 Task: Add a dentist appointment for a check-up on the 19th at 5:00 PM to 6:00 PM.
Action: Mouse moved to (617, 161)
Screenshot: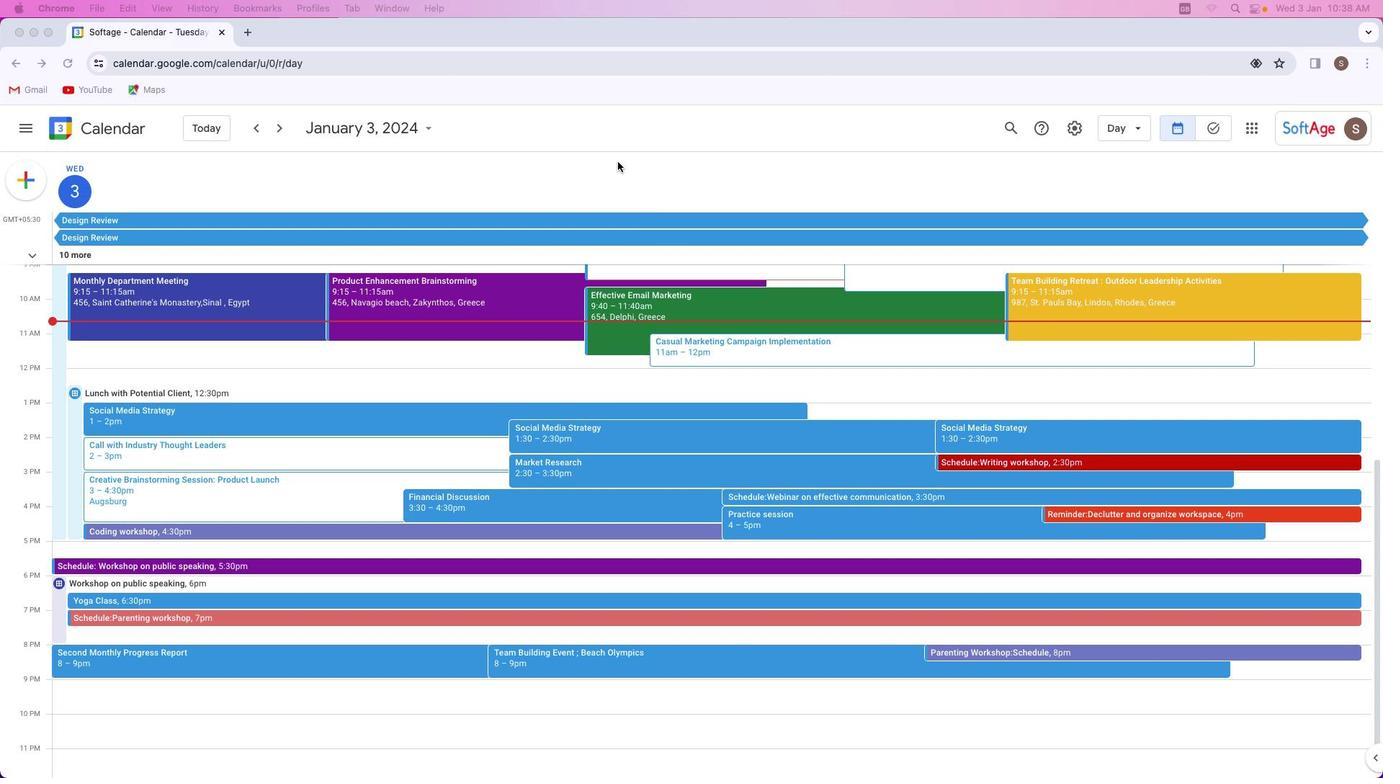 
Action: Mouse pressed left at (617, 161)
Screenshot: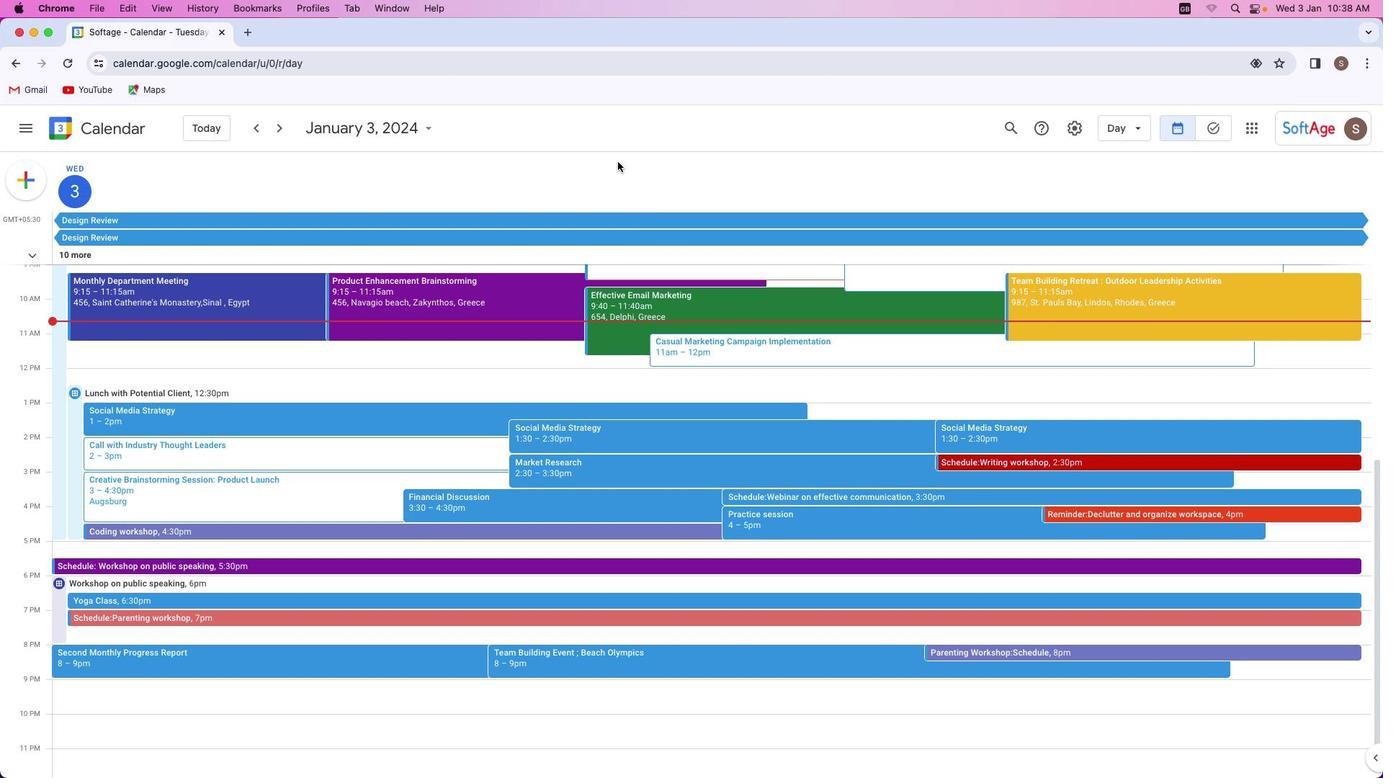
Action: Mouse moved to (32, 182)
Screenshot: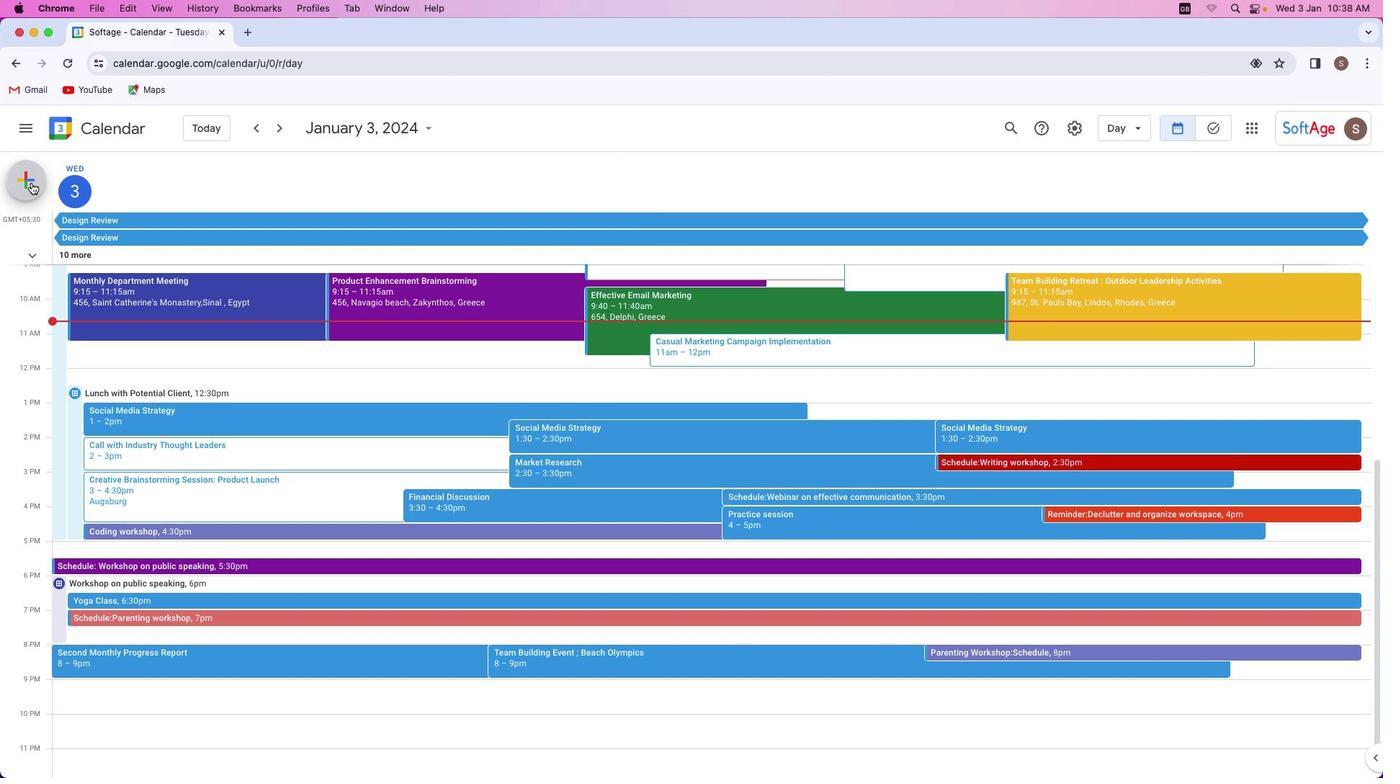 
Action: Mouse pressed left at (32, 182)
Screenshot: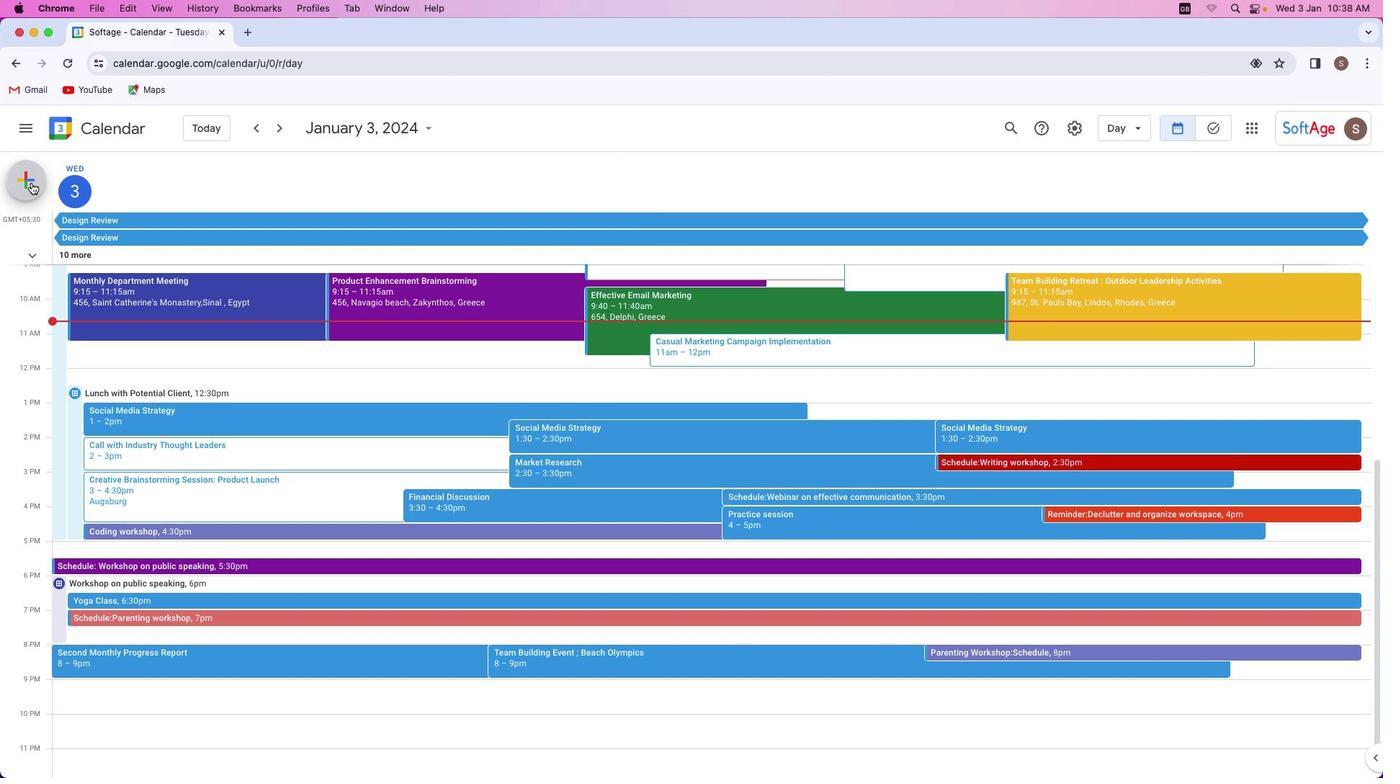 
Action: Mouse moved to (73, 332)
Screenshot: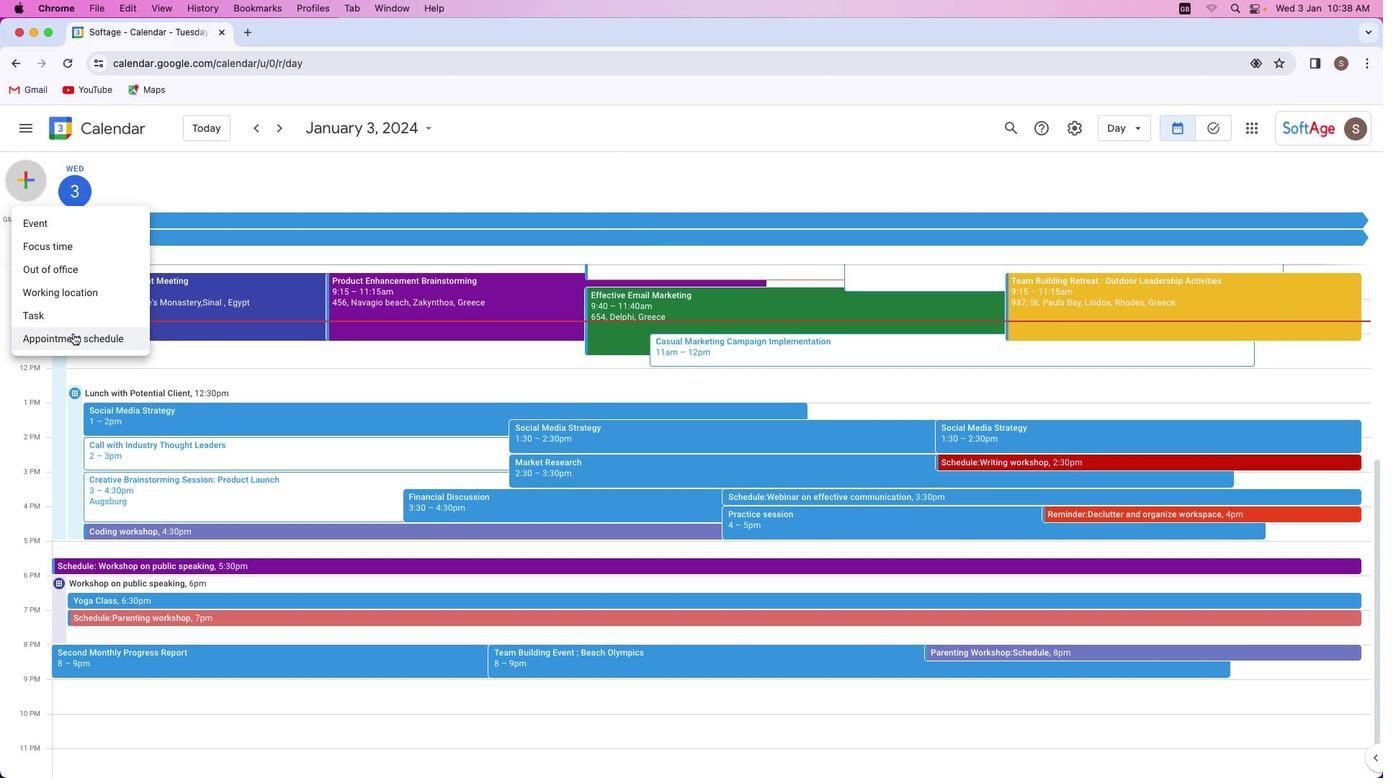 
Action: Mouse pressed left at (73, 332)
Screenshot: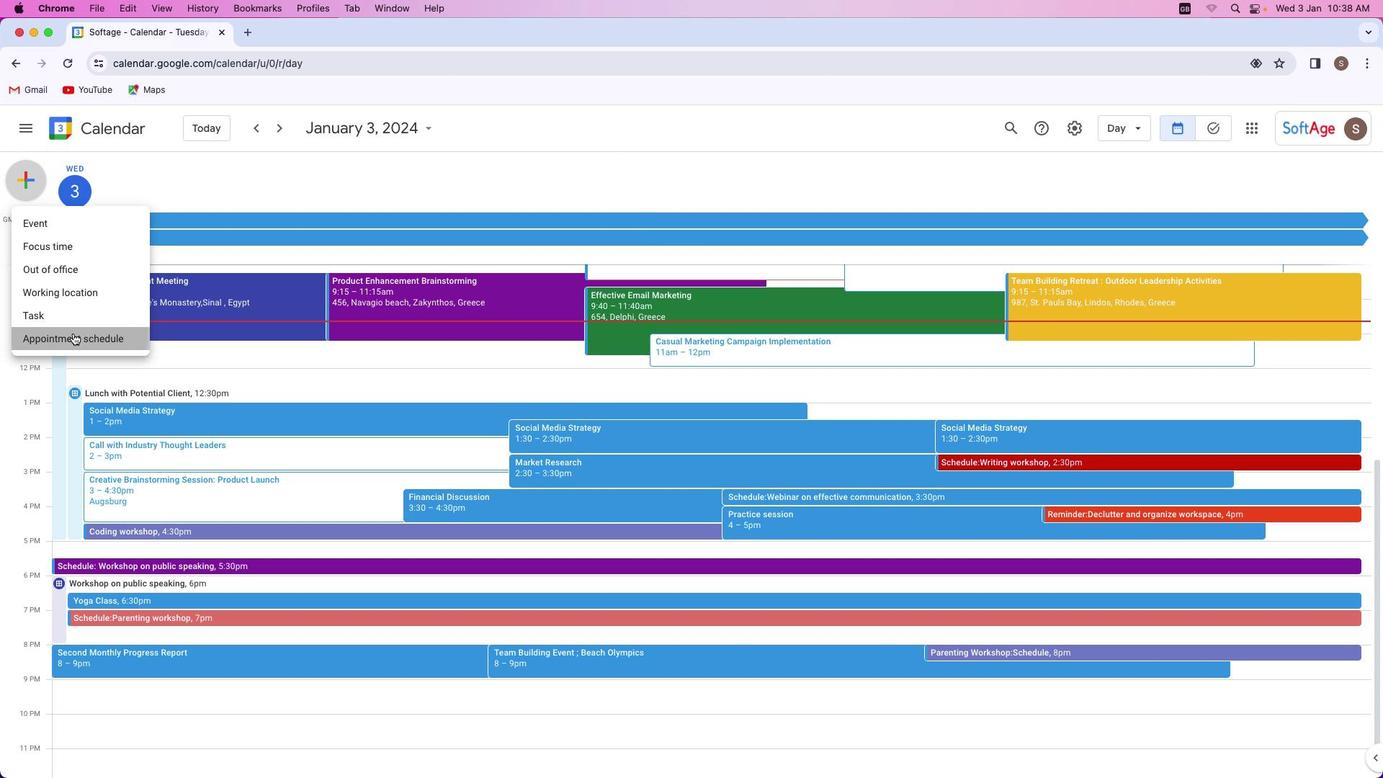 
Action: Mouse moved to (151, 179)
Screenshot: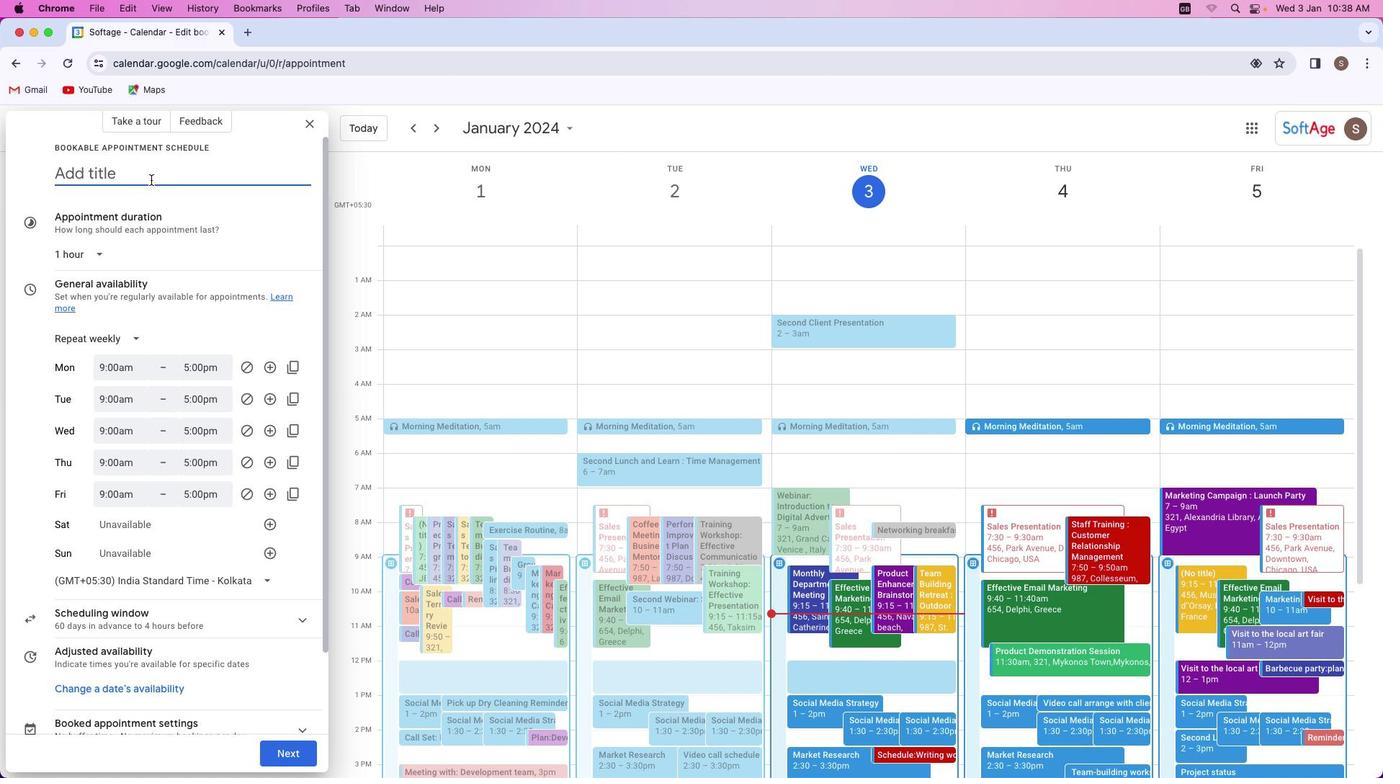 
Action: Key pressed Key.shift'D''e''n''t''i''s''t'Key.space'f''o''r'Key.space'c''h''e''c''k''-''u''p'
Screenshot: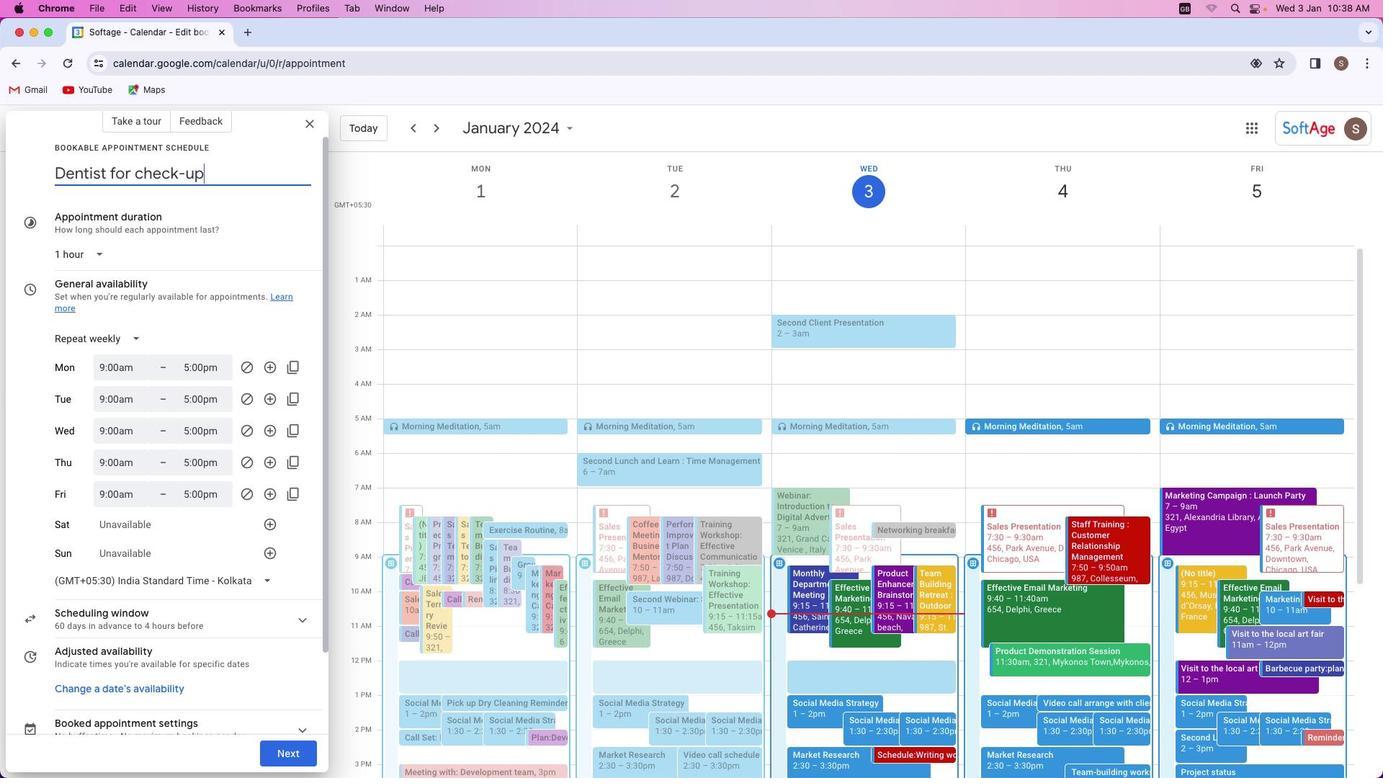 
Action: Mouse moved to (121, 342)
Screenshot: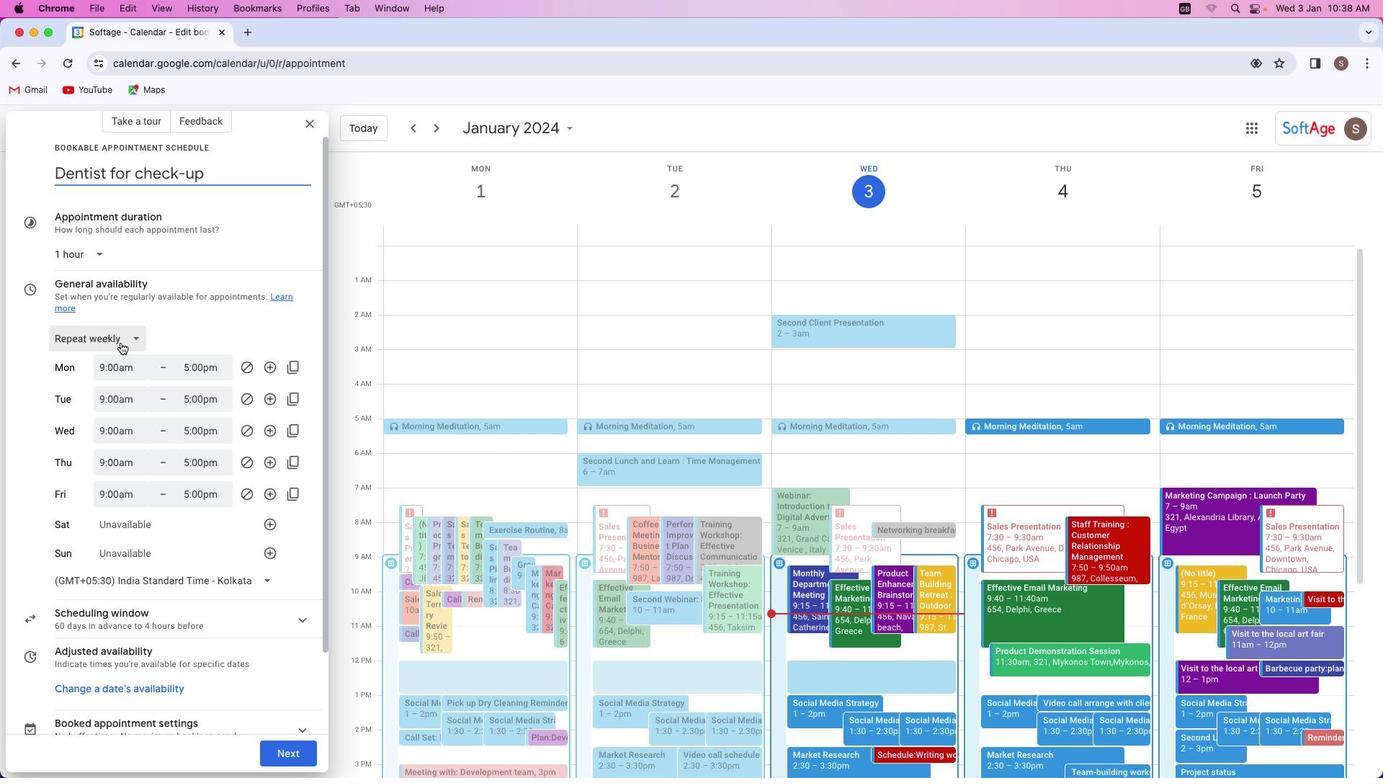 
Action: Mouse pressed left at (121, 342)
Screenshot: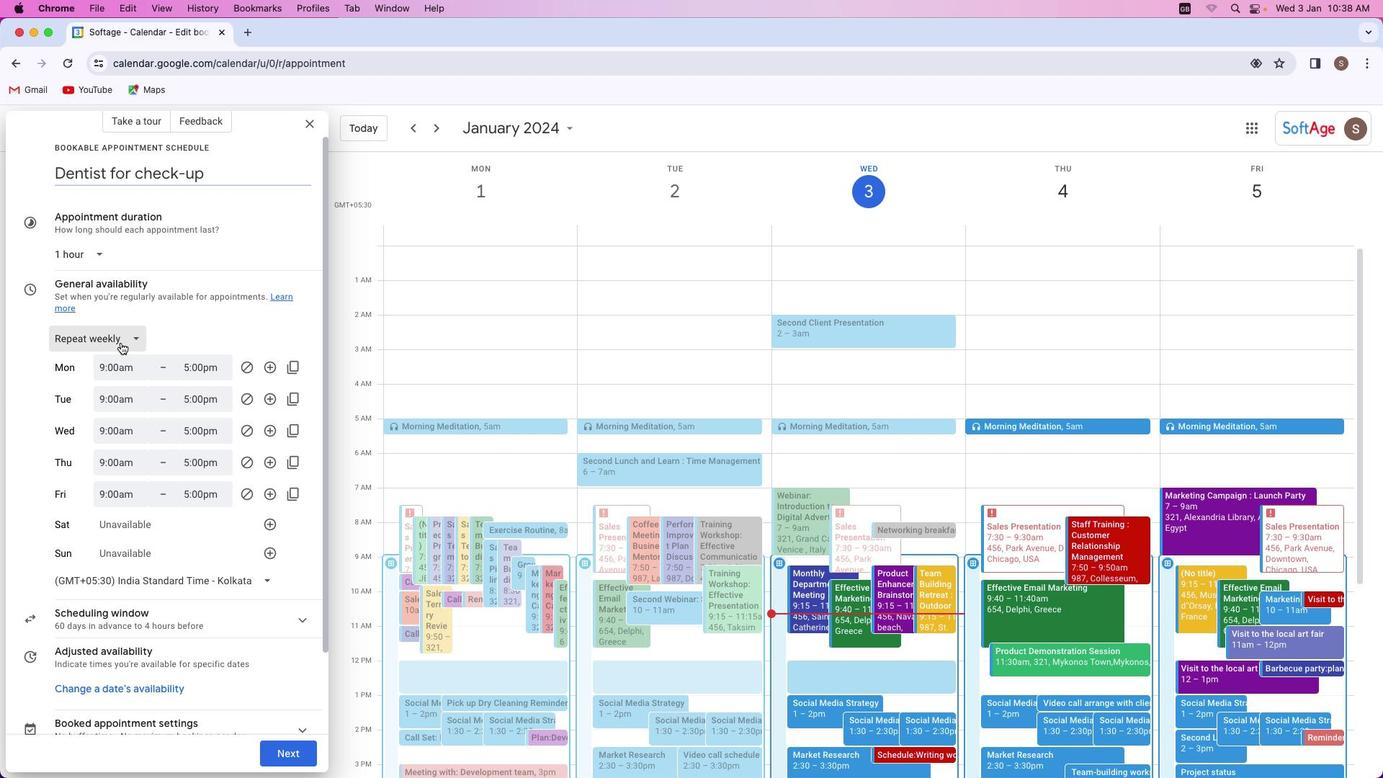 
Action: Mouse moved to (111, 364)
Screenshot: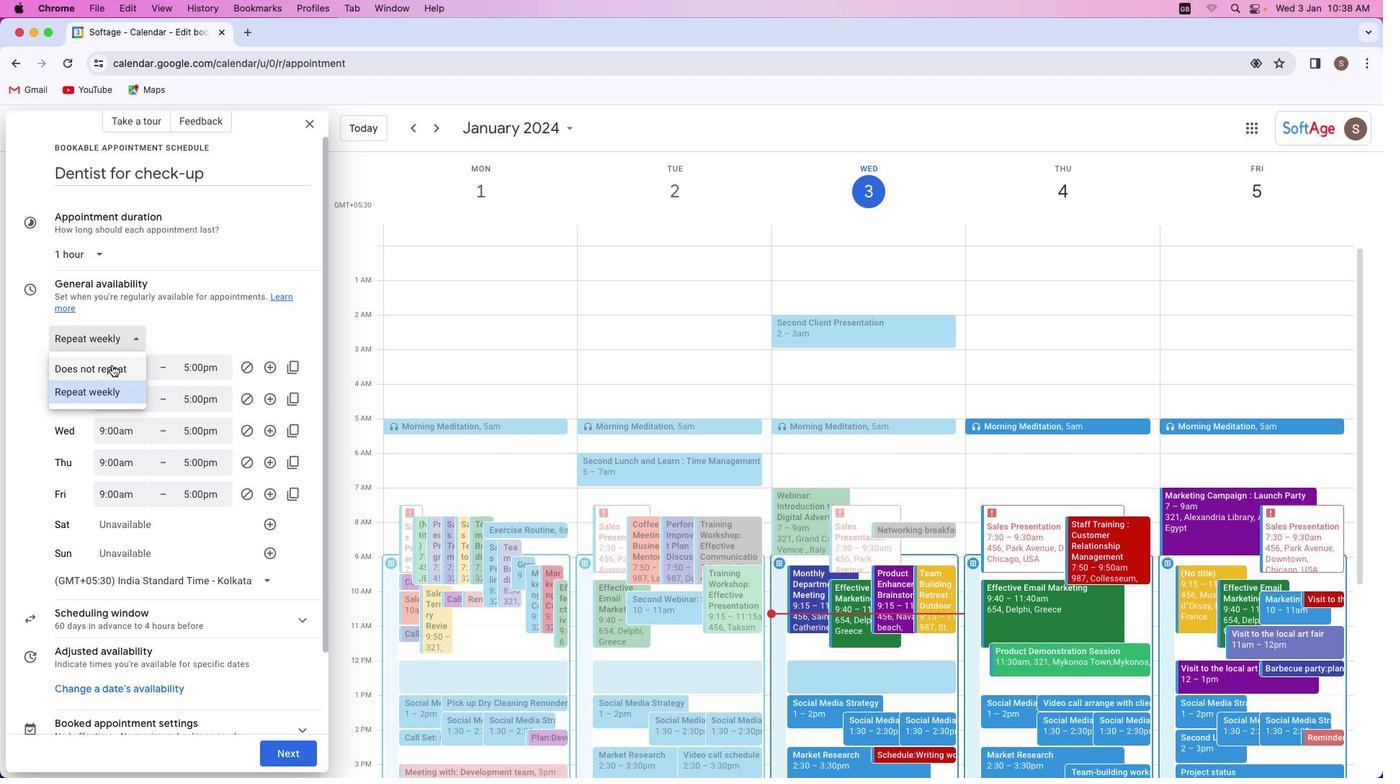 
Action: Mouse pressed left at (111, 364)
Screenshot: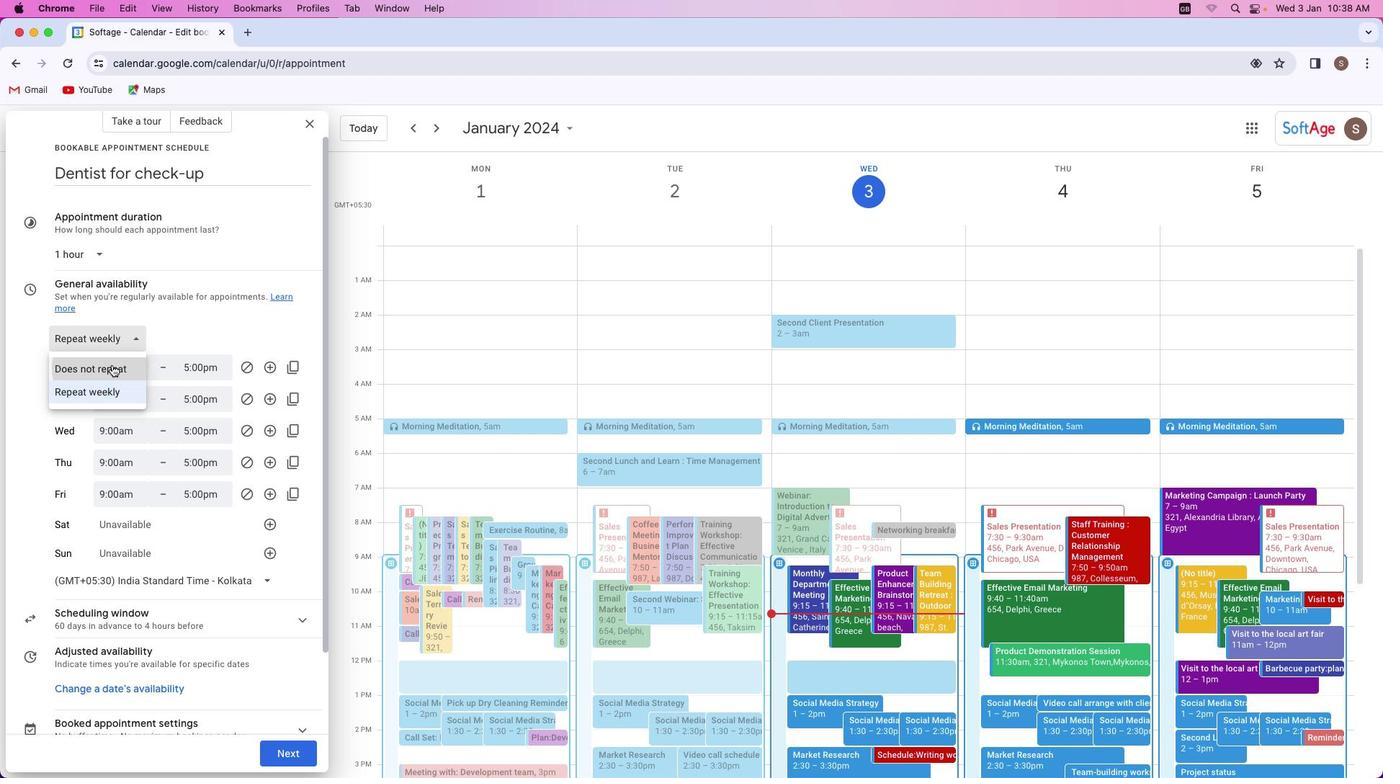 
Action: Mouse moved to (97, 352)
Screenshot: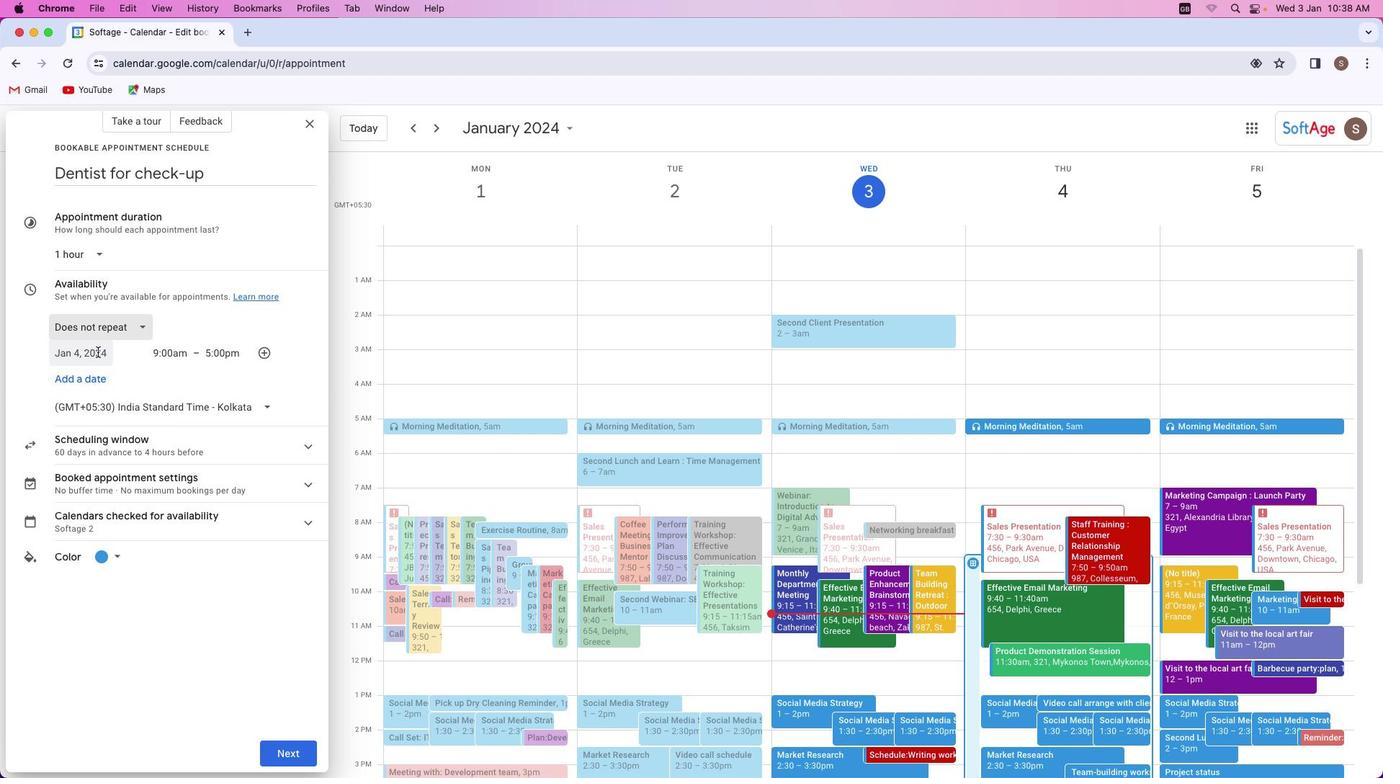 
Action: Mouse pressed left at (97, 352)
Screenshot: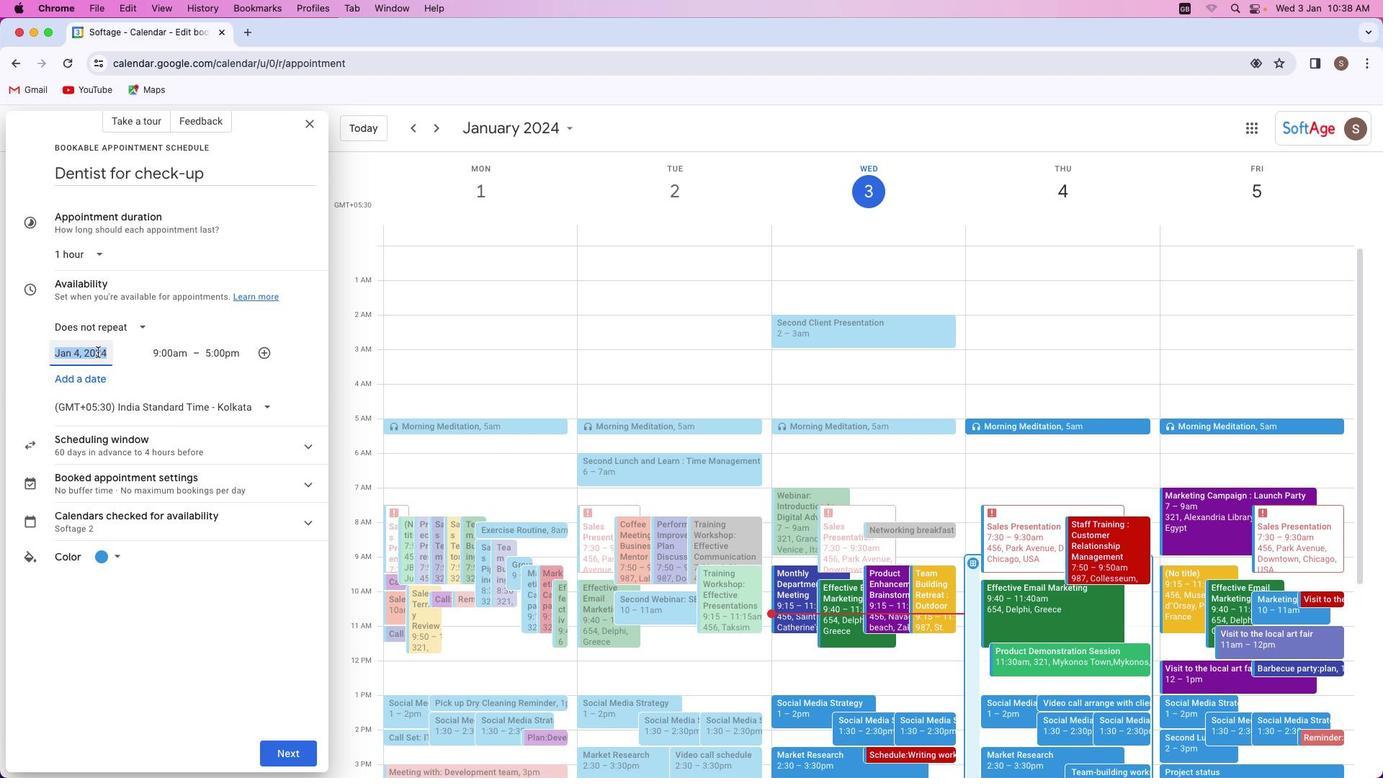 
Action: Mouse moved to (175, 466)
Screenshot: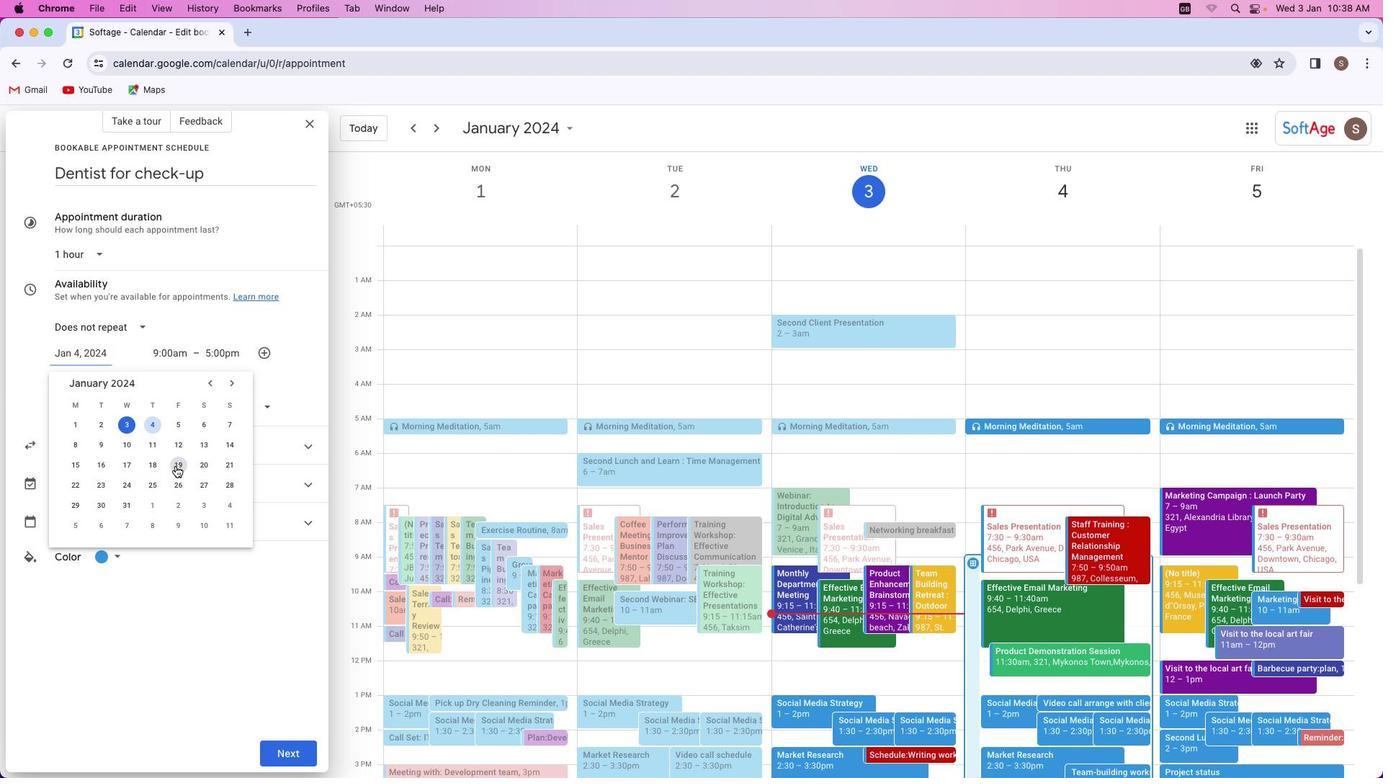 
Action: Mouse pressed left at (175, 466)
Screenshot: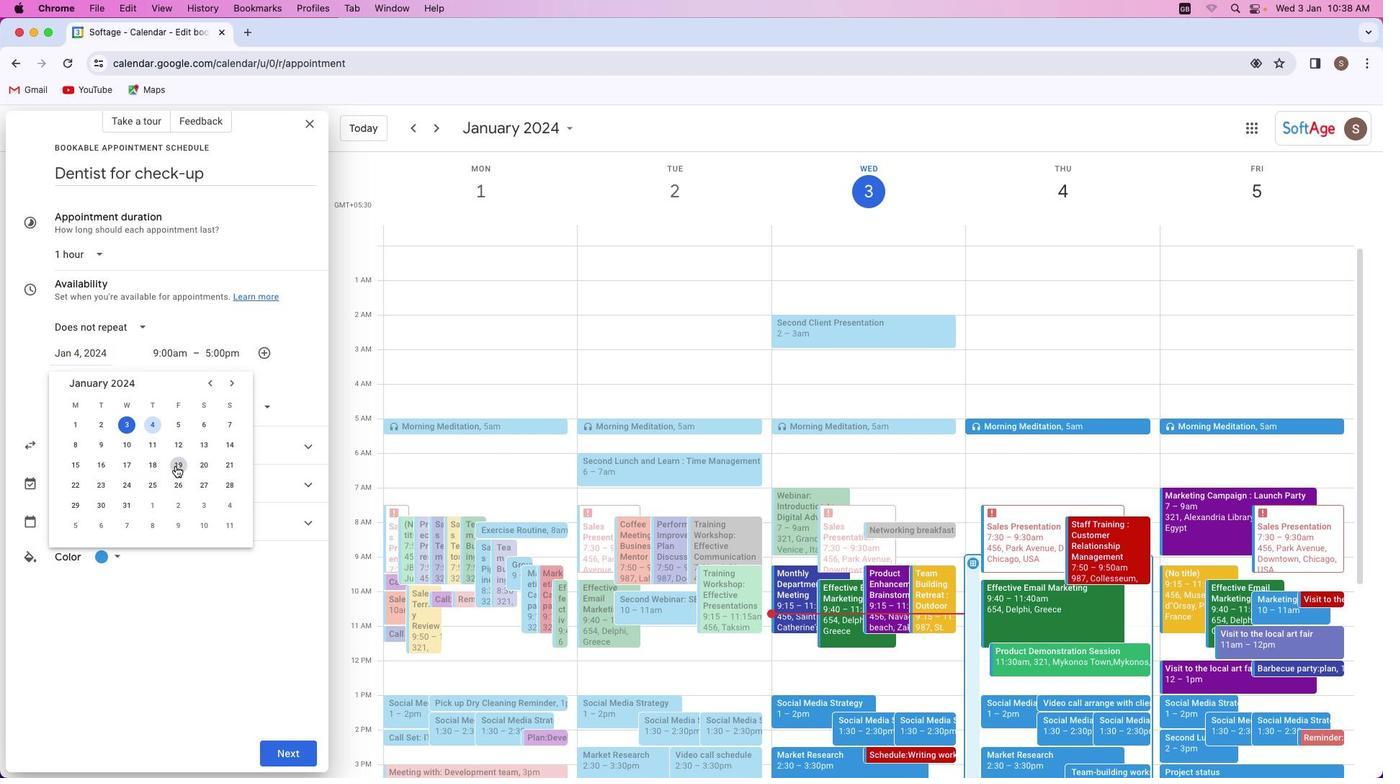 
Action: Mouse moved to (170, 356)
Screenshot: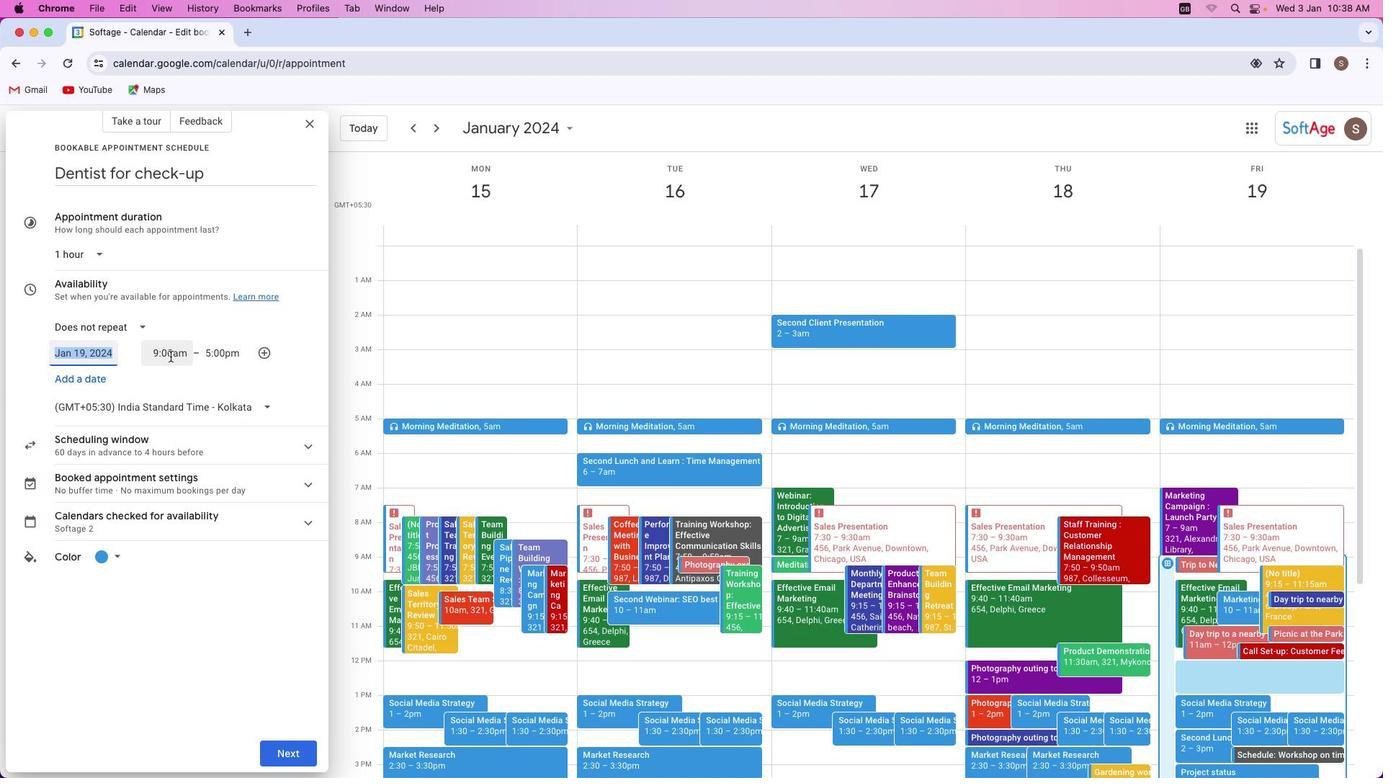 
Action: Mouse pressed left at (170, 356)
Screenshot: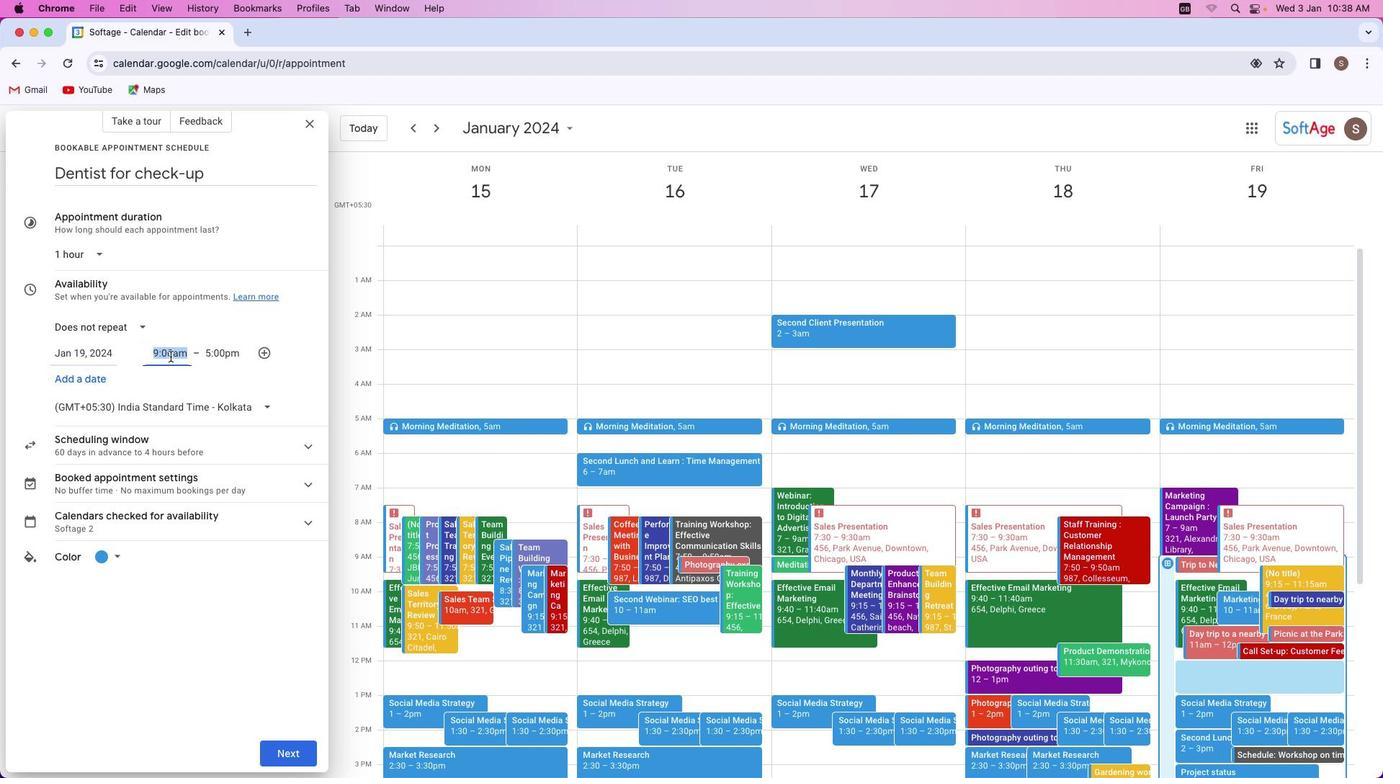 
Action: Mouse moved to (172, 419)
Screenshot: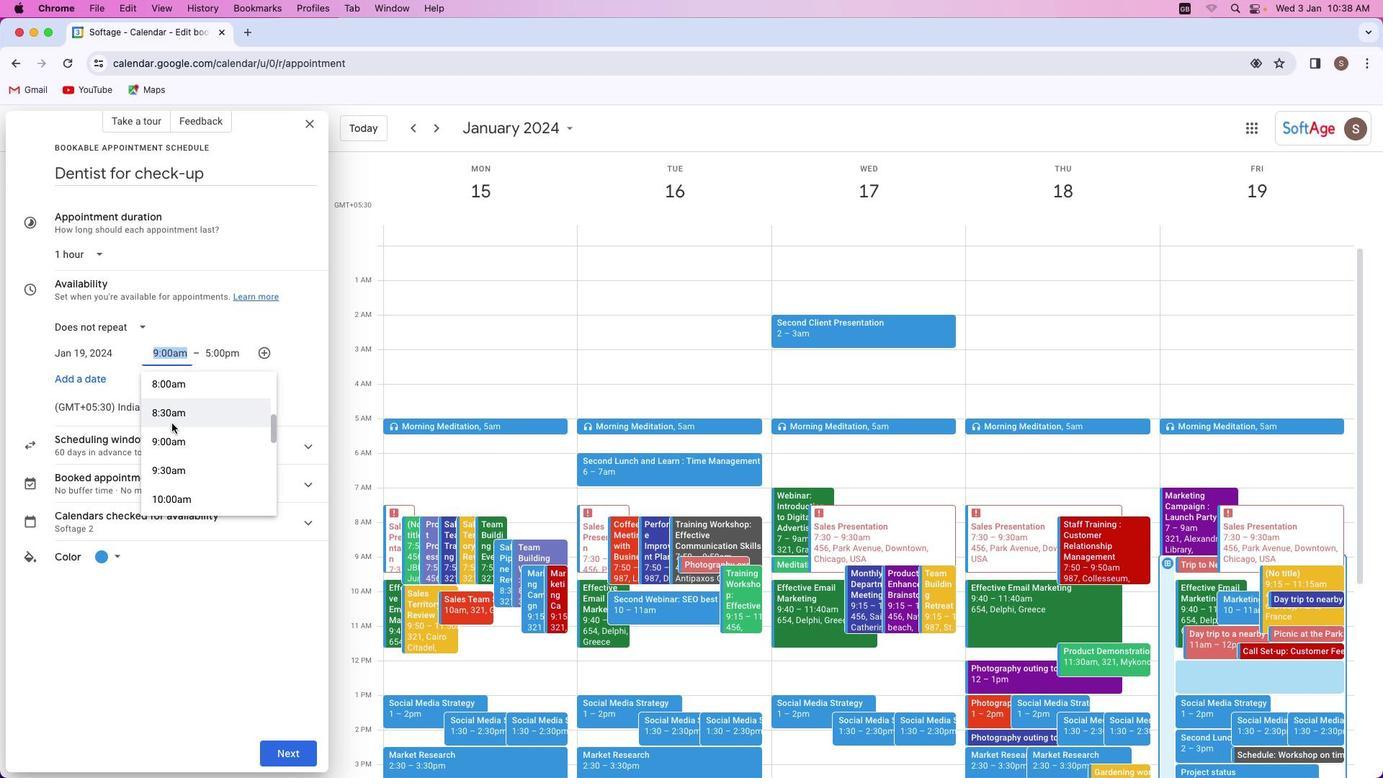 
Action: Mouse scrolled (172, 419) with delta (0, 0)
Screenshot: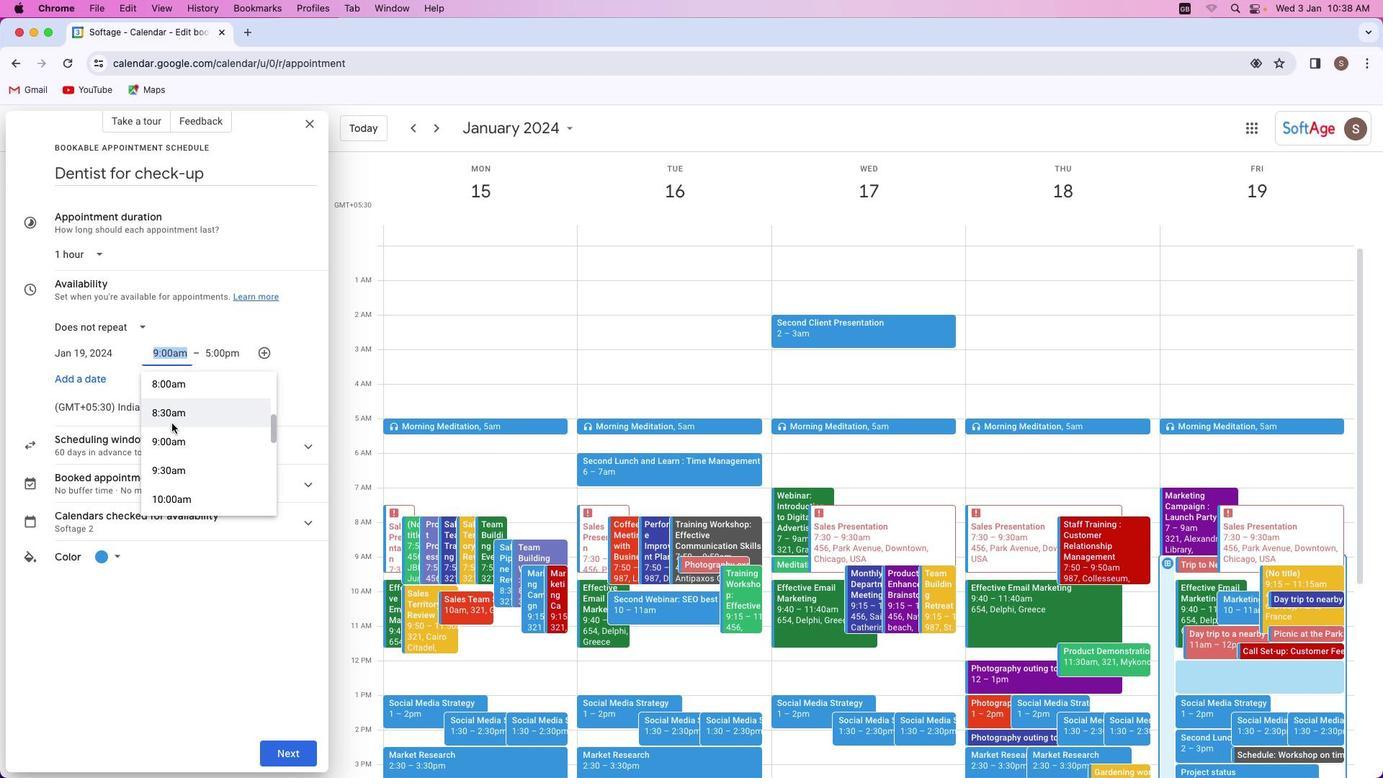 
Action: Mouse moved to (172, 423)
Screenshot: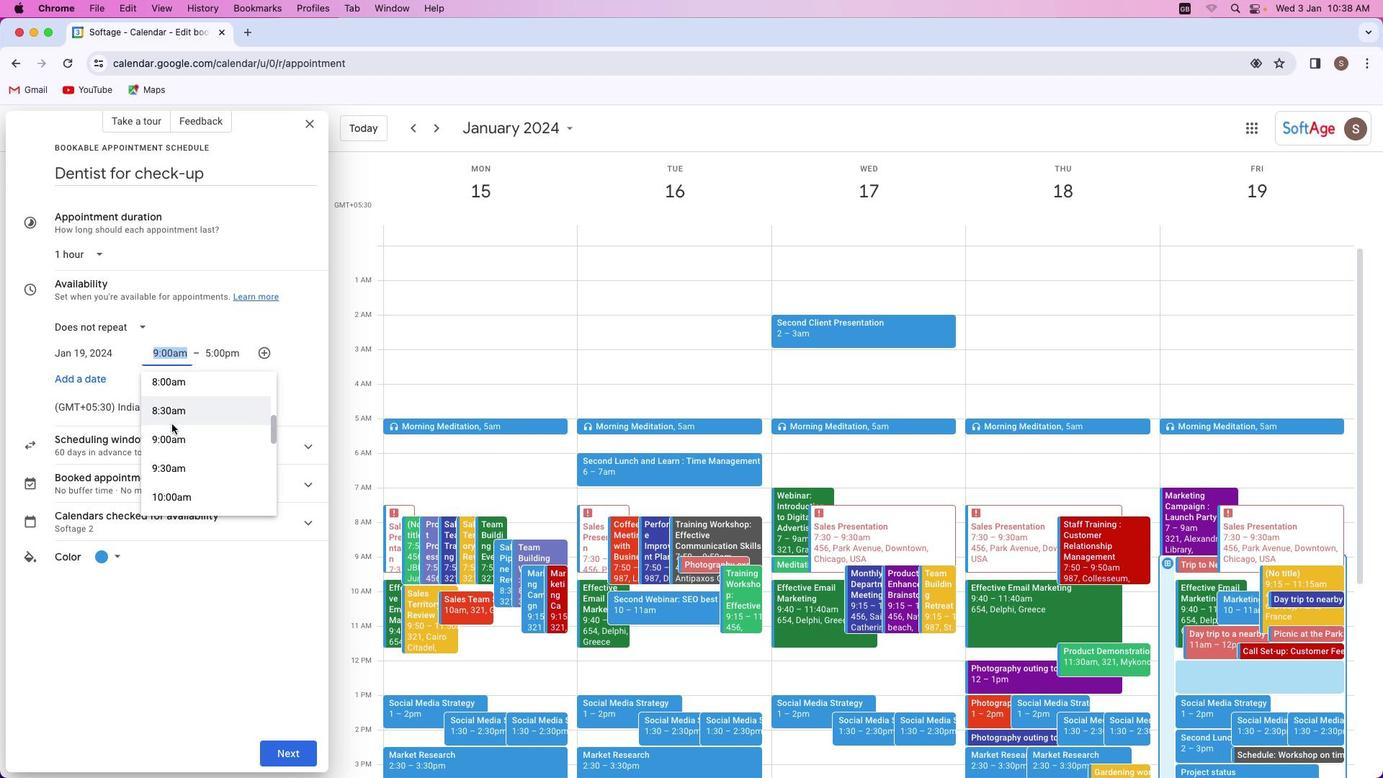 
Action: Mouse scrolled (172, 423) with delta (0, 0)
Screenshot: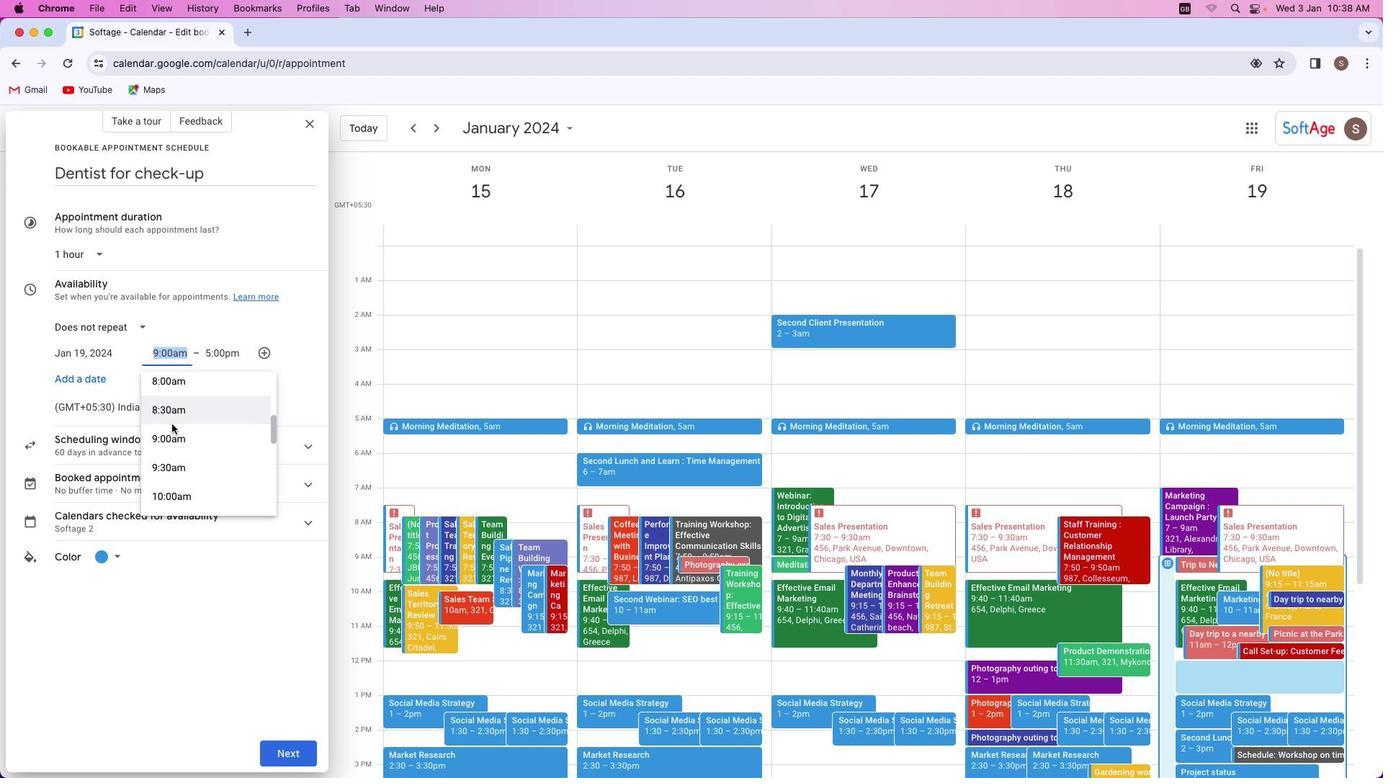 
Action: Mouse scrolled (172, 423) with delta (0, 0)
Screenshot: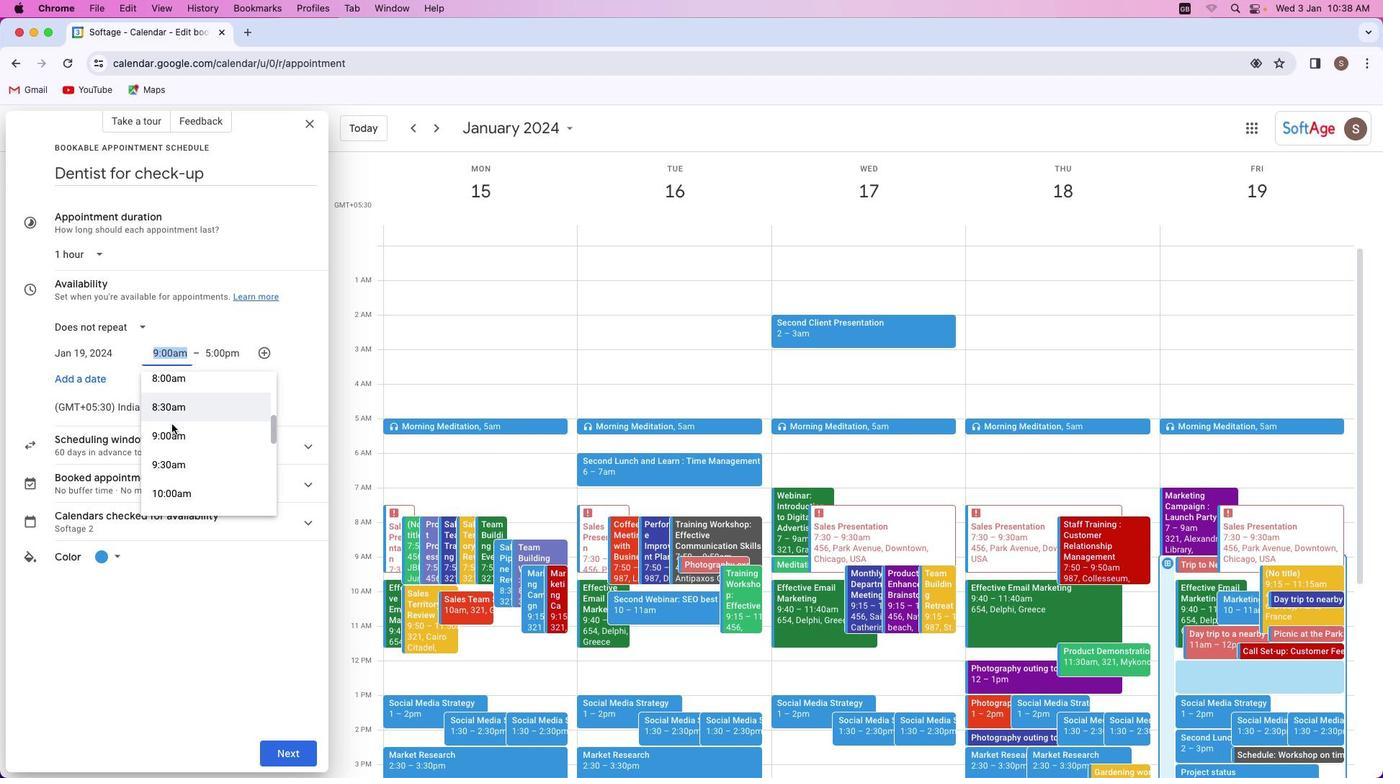 
Action: Mouse moved to (163, 408)
Screenshot: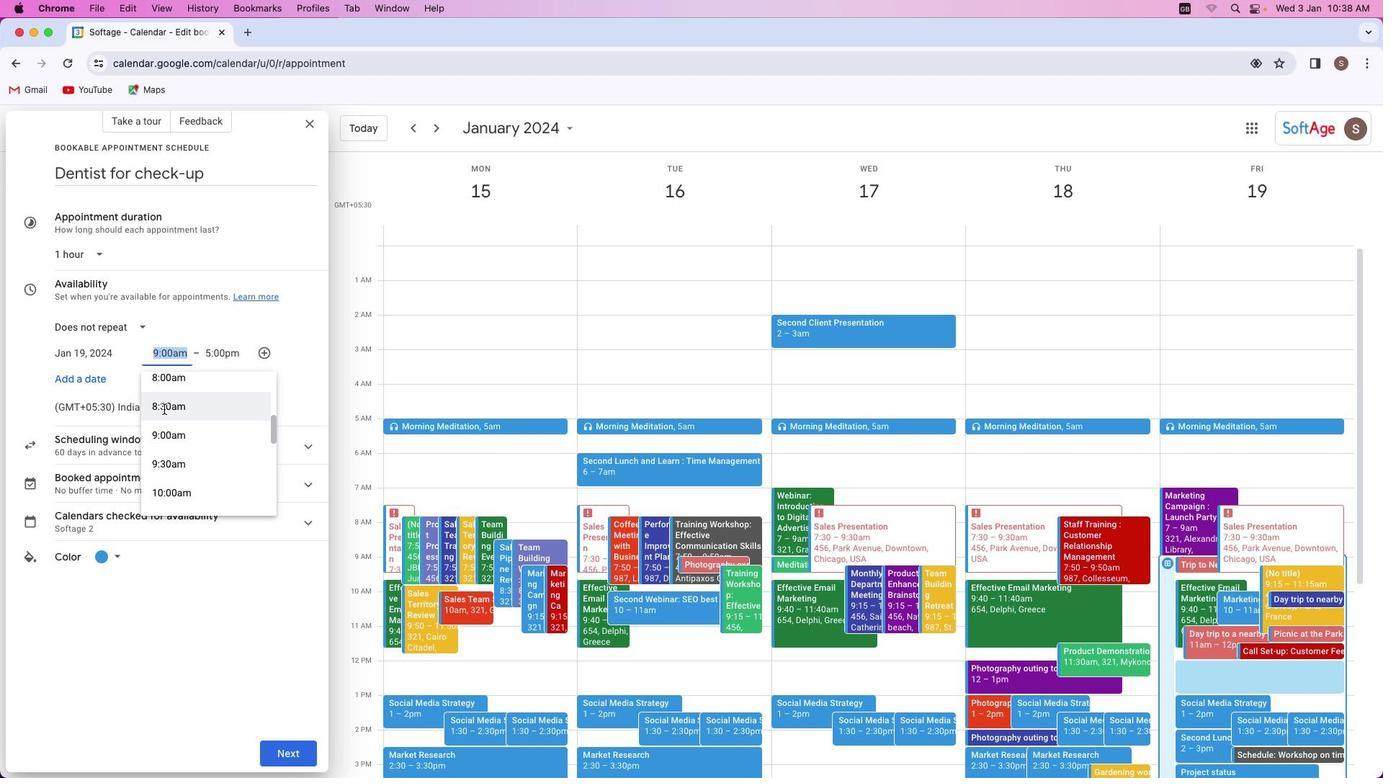 
Action: Mouse scrolled (163, 408) with delta (0, 0)
Screenshot: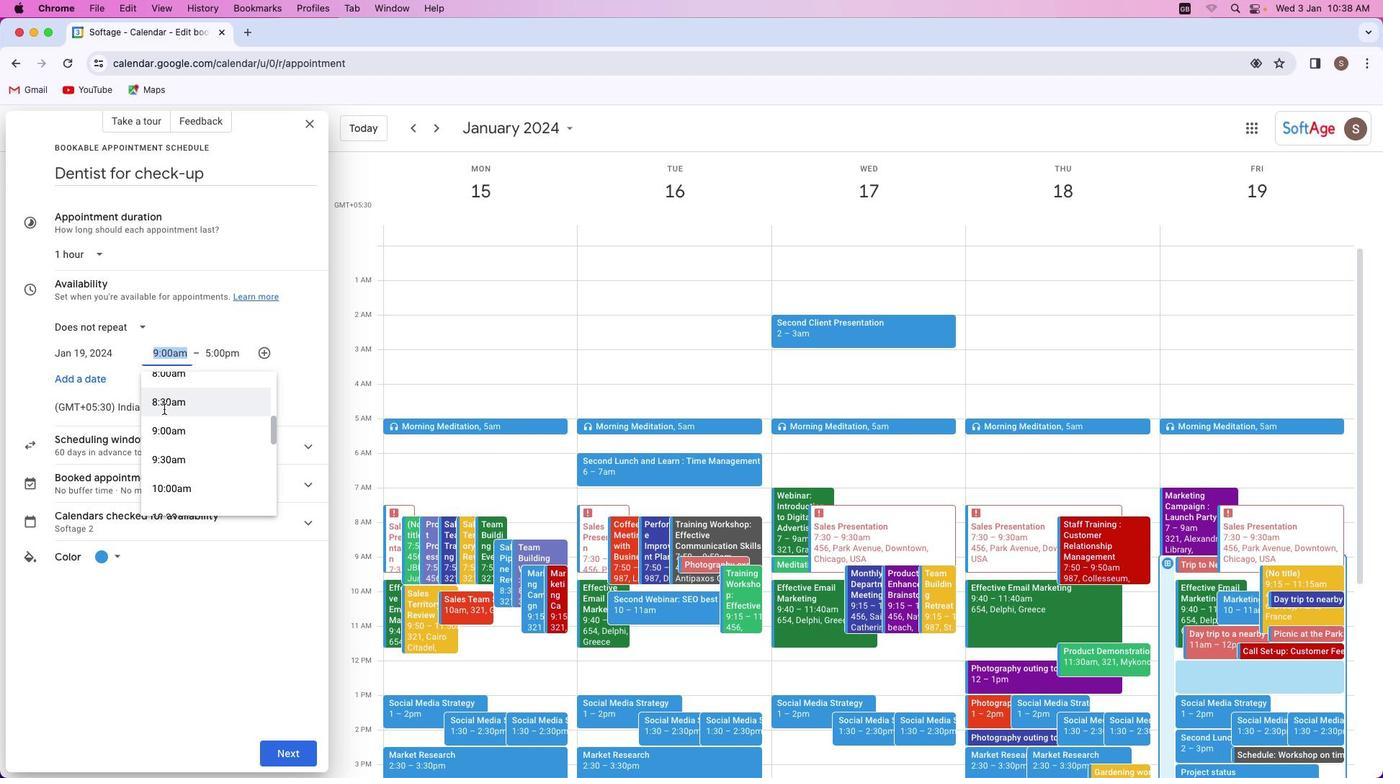 
Action: Mouse moved to (163, 408)
Screenshot: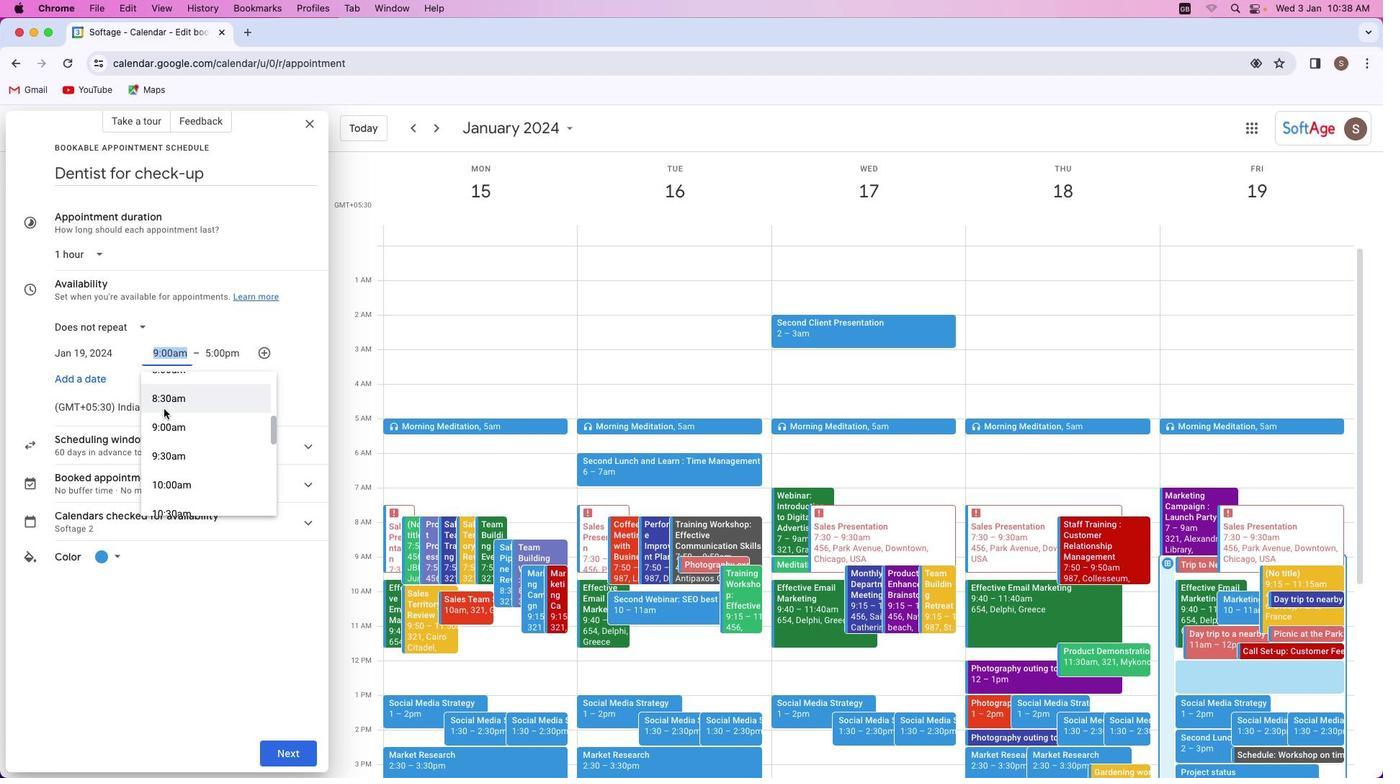 
Action: Mouse scrolled (163, 408) with delta (0, 0)
Screenshot: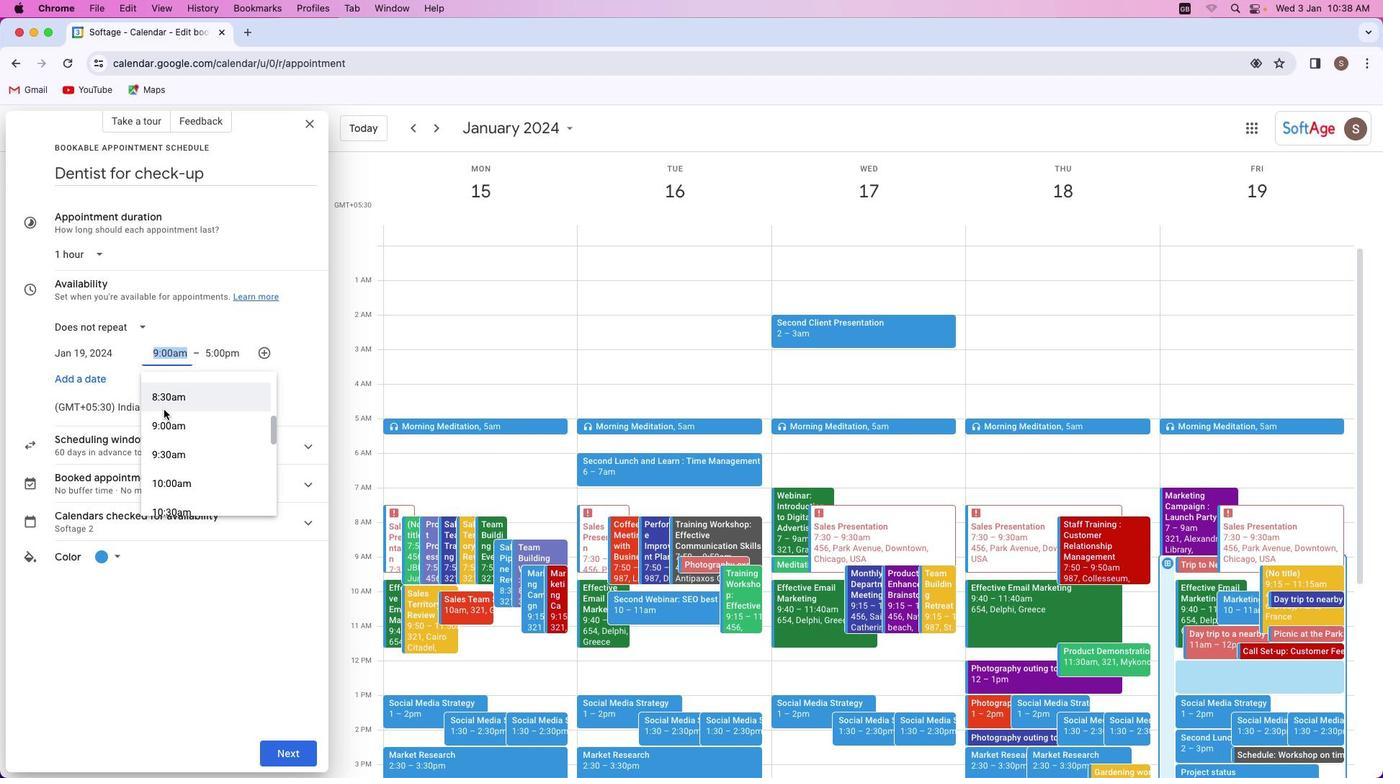 
Action: Mouse moved to (164, 408)
Screenshot: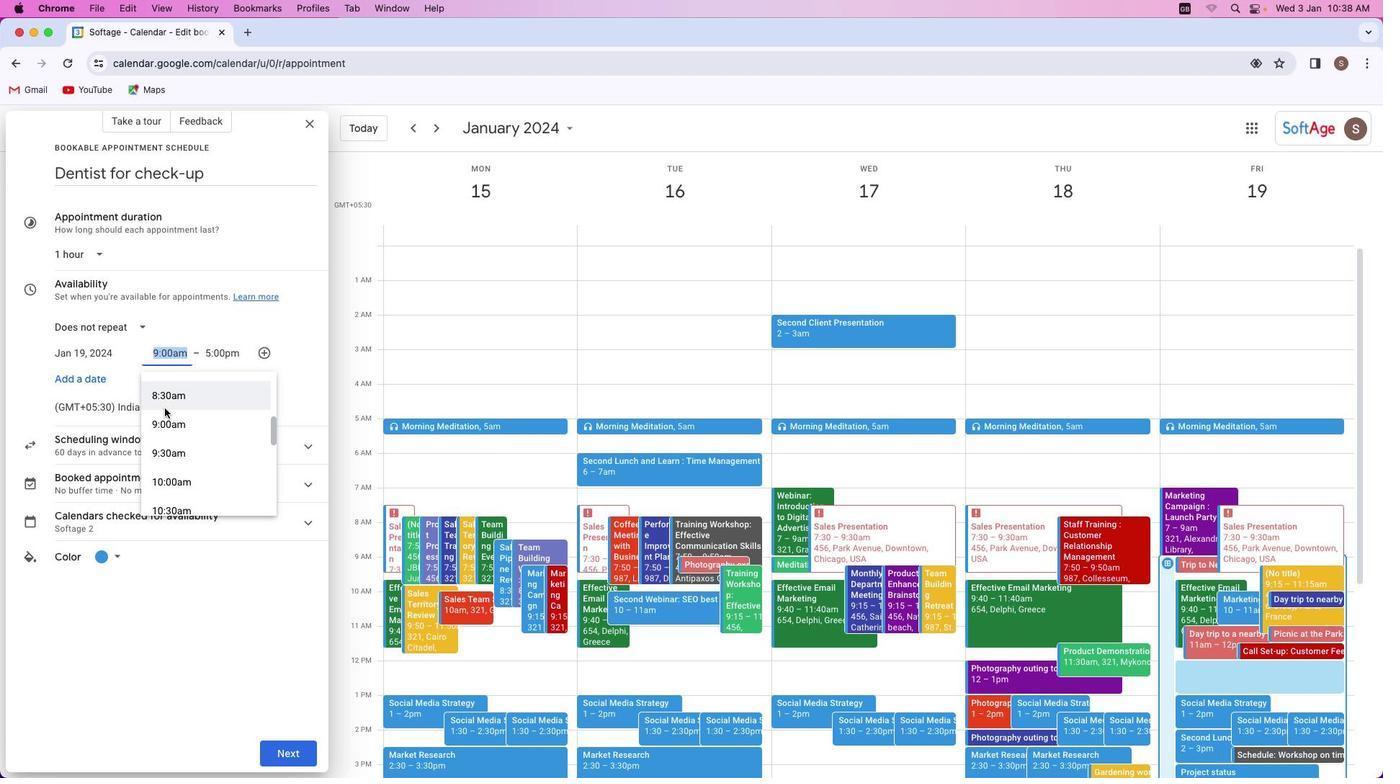 
Action: Mouse scrolled (164, 408) with delta (0, 0)
Screenshot: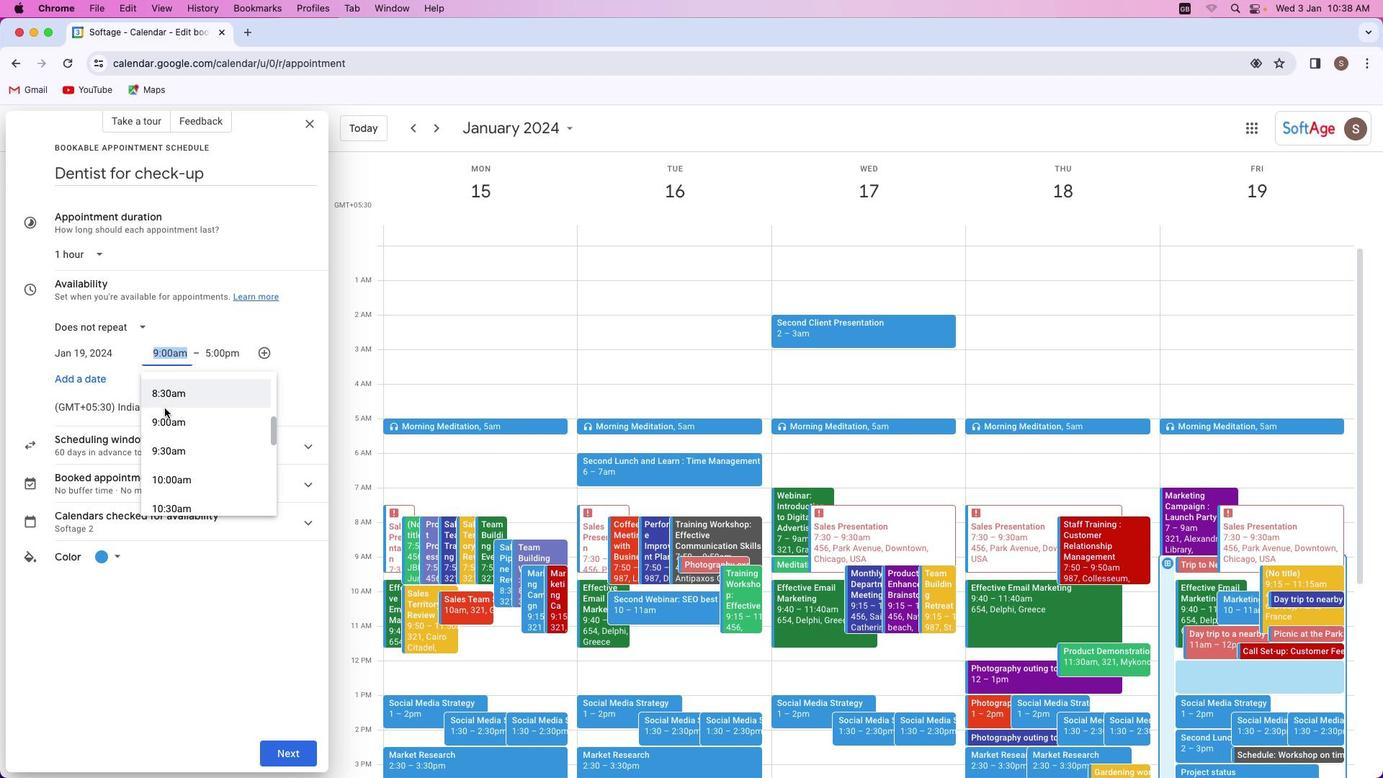 
Action: Mouse scrolled (164, 408) with delta (0, 0)
Screenshot: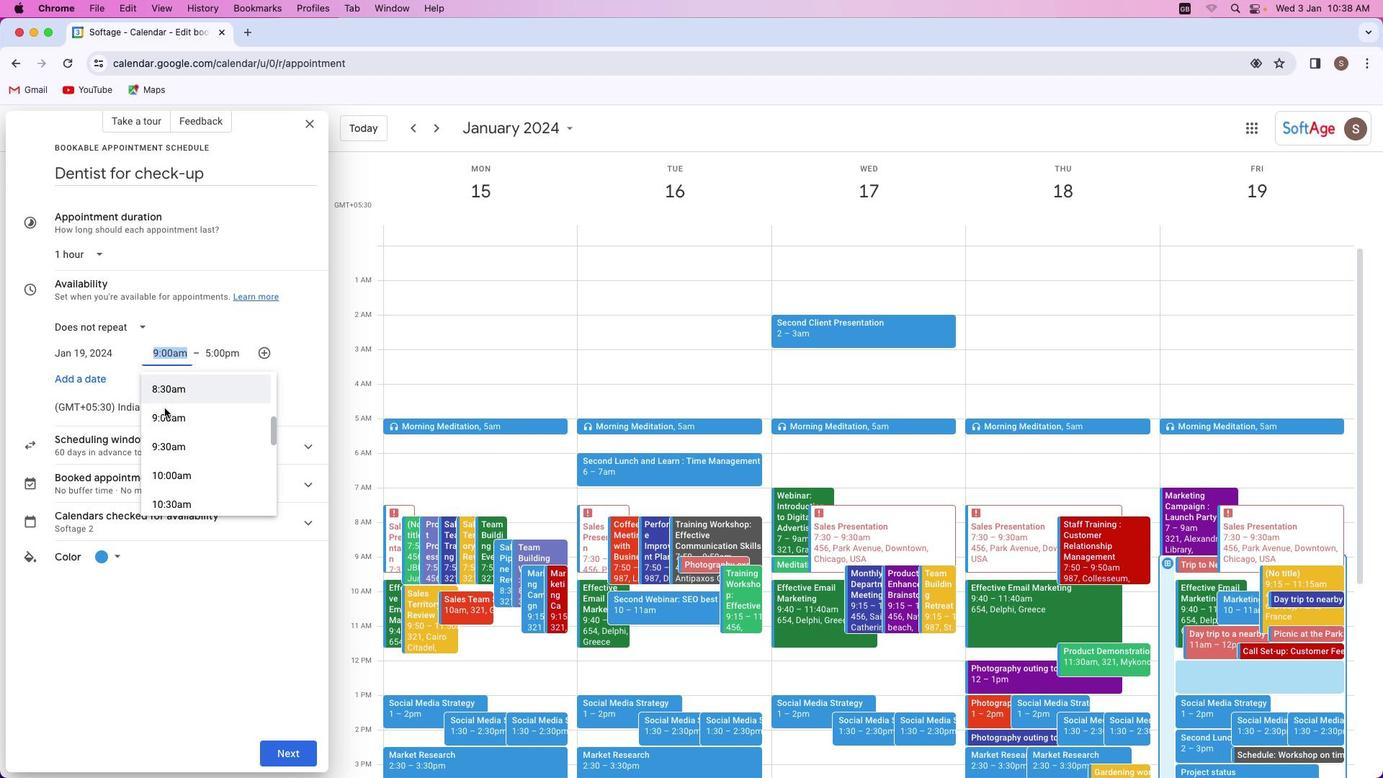 
Action: Mouse scrolled (164, 408) with delta (0, 0)
Screenshot: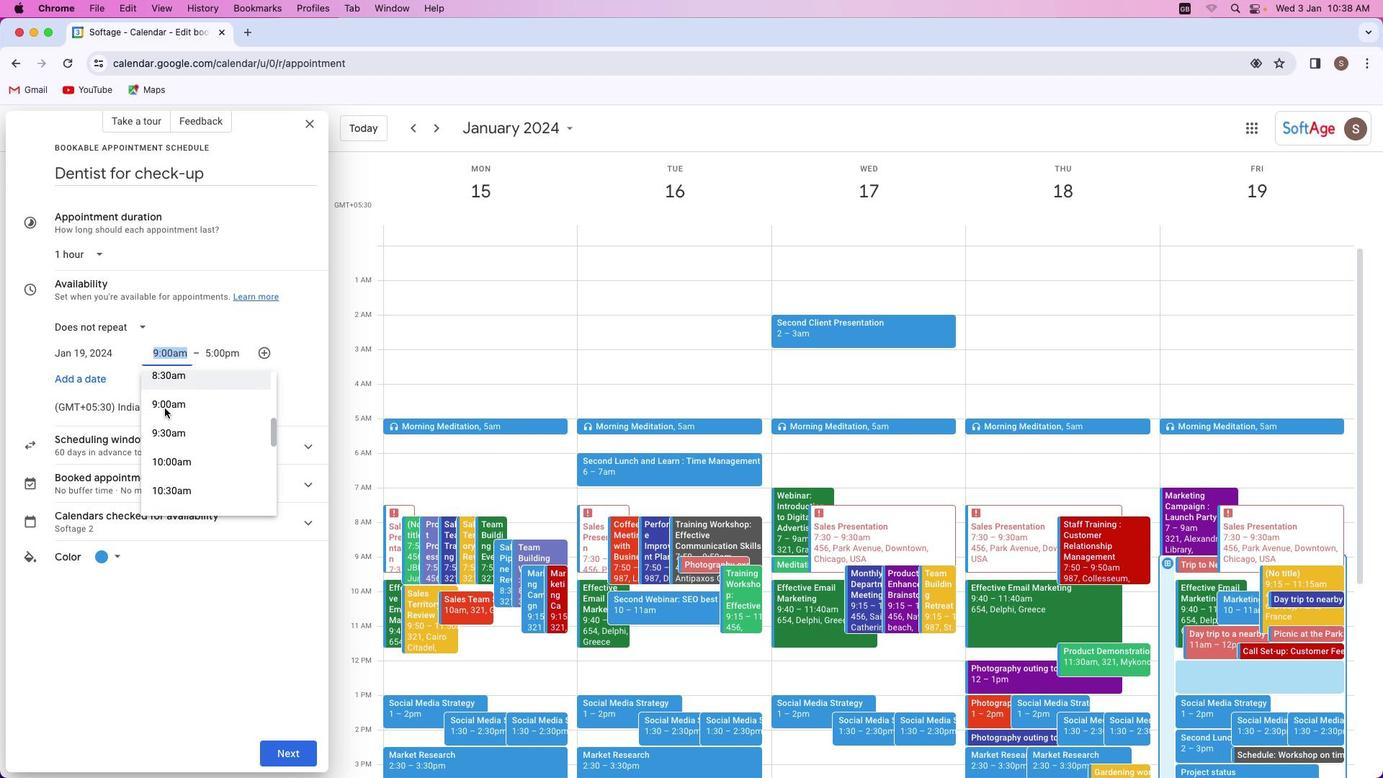 
Action: Mouse scrolled (164, 408) with delta (0, 0)
Screenshot: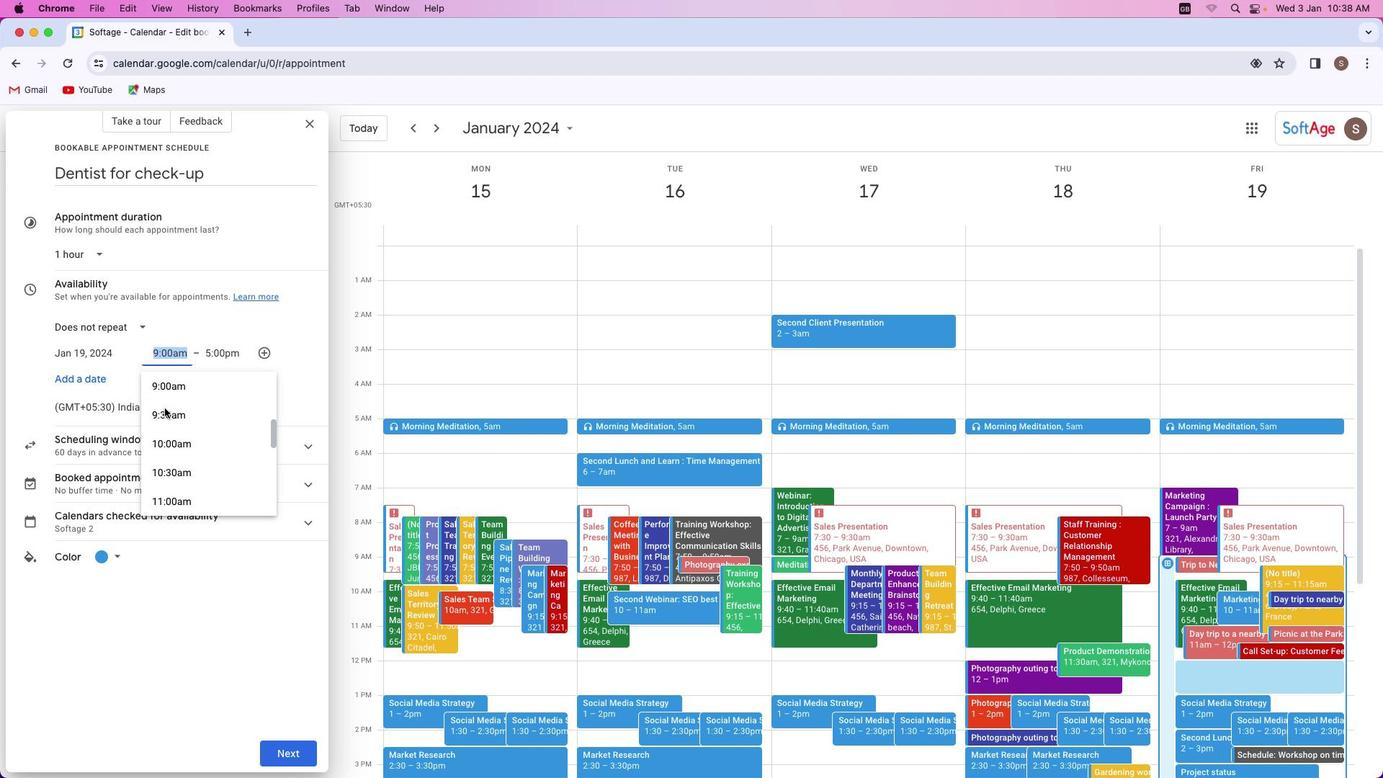
Action: Mouse moved to (165, 407)
Screenshot: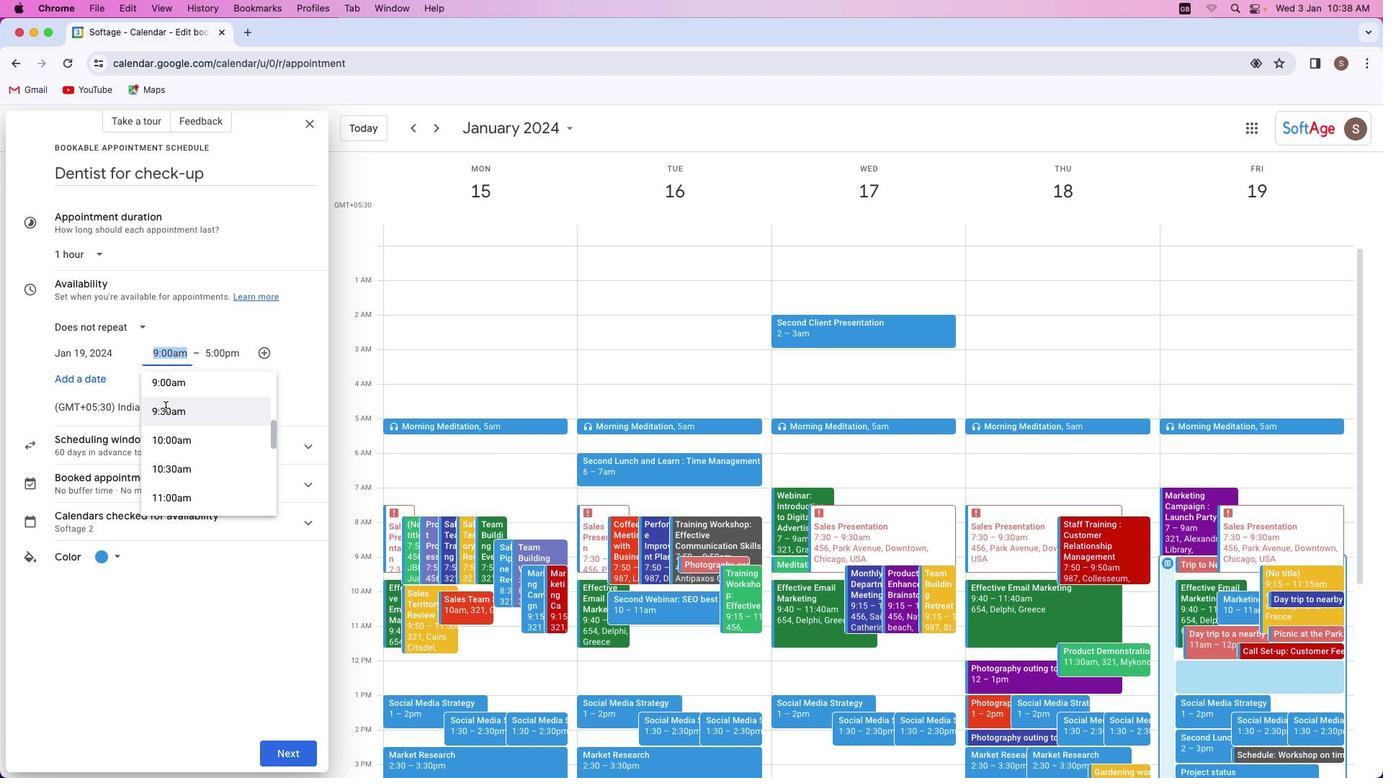 
Action: Mouse scrolled (165, 407) with delta (0, 0)
Screenshot: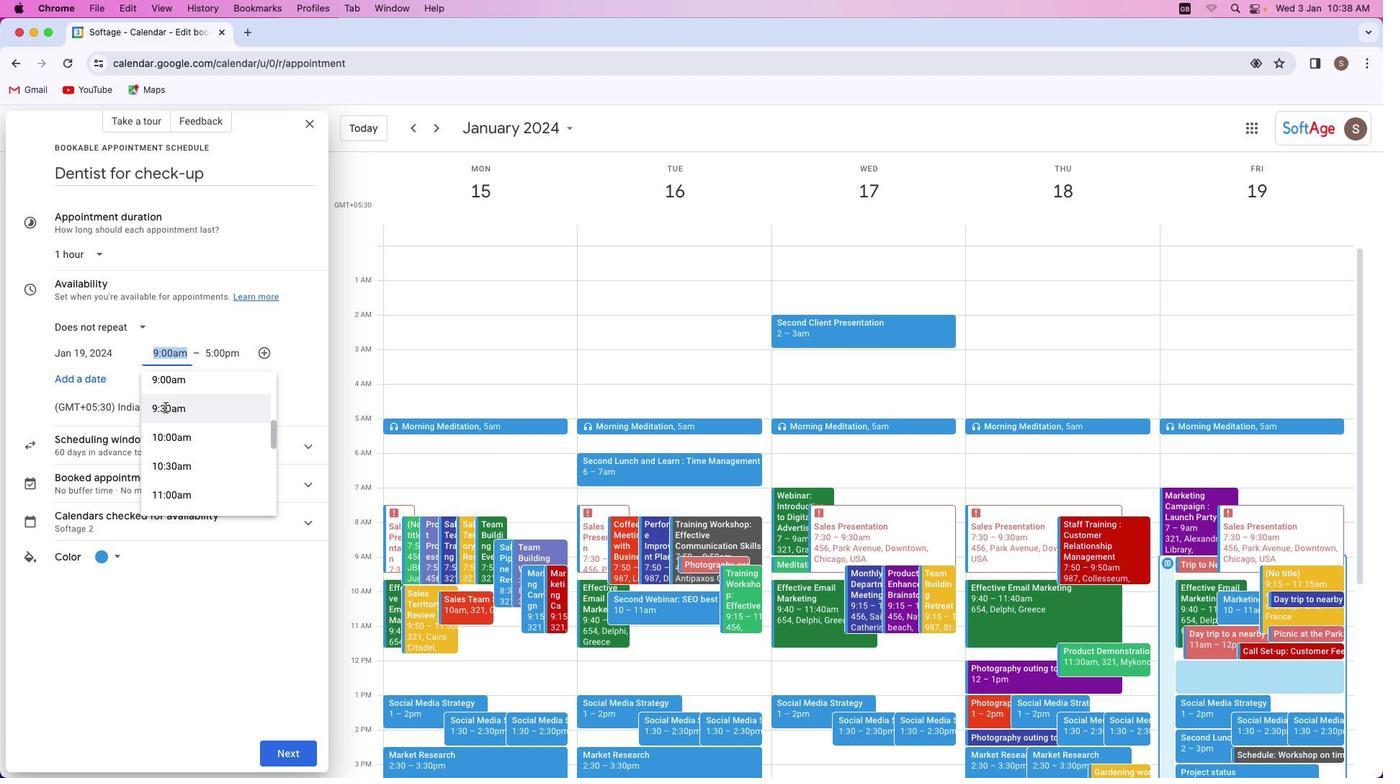 
Action: Mouse moved to (165, 407)
Screenshot: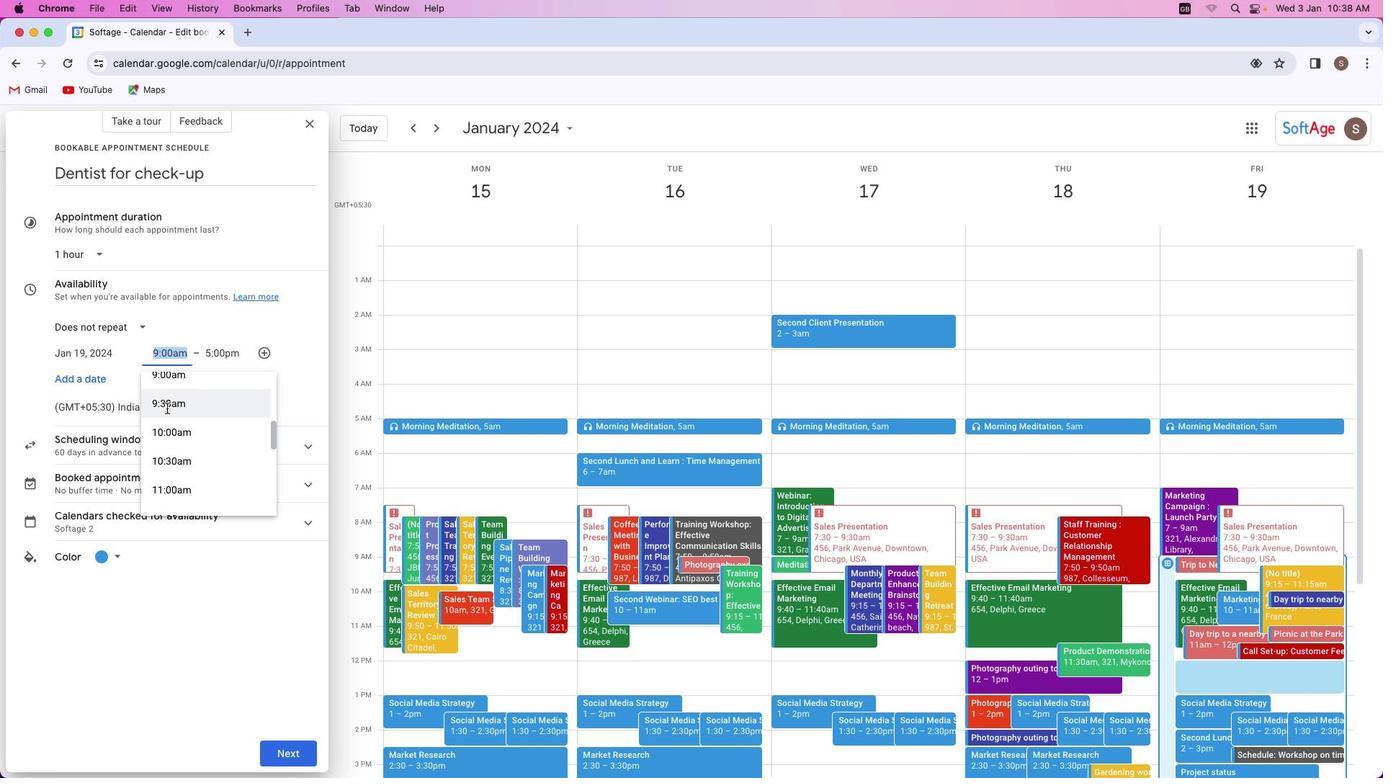 
Action: Mouse scrolled (165, 407) with delta (0, 0)
Screenshot: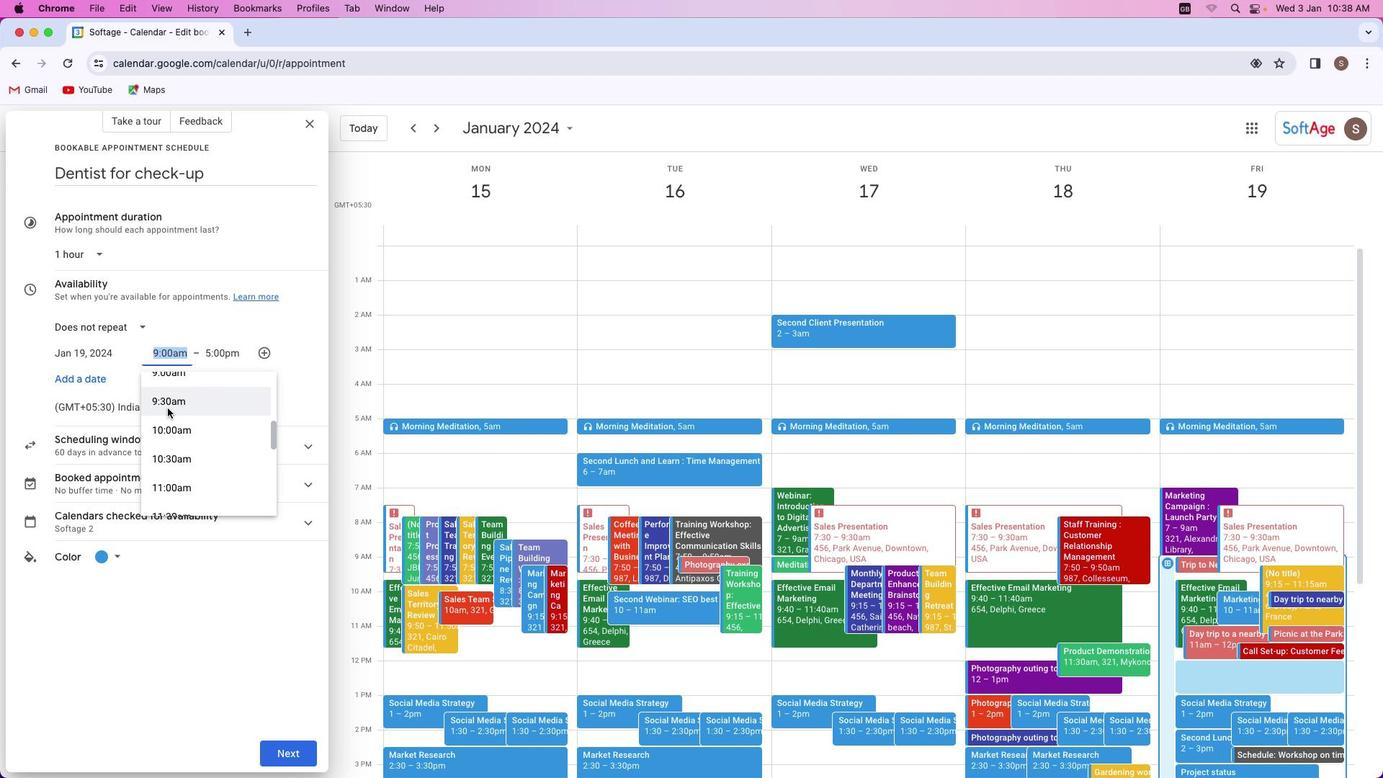 
Action: Mouse moved to (167, 408)
Screenshot: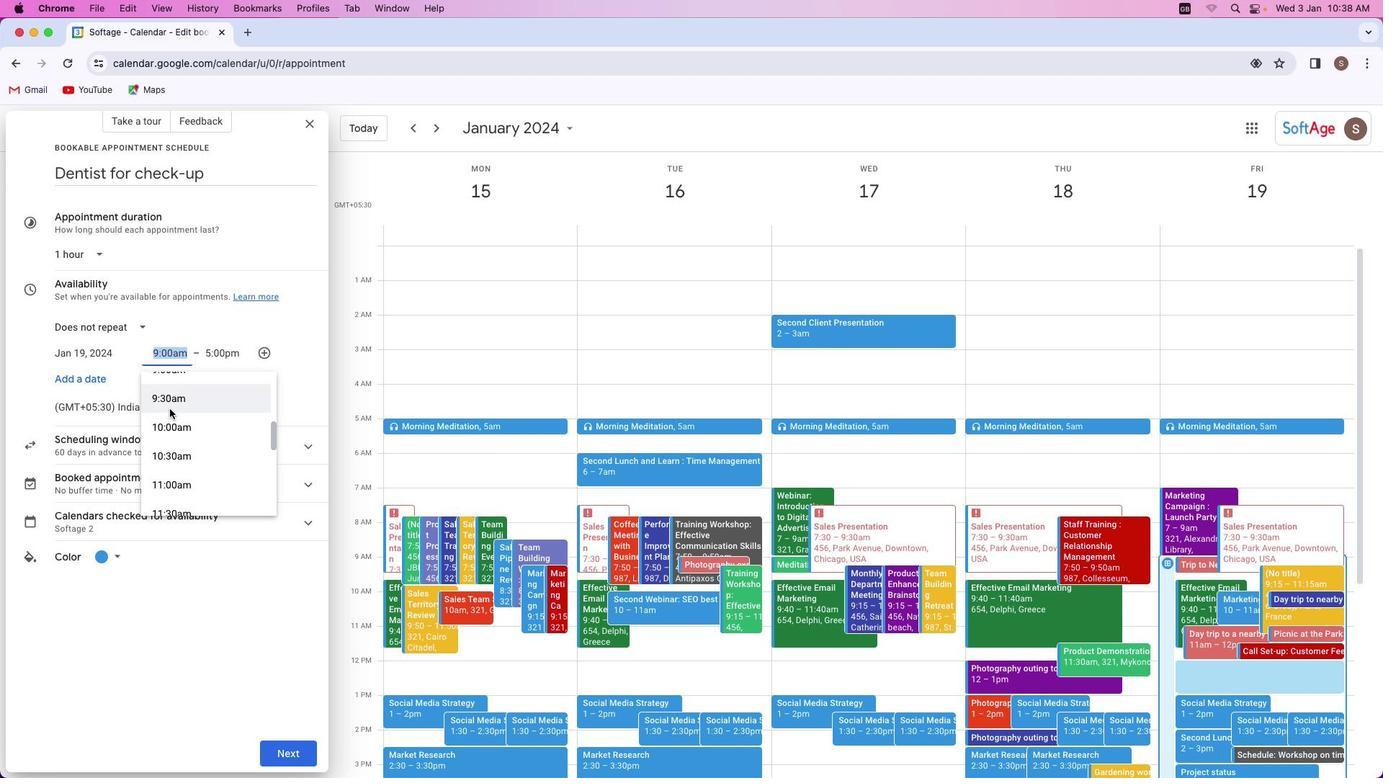 
Action: Mouse scrolled (167, 408) with delta (0, 0)
Screenshot: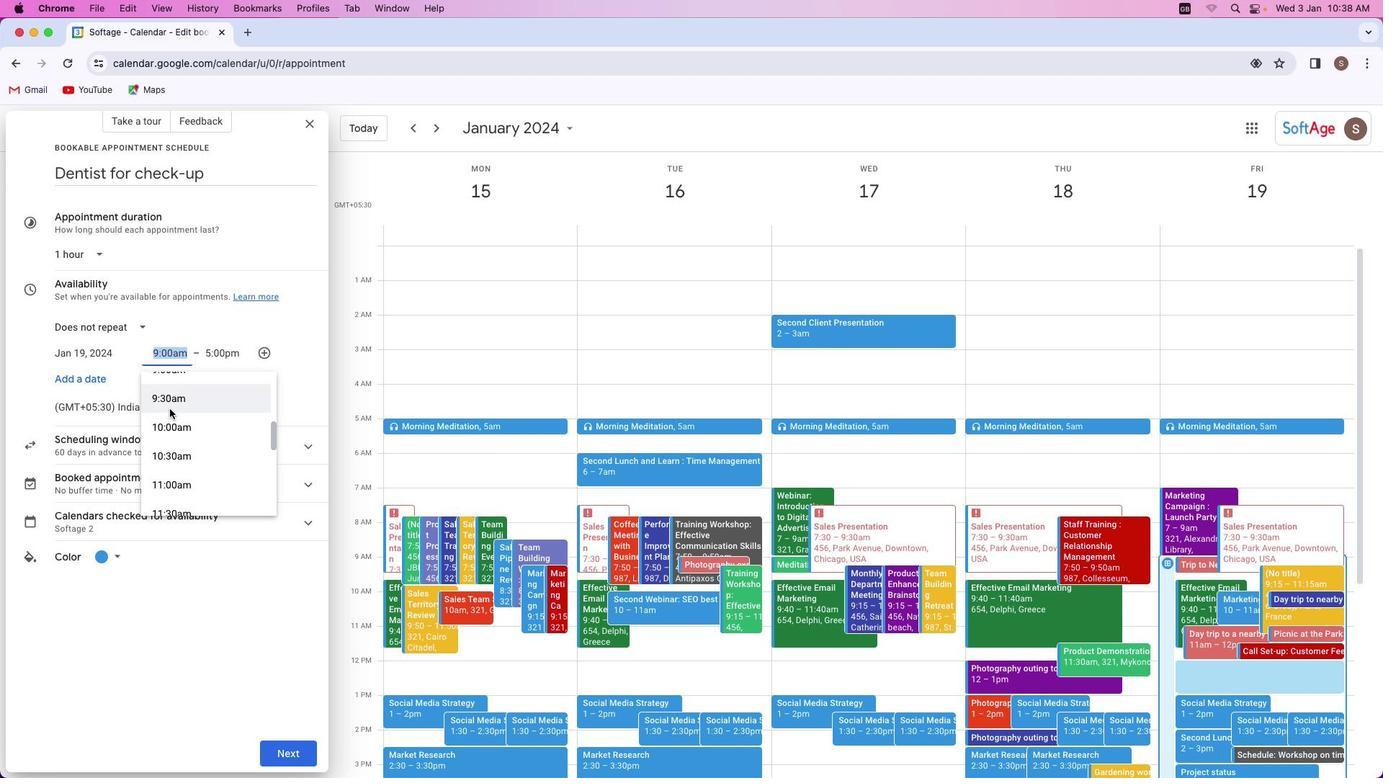 
Action: Mouse moved to (171, 407)
Screenshot: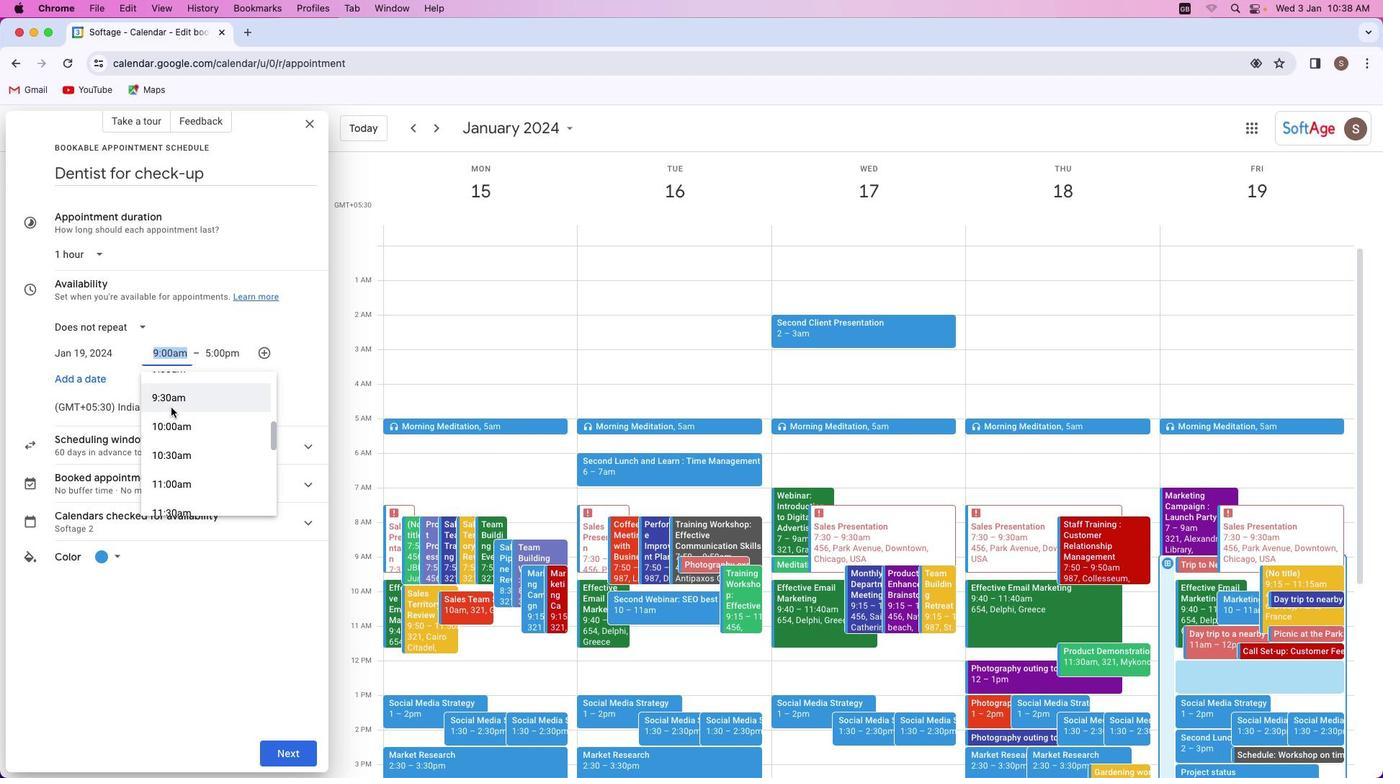
Action: Mouse scrolled (171, 407) with delta (0, 0)
Screenshot: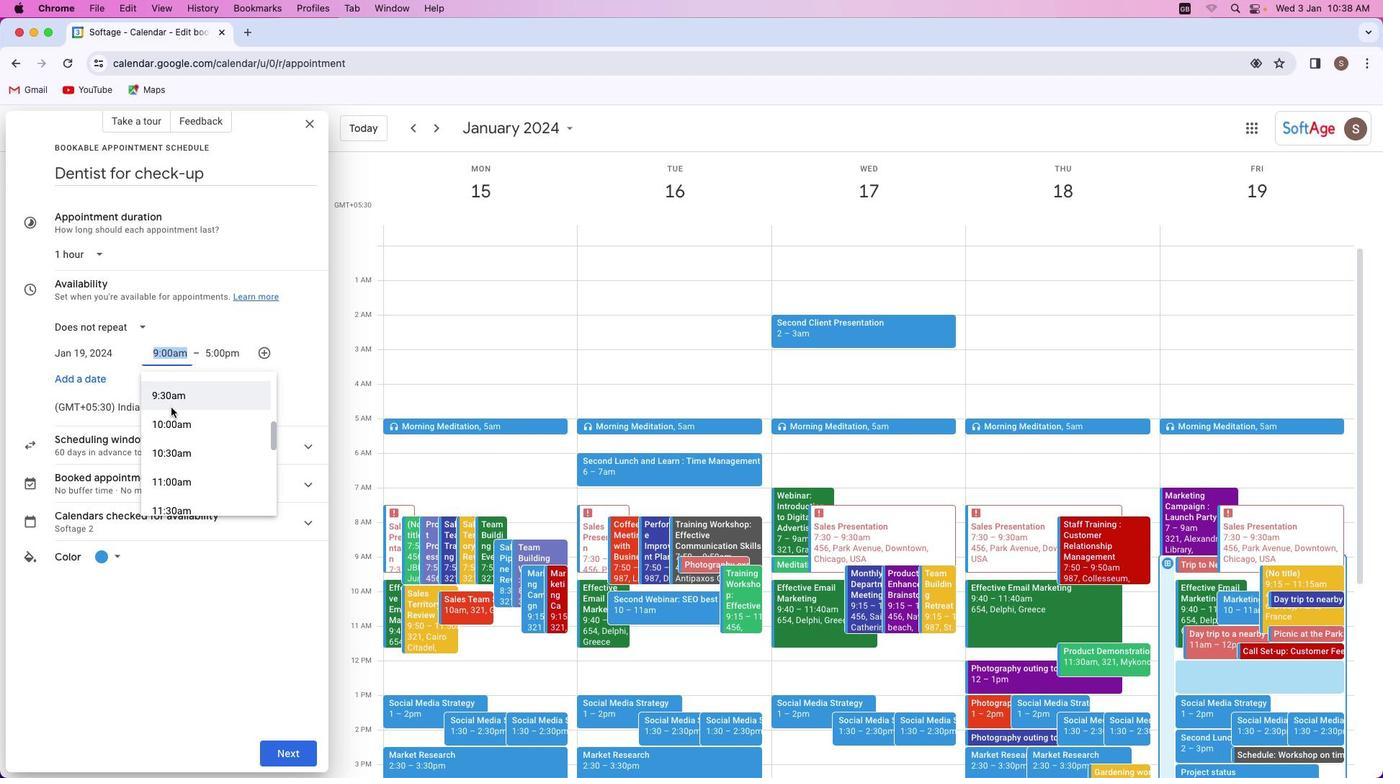 
Action: Mouse moved to (171, 407)
Screenshot: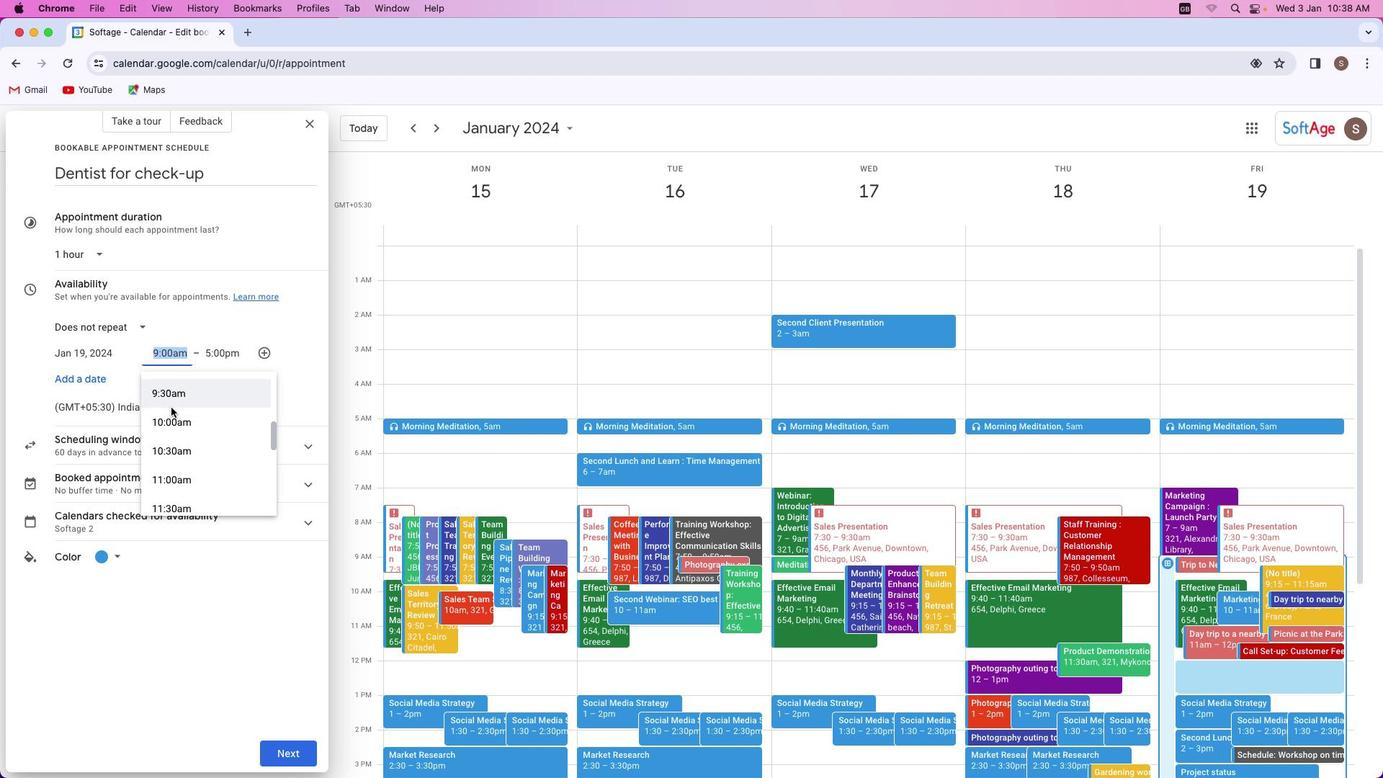 
Action: Mouse scrolled (171, 407) with delta (0, 0)
Screenshot: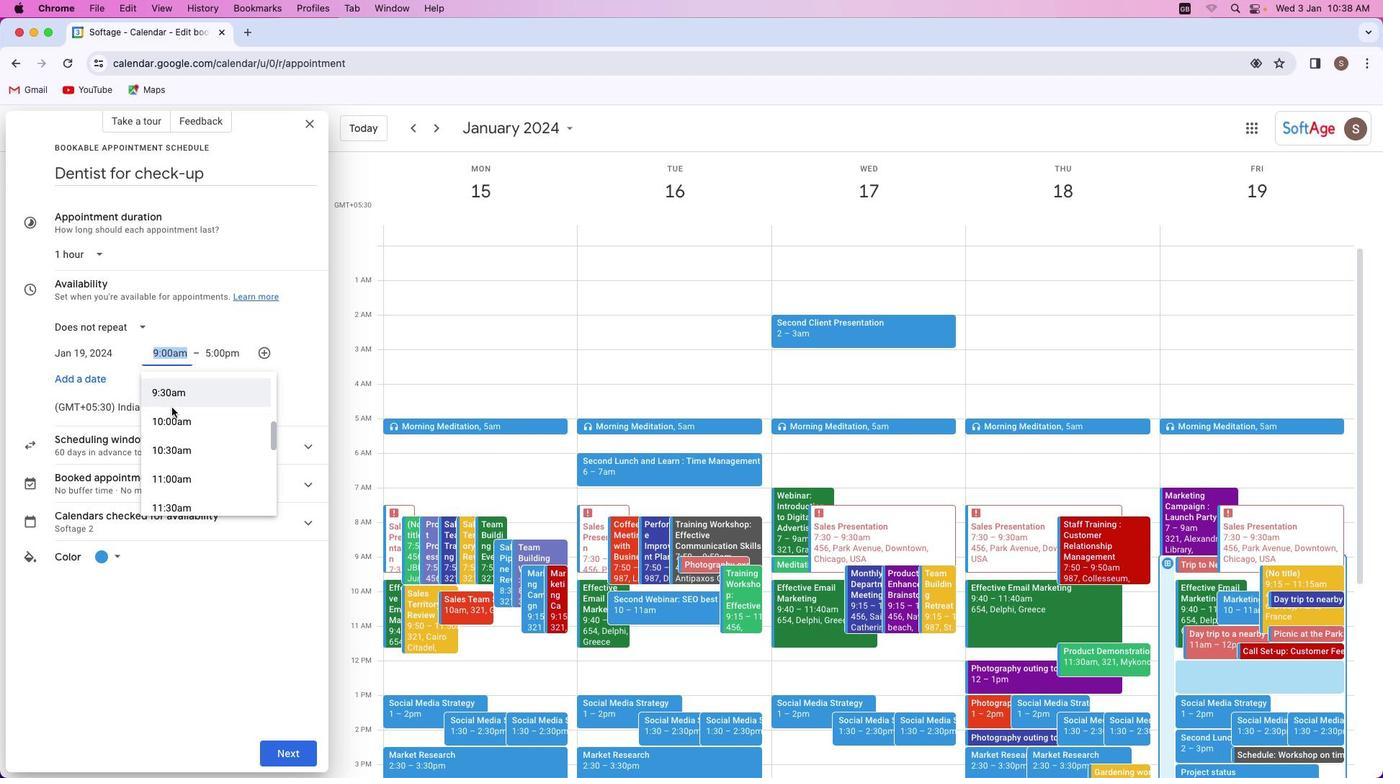 
Action: Mouse scrolled (171, 407) with delta (0, 0)
Screenshot: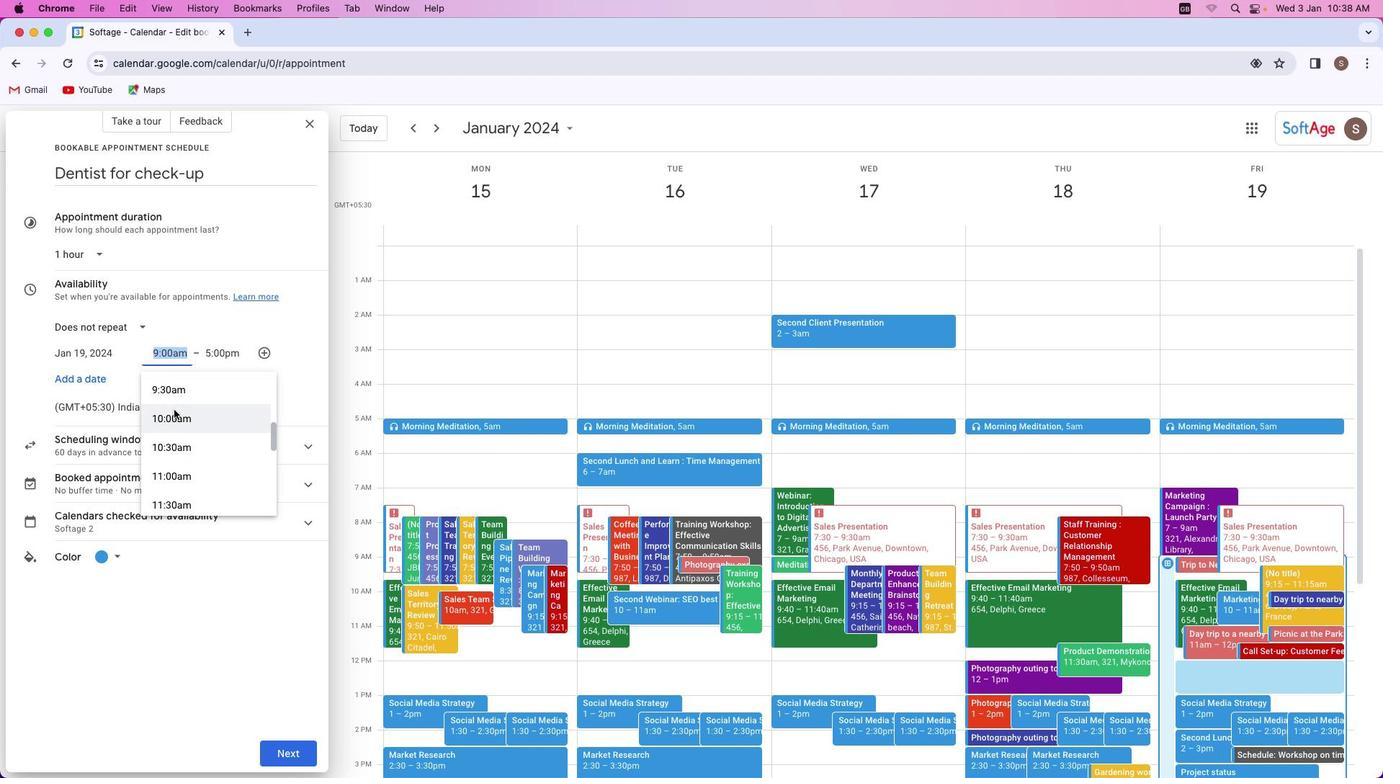 
Action: Mouse moved to (169, 405)
Screenshot: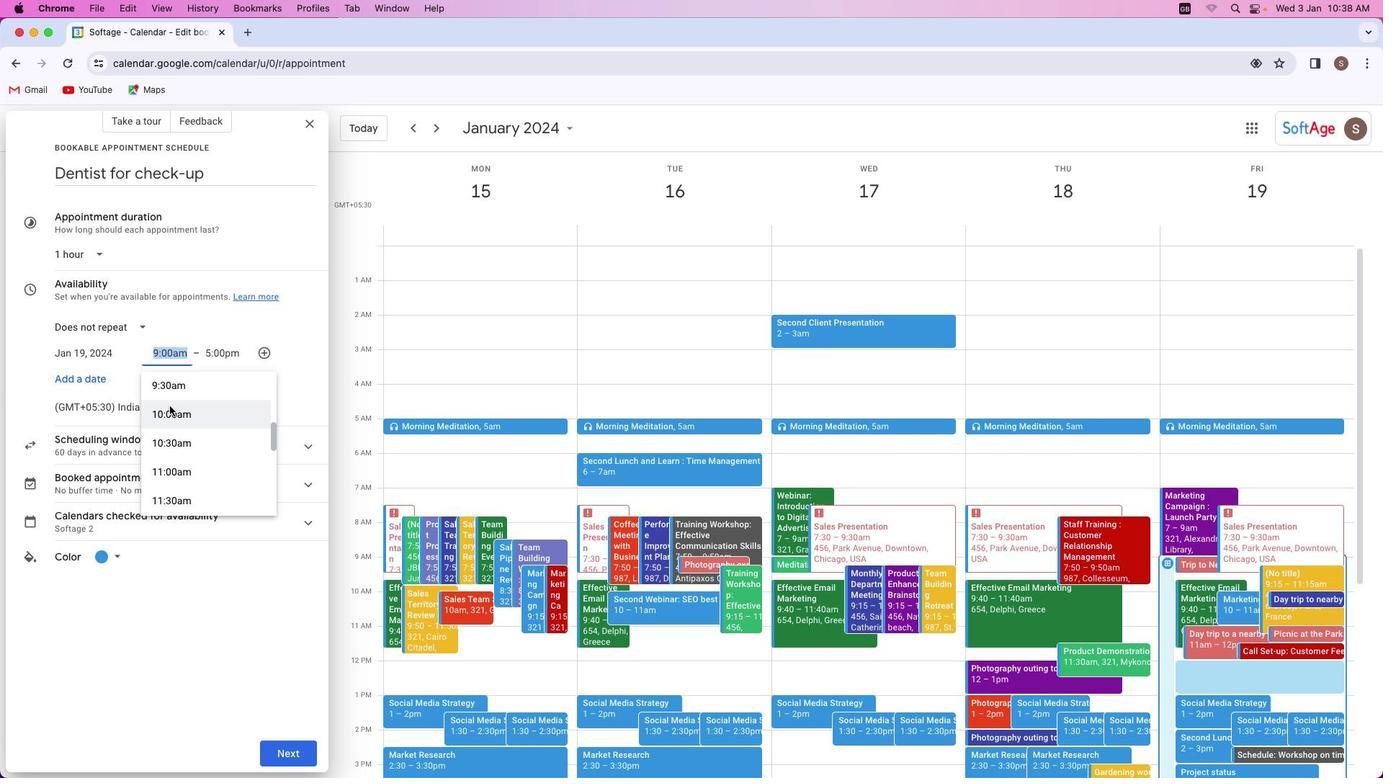 
Action: Mouse scrolled (169, 405) with delta (0, 0)
Screenshot: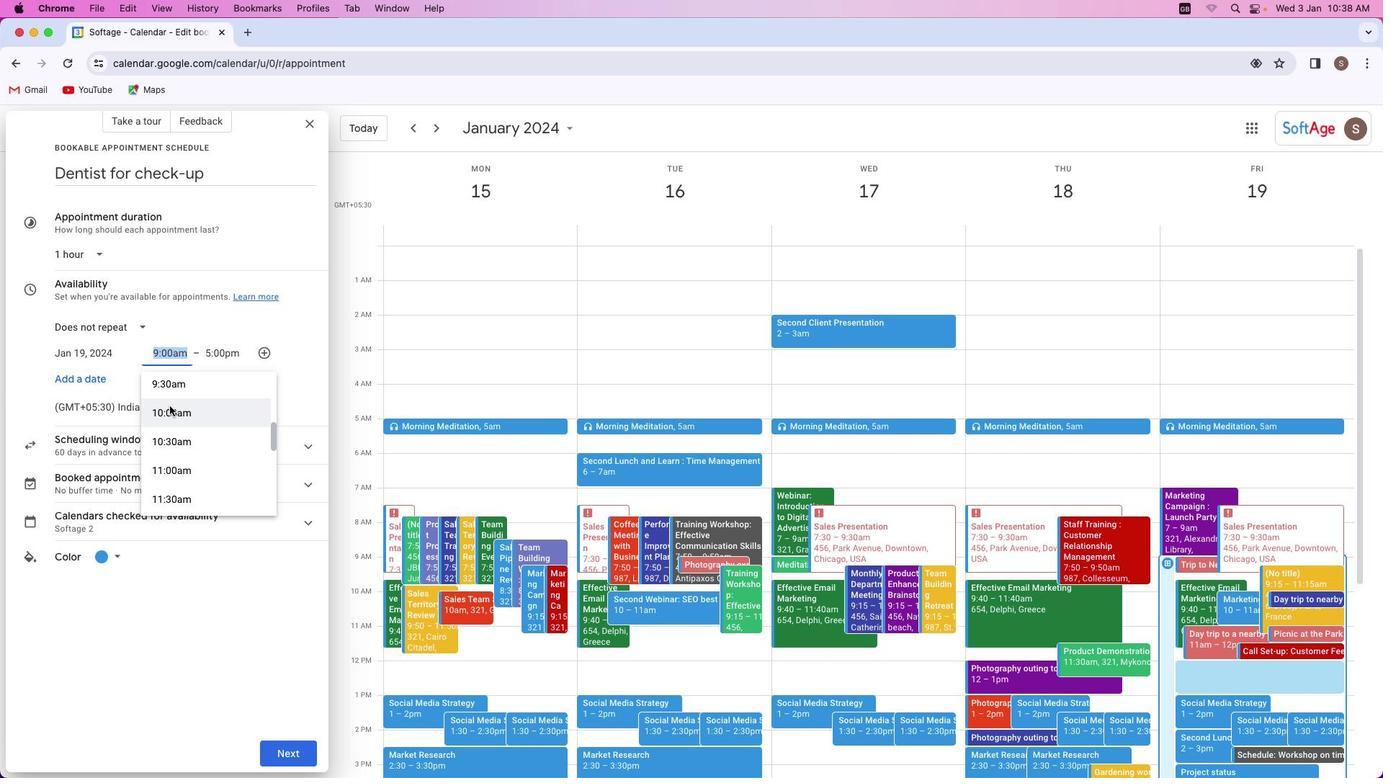 
Action: Mouse moved to (170, 405)
Screenshot: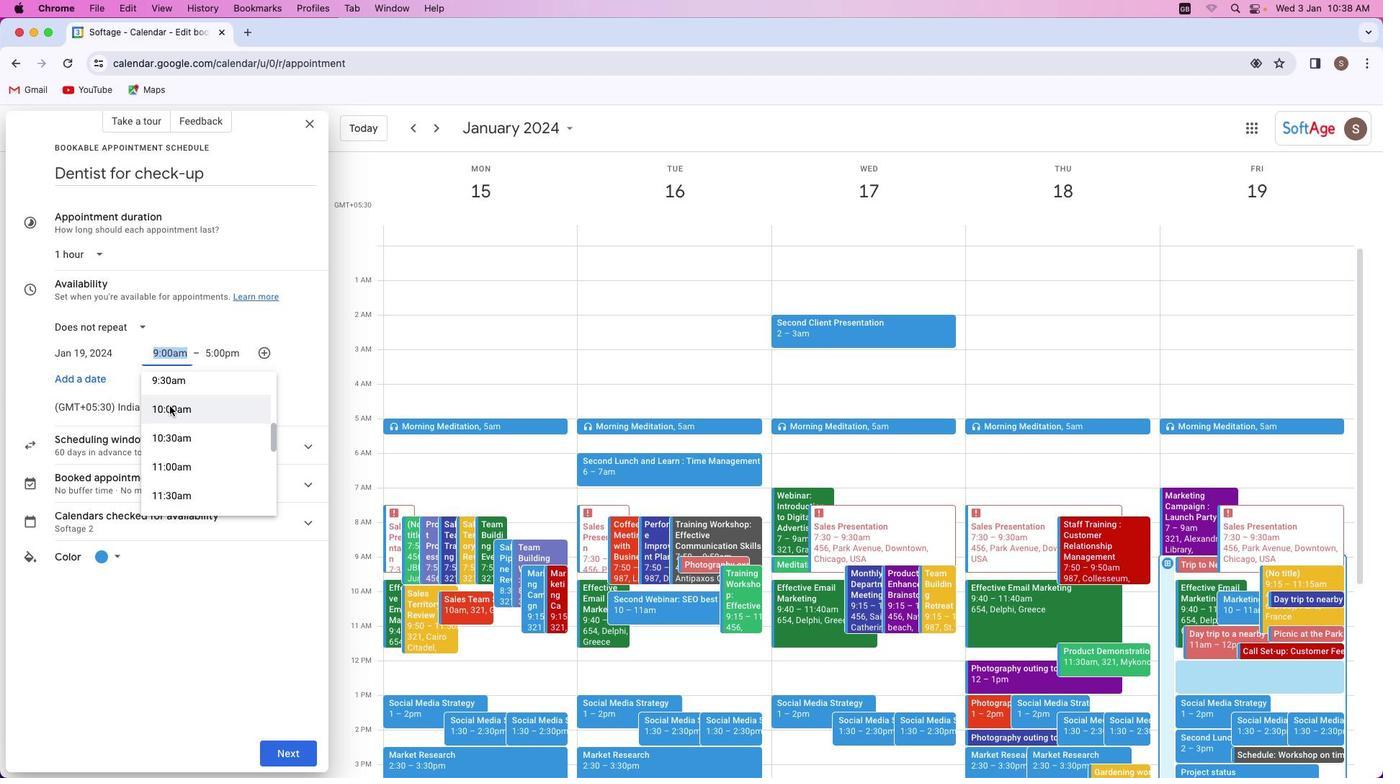 
Action: Mouse scrolled (170, 405) with delta (0, 0)
Screenshot: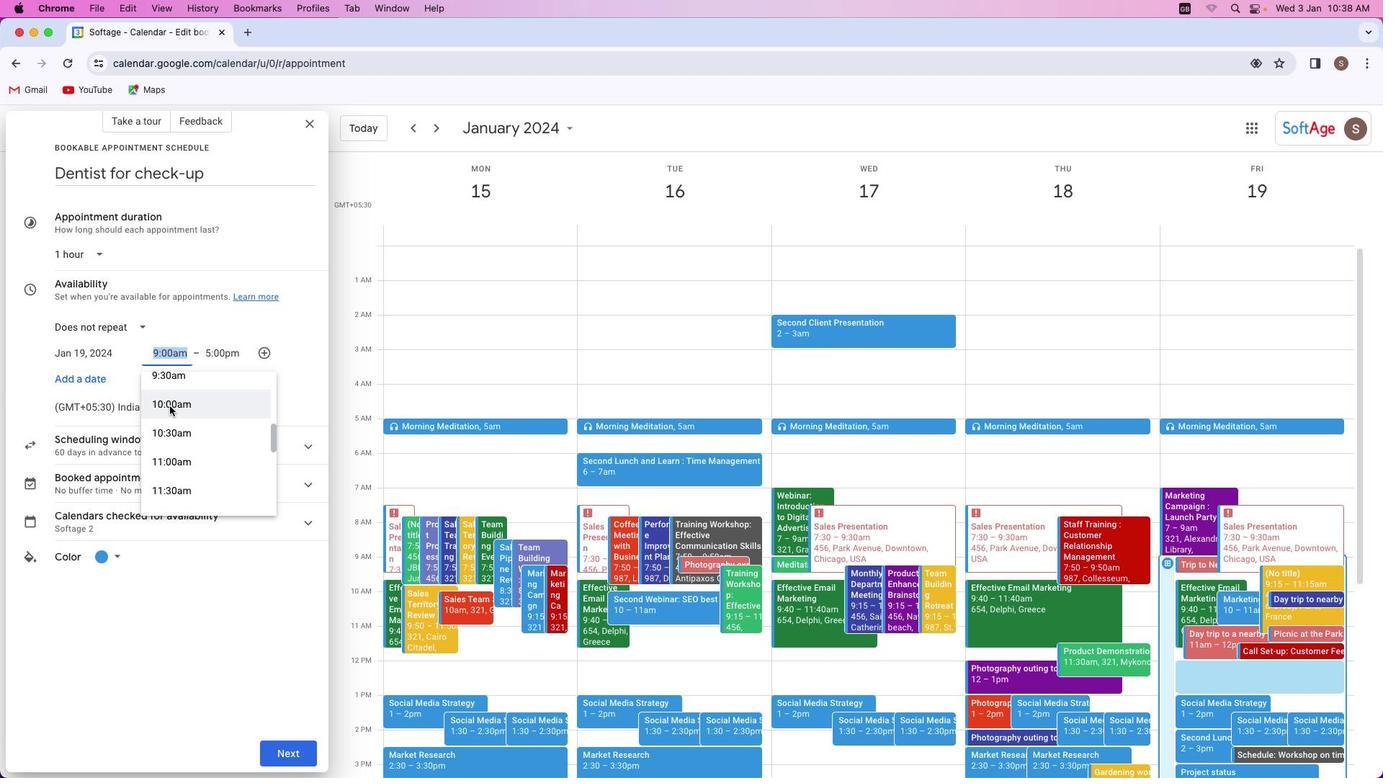 
Action: Mouse scrolled (170, 405) with delta (0, 0)
Screenshot: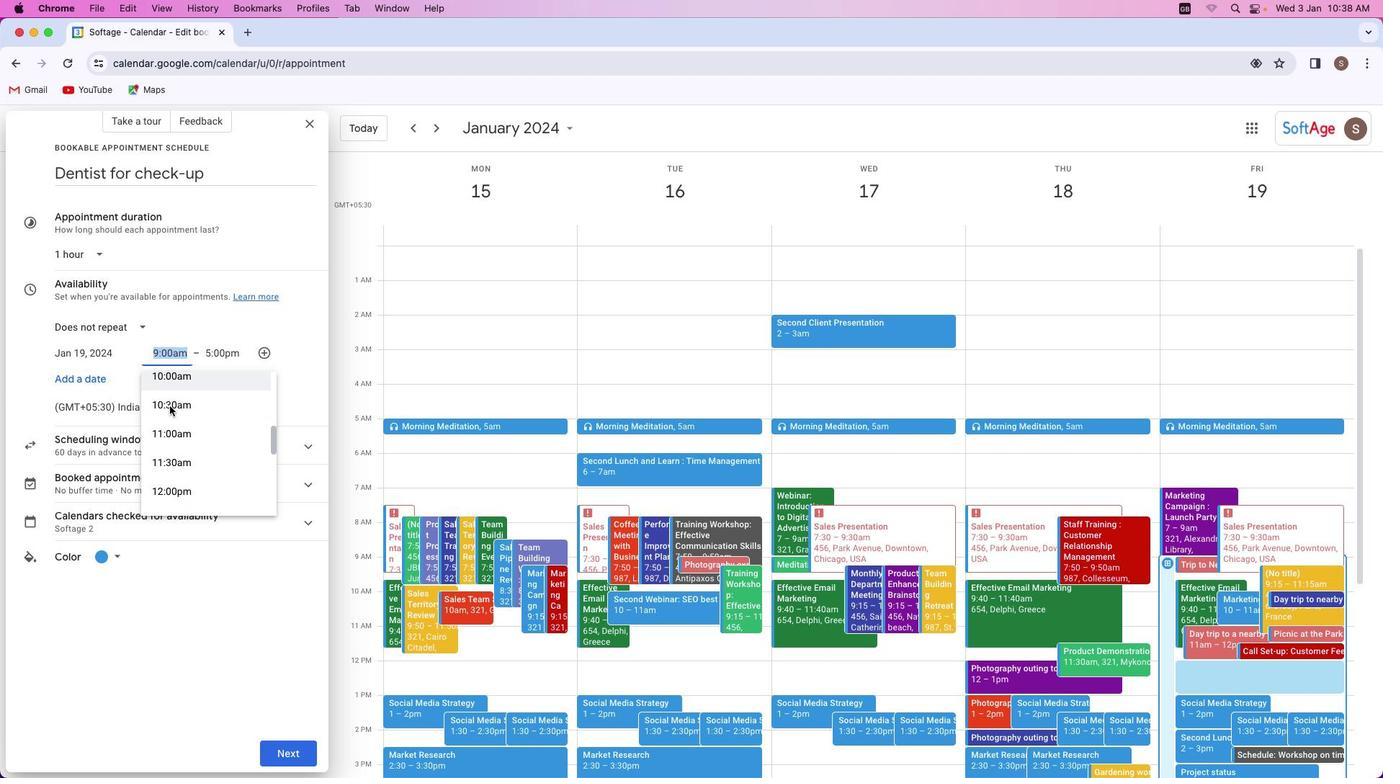 
Action: Mouse scrolled (170, 405) with delta (0, 0)
Screenshot: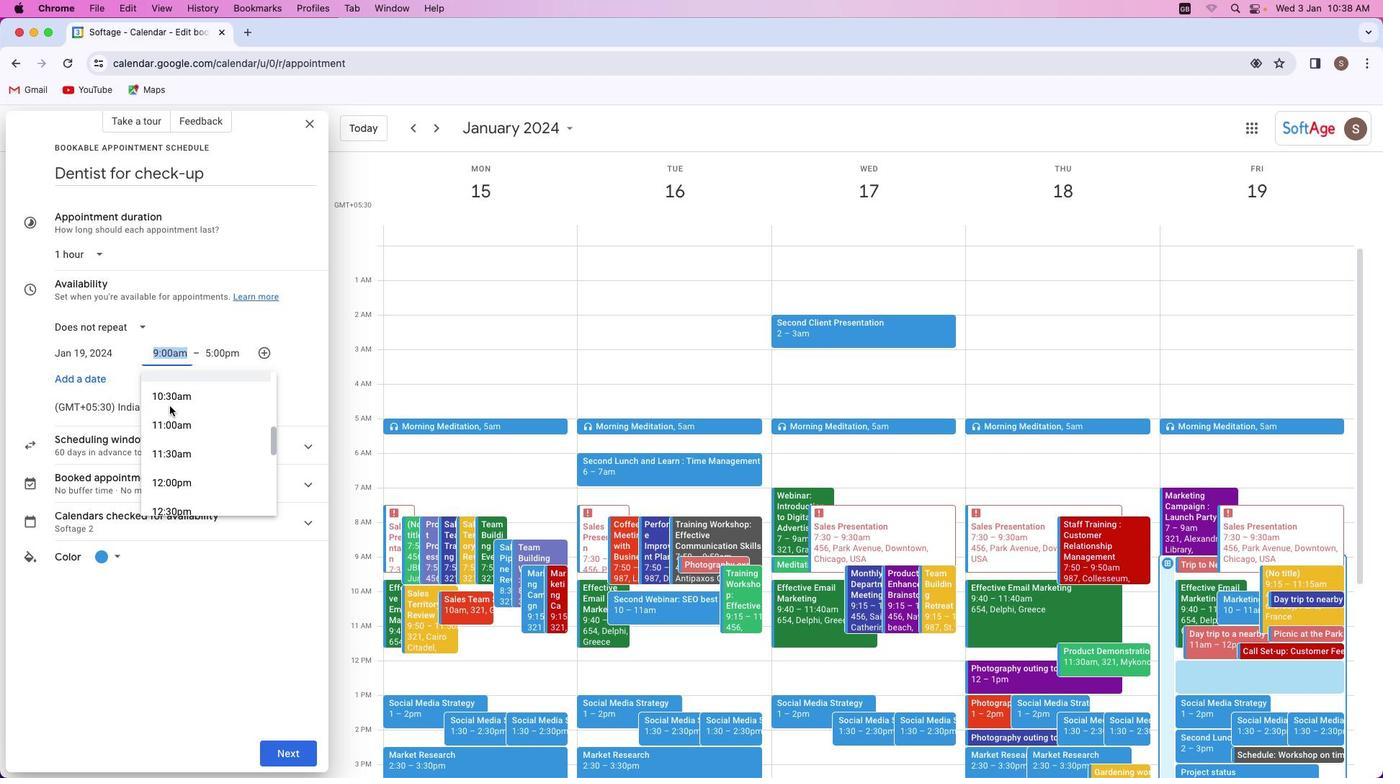 
Action: Mouse moved to (170, 405)
Screenshot: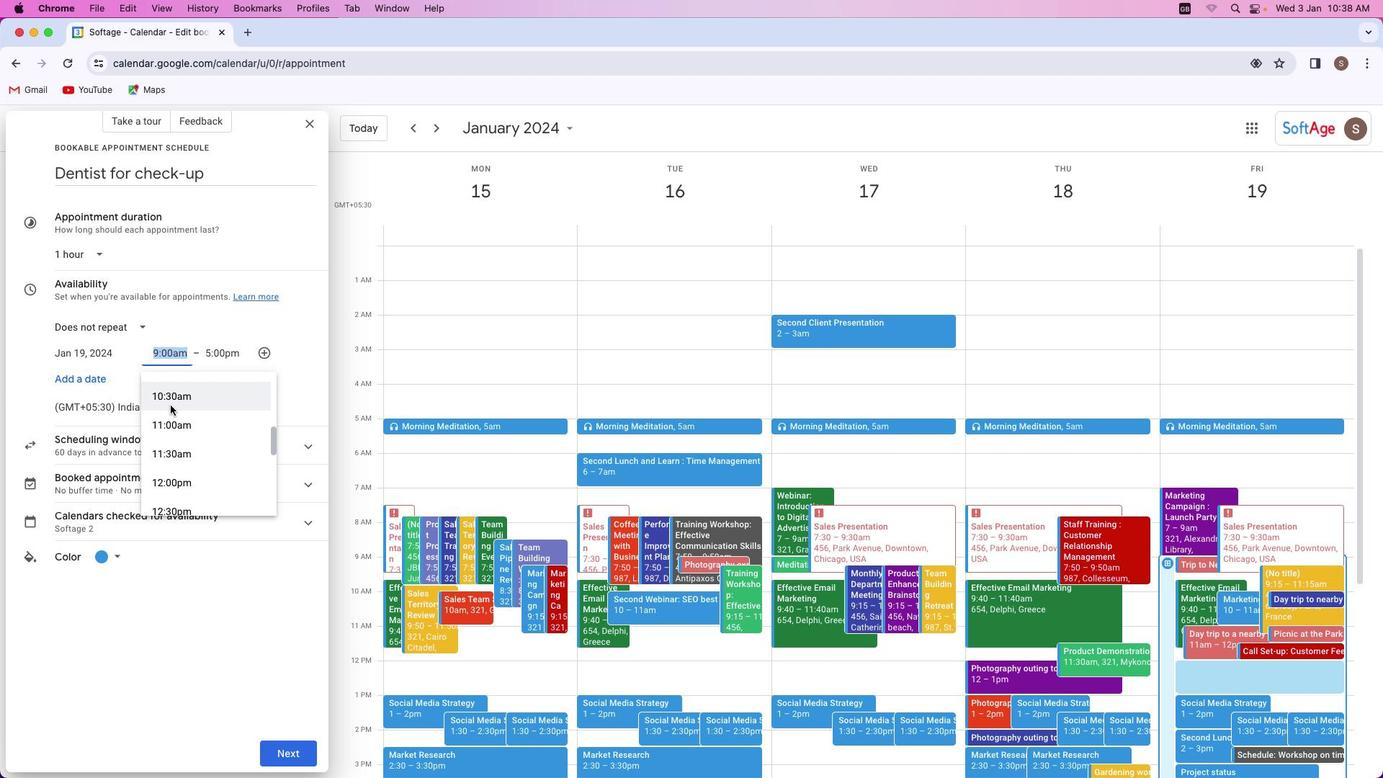 
Action: Mouse scrolled (170, 405) with delta (0, 0)
Screenshot: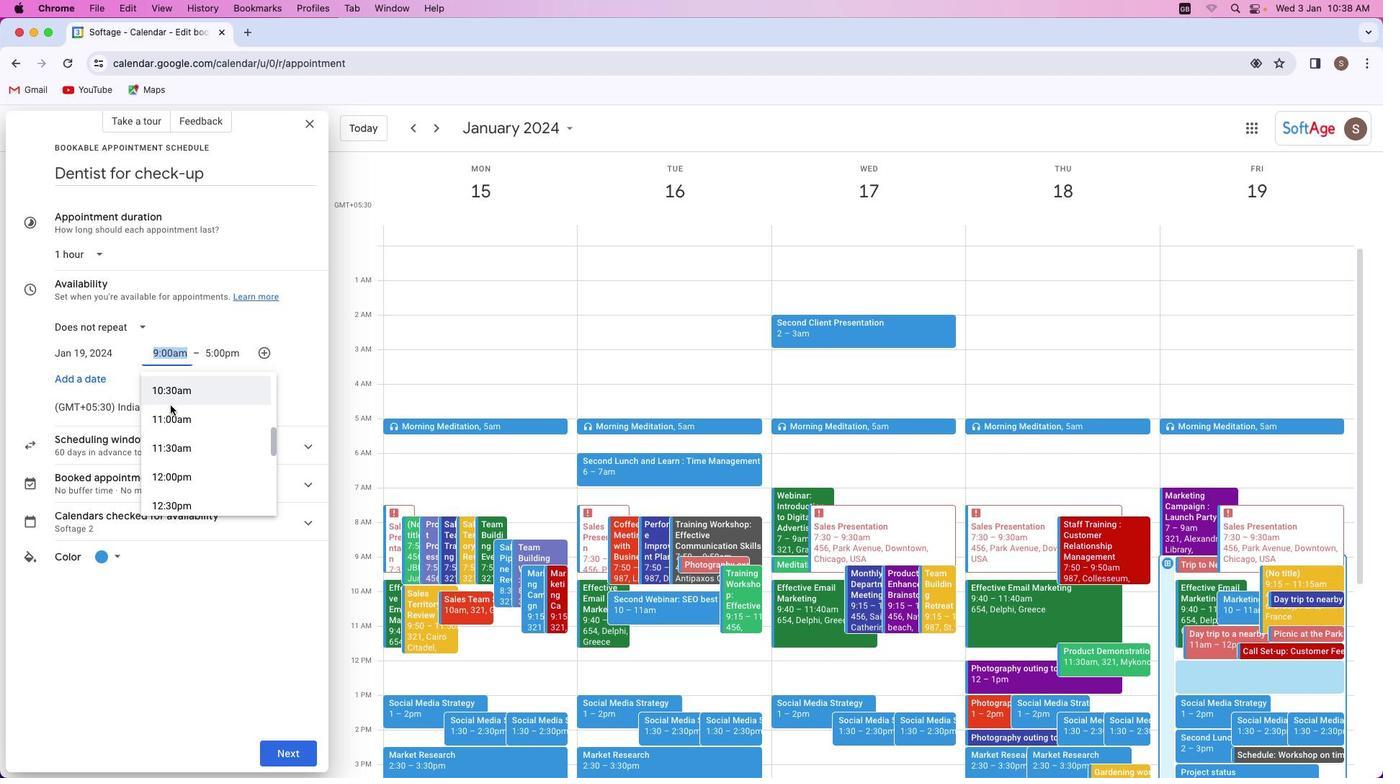 
Action: Mouse scrolled (170, 405) with delta (0, 0)
Screenshot: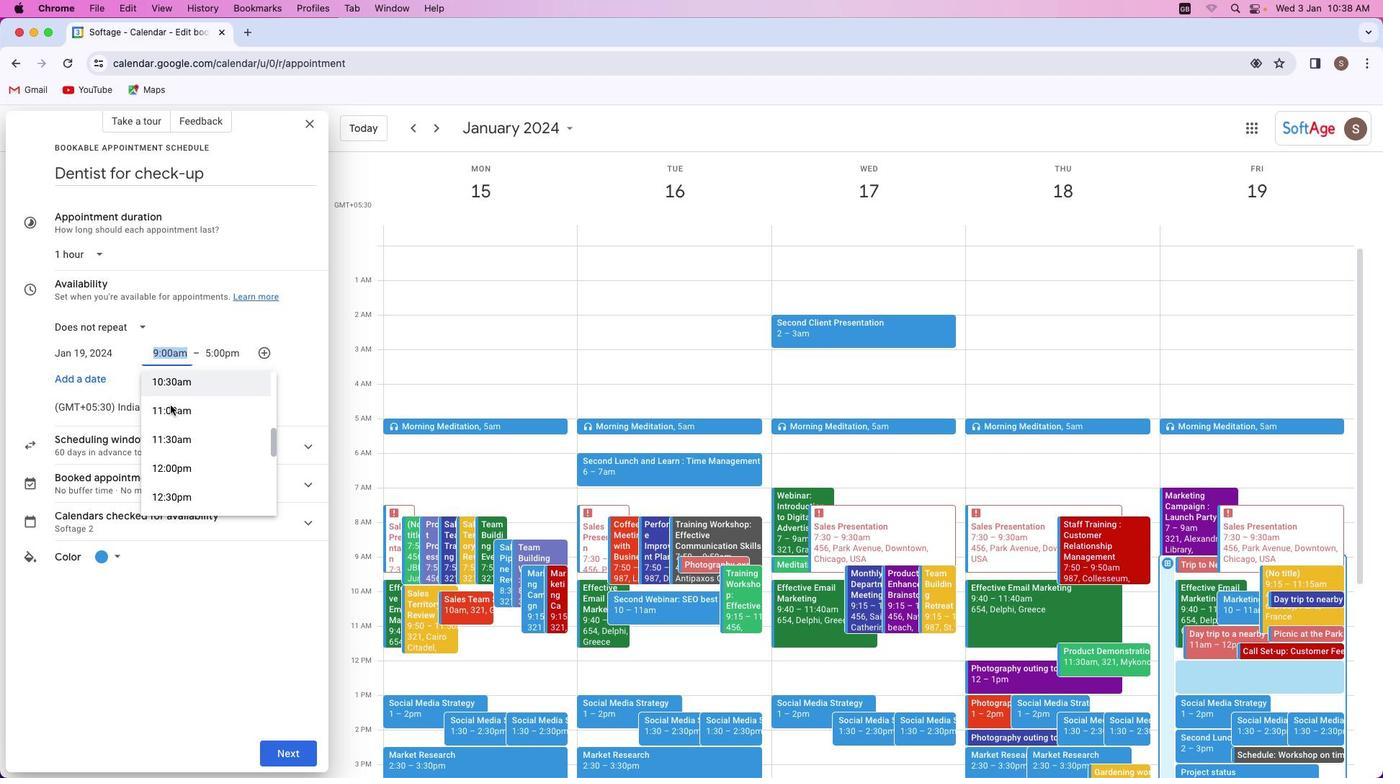 
Action: Mouse scrolled (170, 405) with delta (0, 0)
Screenshot: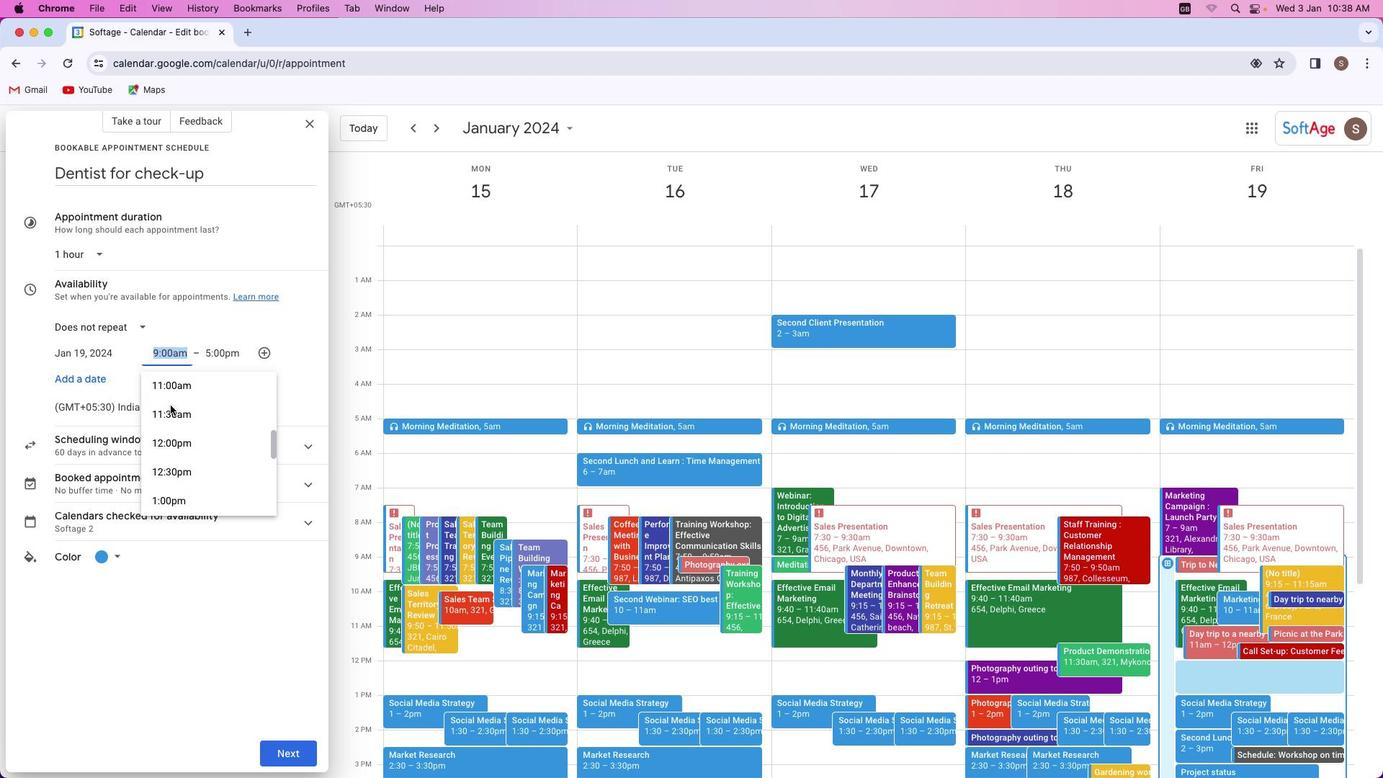 
Action: Mouse moved to (170, 401)
Screenshot: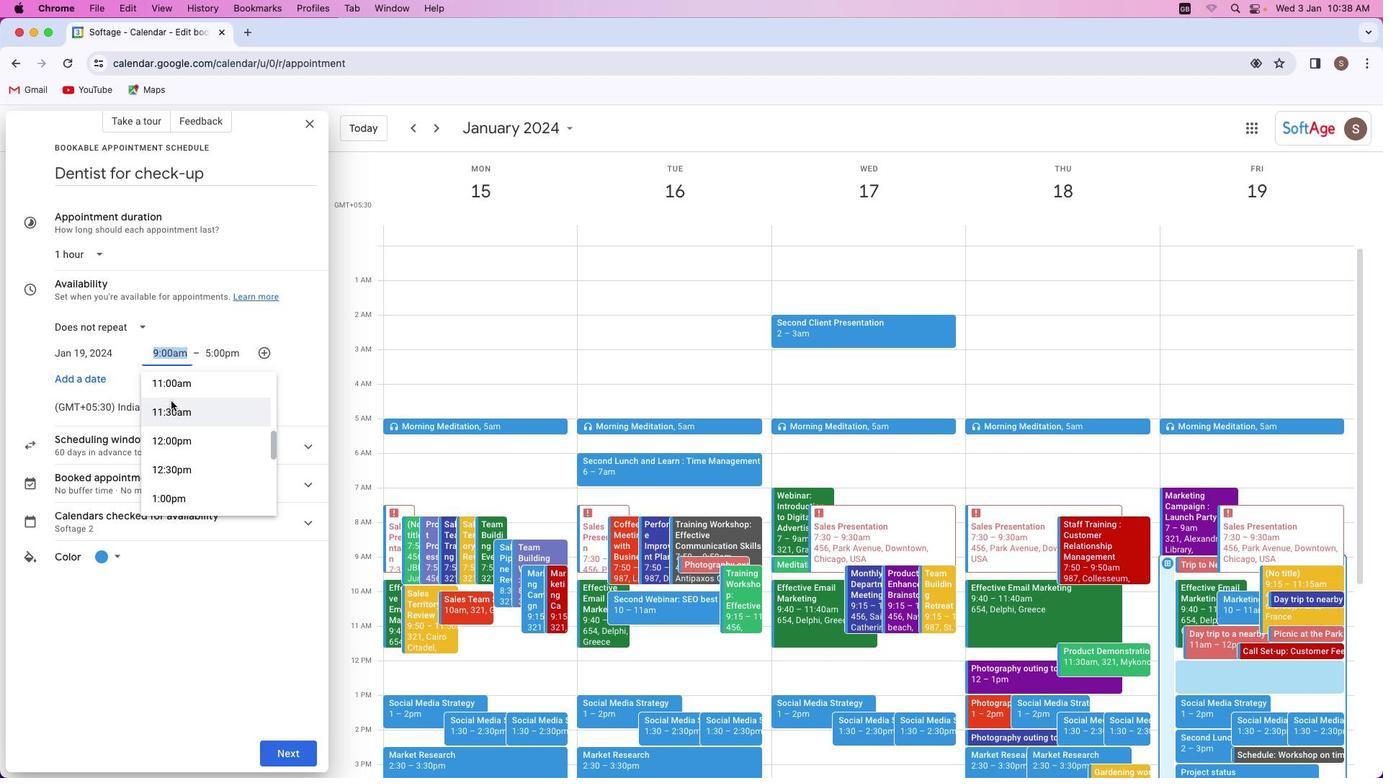 
Action: Mouse scrolled (170, 401) with delta (0, 0)
Screenshot: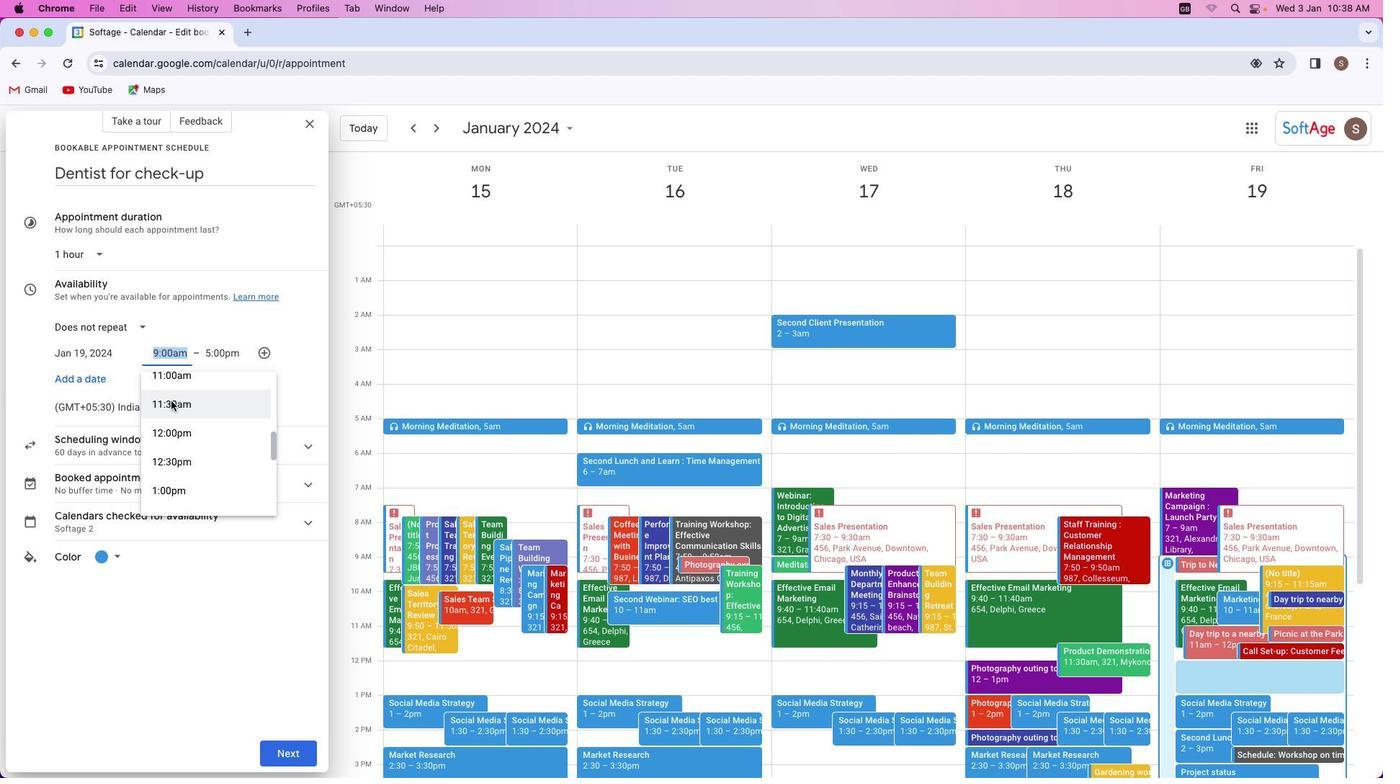 
Action: Mouse scrolled (170, 401) with delta (0, 0)
Screenshot: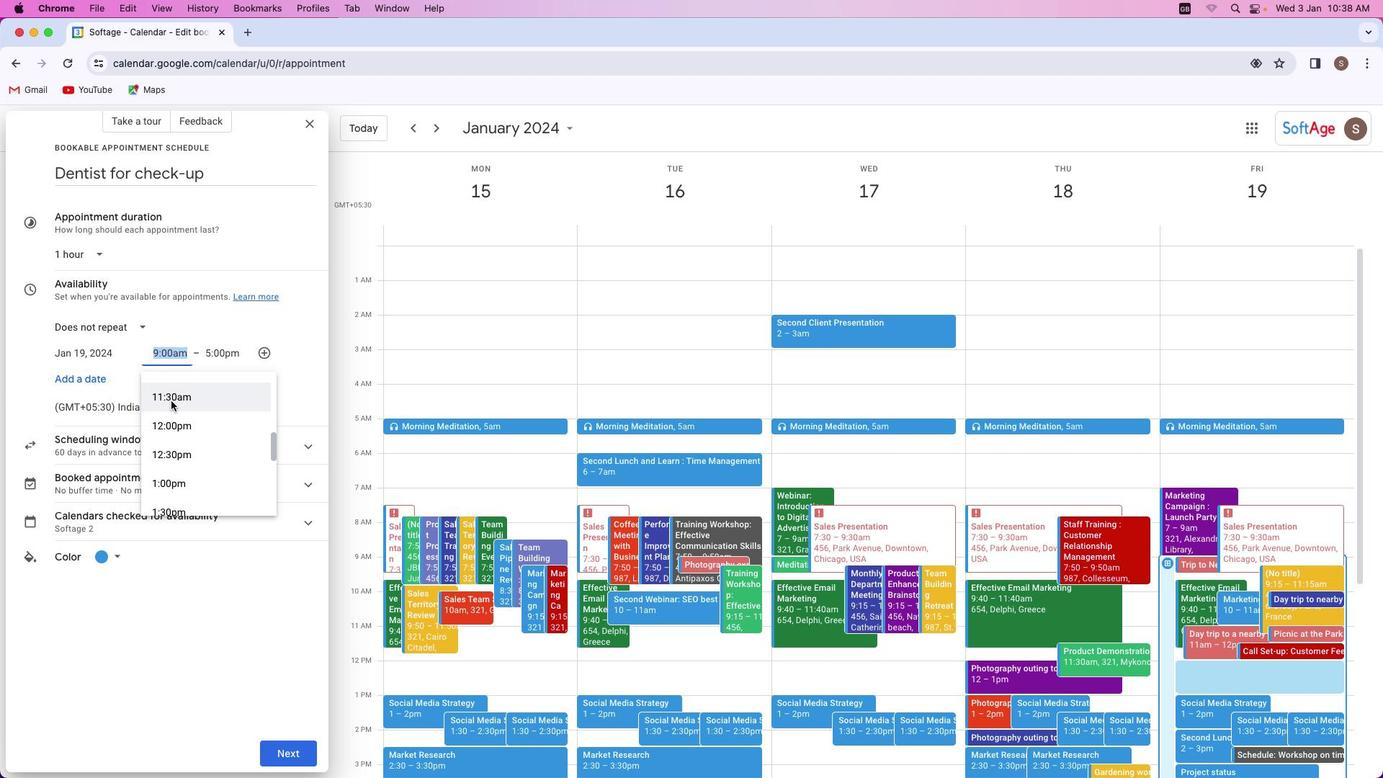 
Action: Mouse scrolled (170, 401) with delta (0, 0)
Screenshot: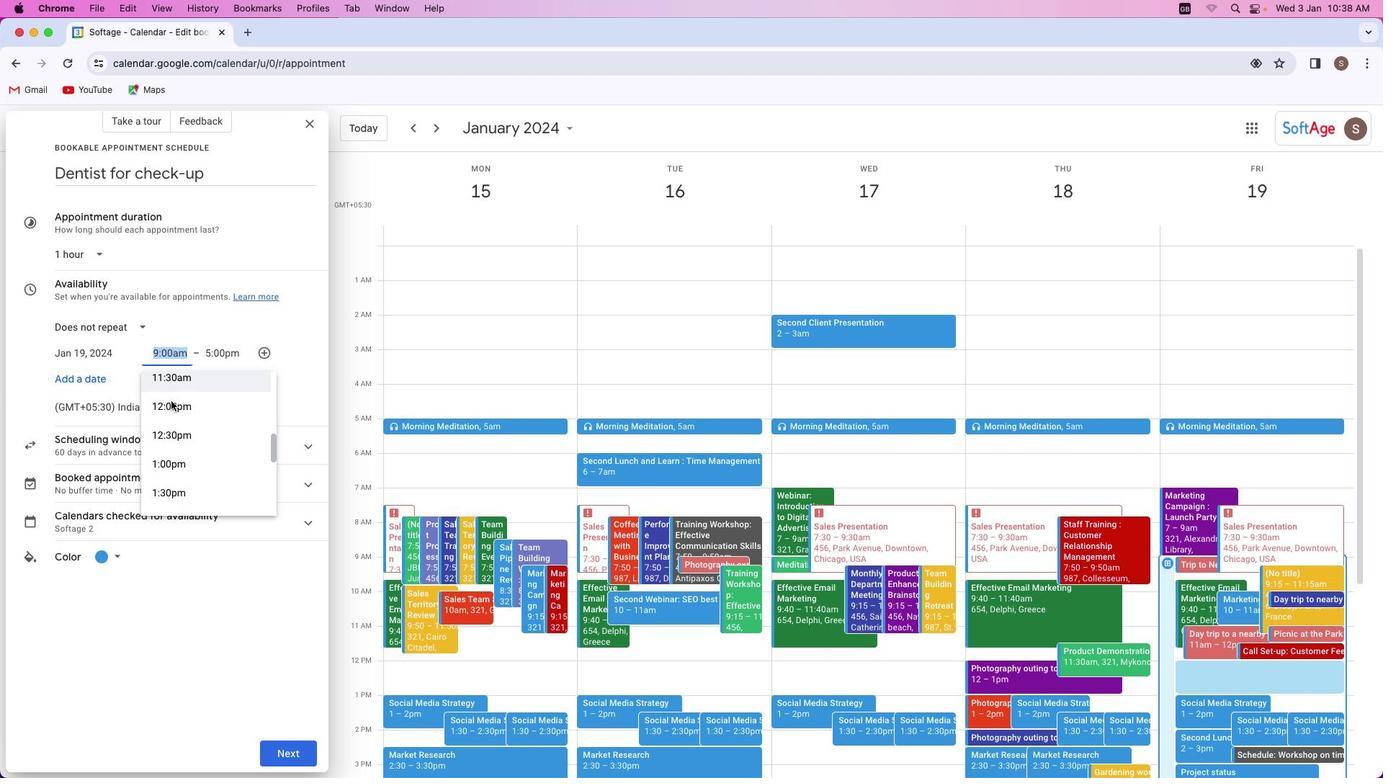 
Action: Mouse scrolled (170, 401) with delta (0, 0)
Screenshot: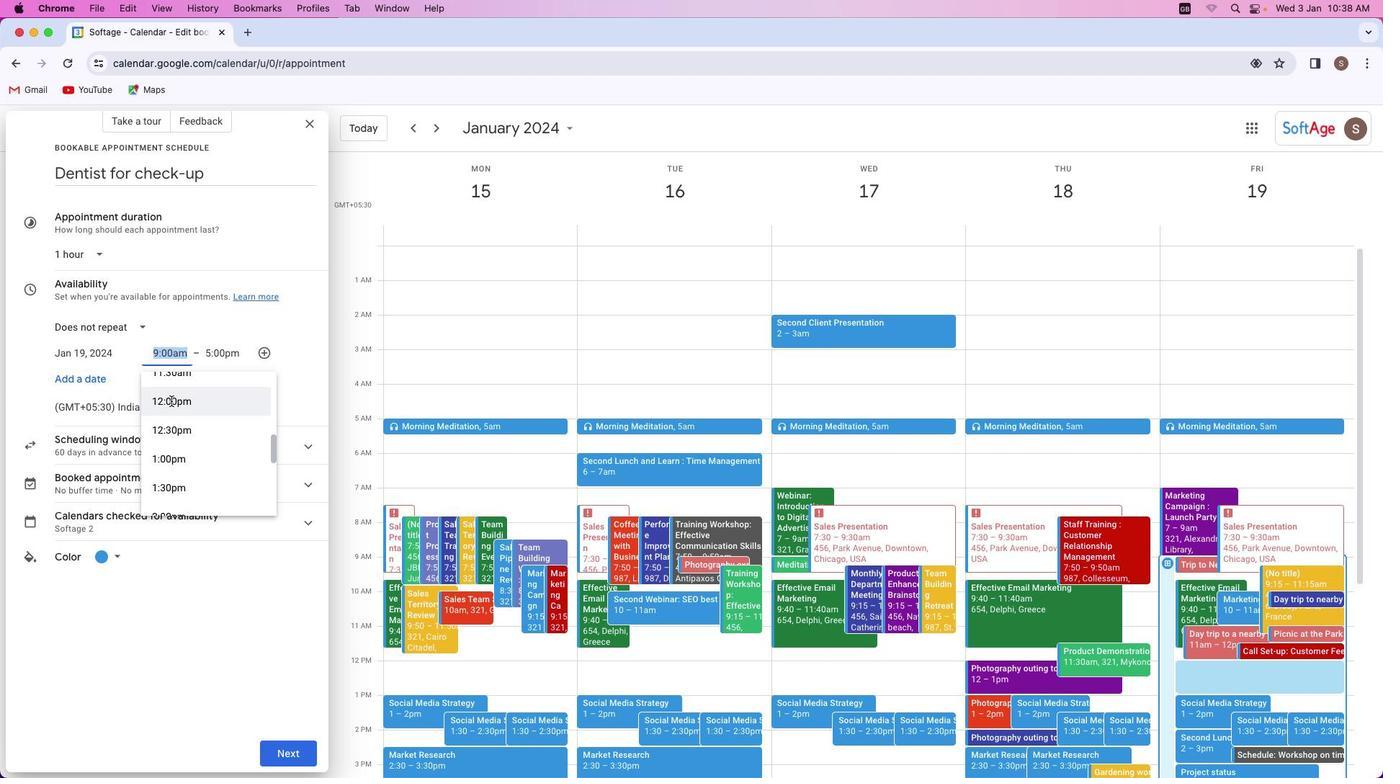 
Action: Mouse scrolled (170, 401) with delta (0, 0)
Screenshot: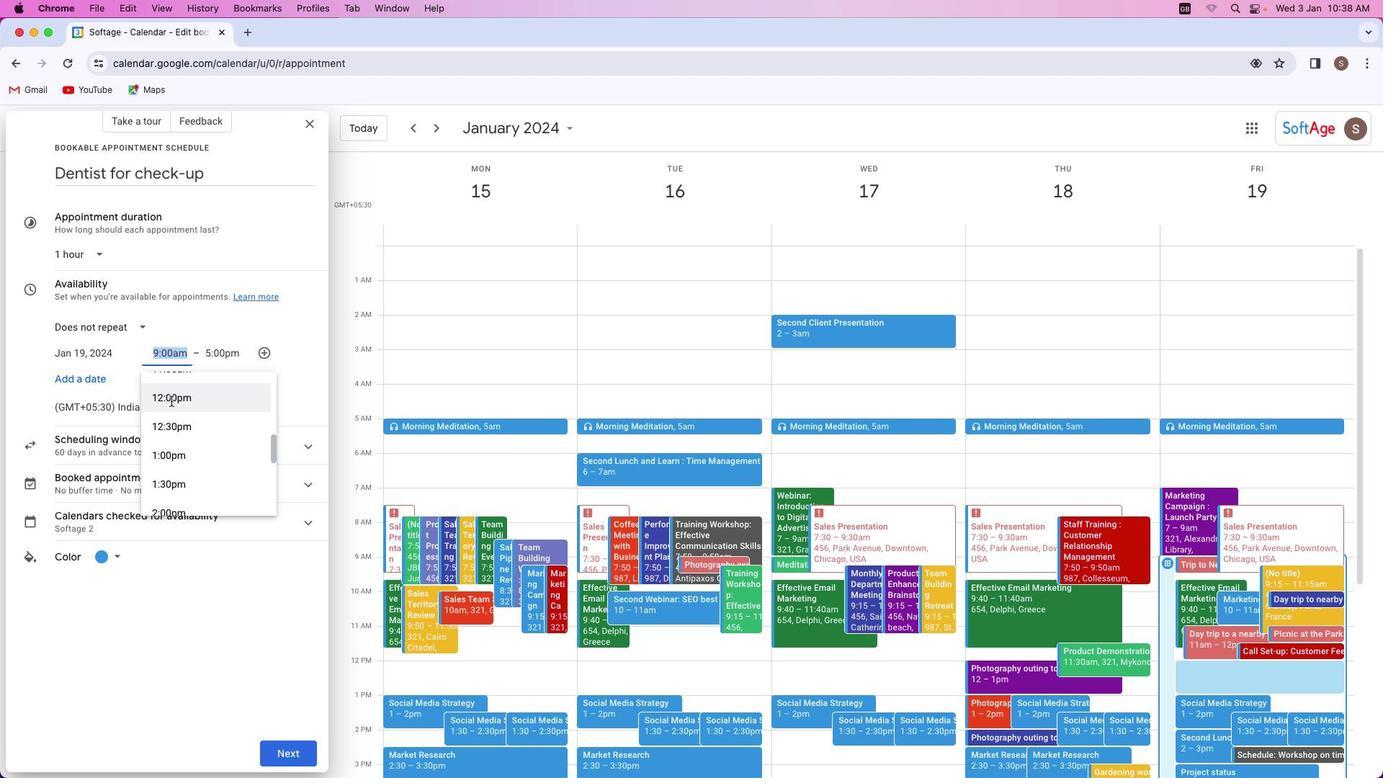 
Action: Mouse scrolled (170, 401) with delta (0, 0)
Screenshot: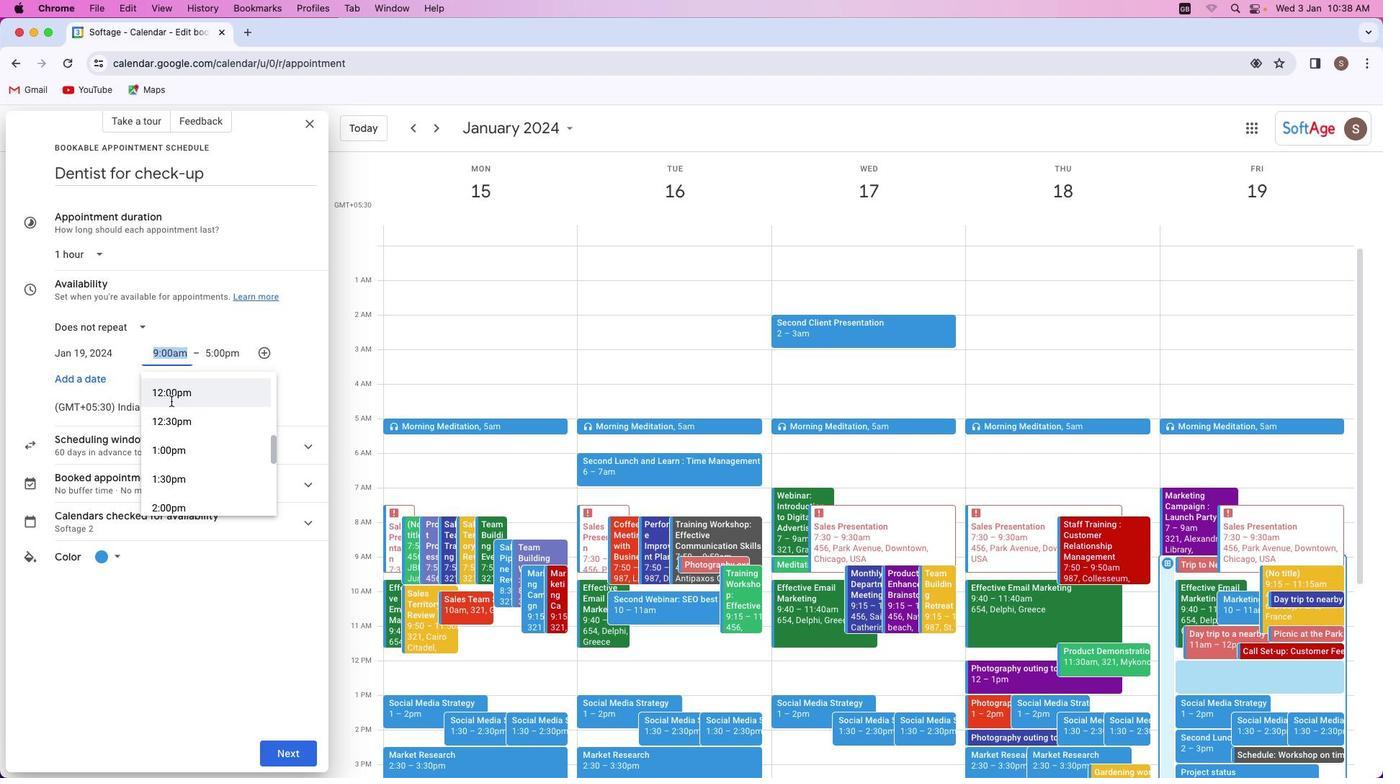 
Action: Mouse scrolled (170, 401) with delta (0, 0)
Screenshot: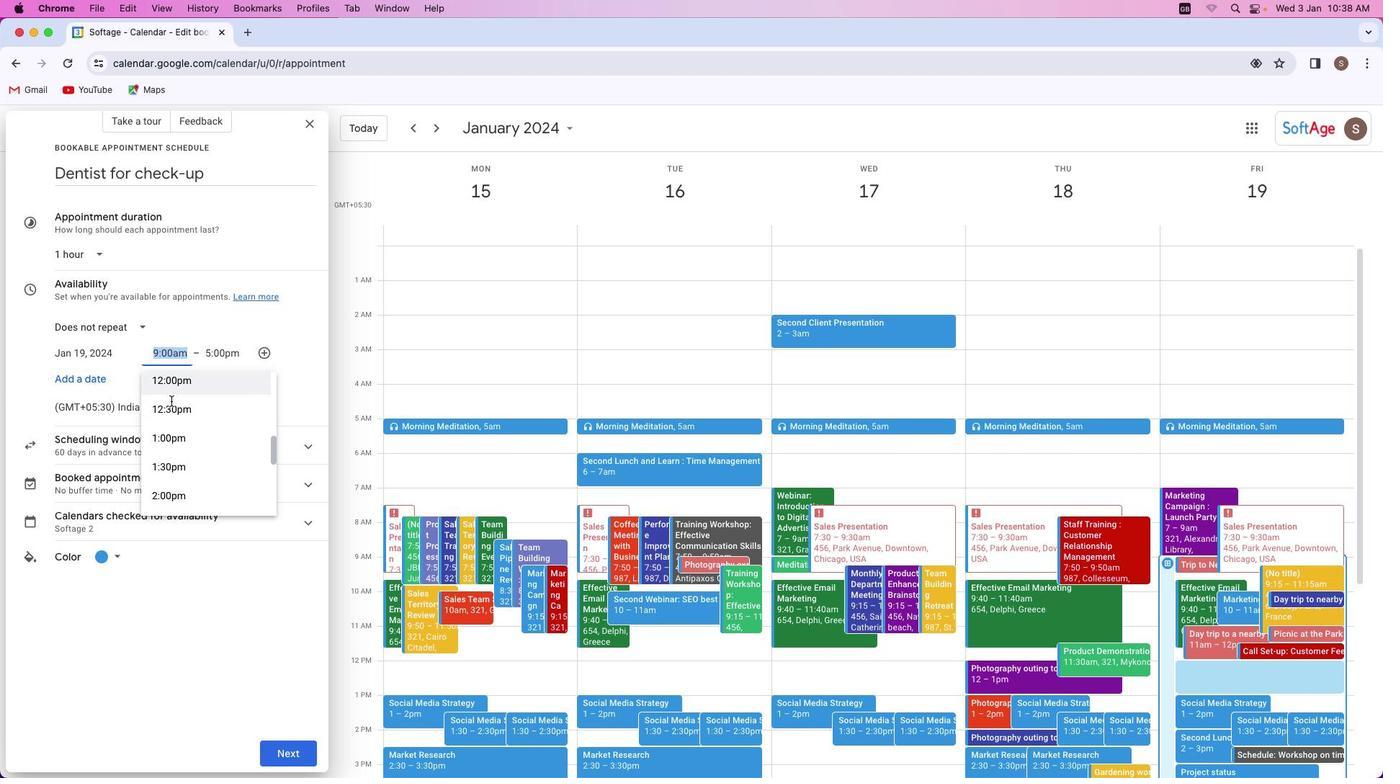 
Action: Mouse moved to (170, 399)
Screenshot: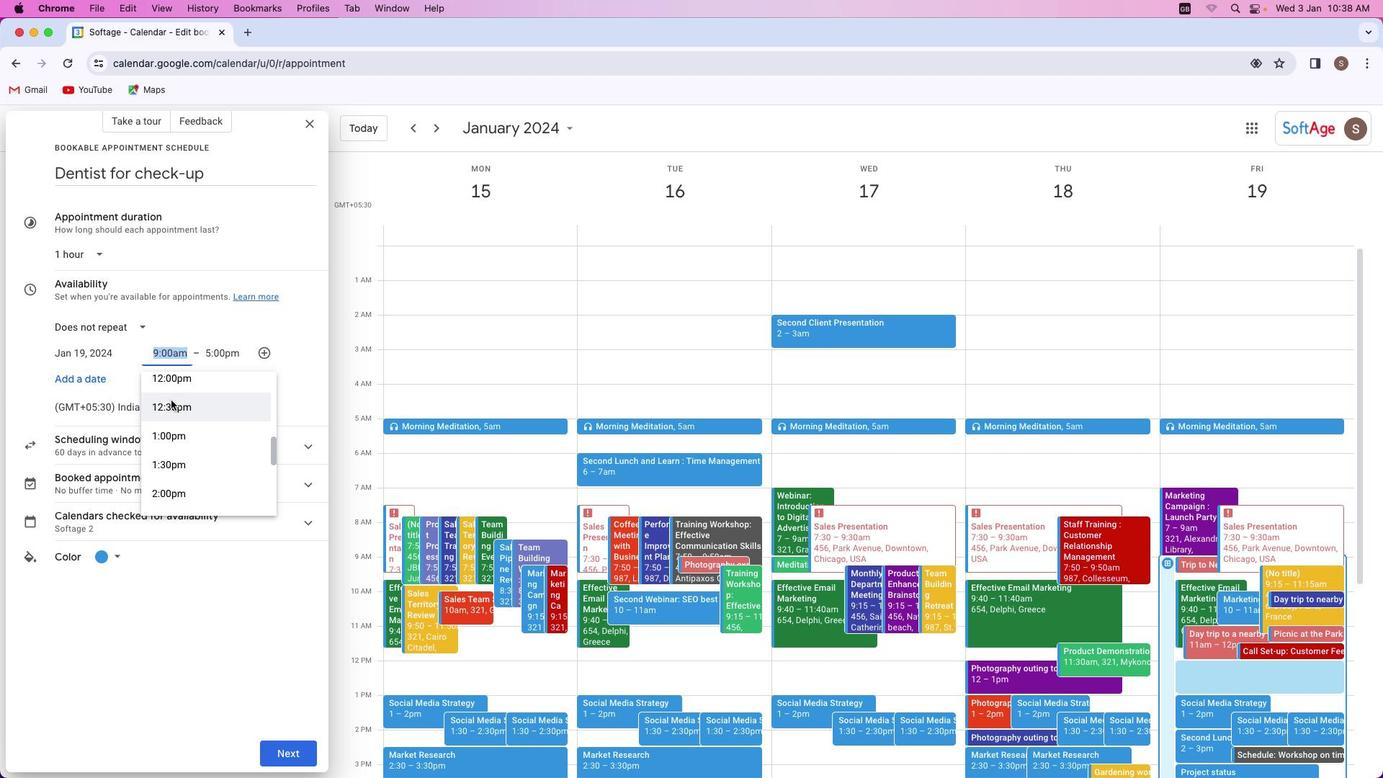 
Action: Mouse scrolled (170, 399) with delta (0, 0)
Screenshot: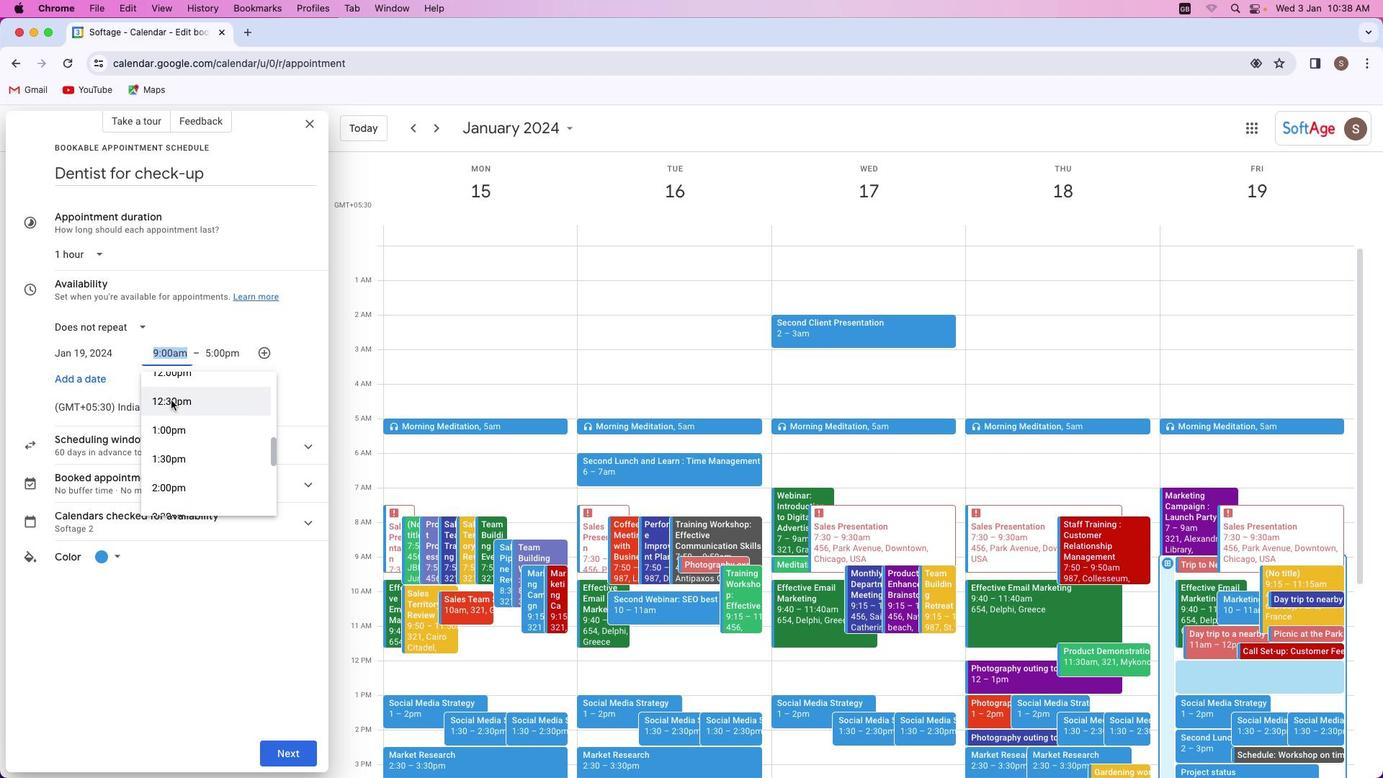 
Action: Mouse scrolled (170, 399) with delta (0, 0)
Screenshot: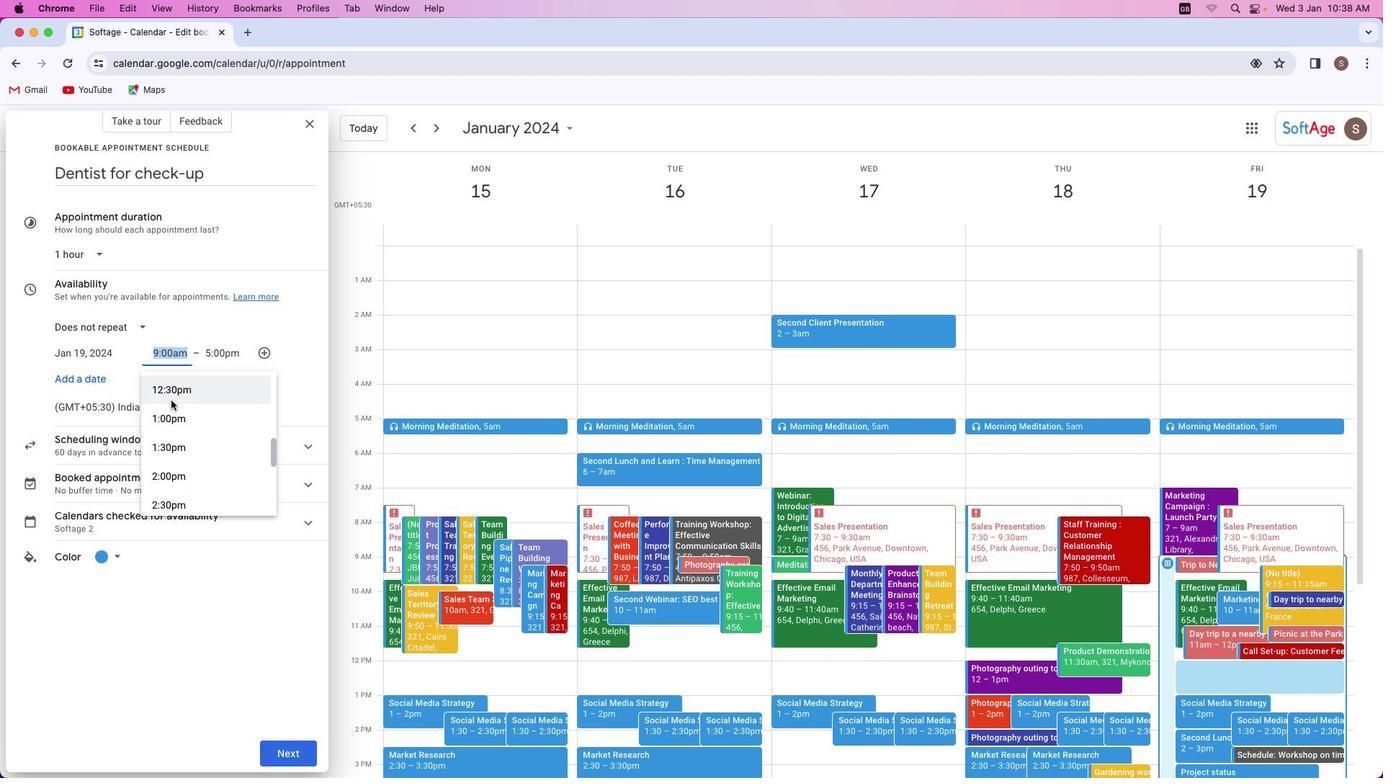 
Action: Mouse scrolled (170, 399) with delta (0, 0)
Screenshot: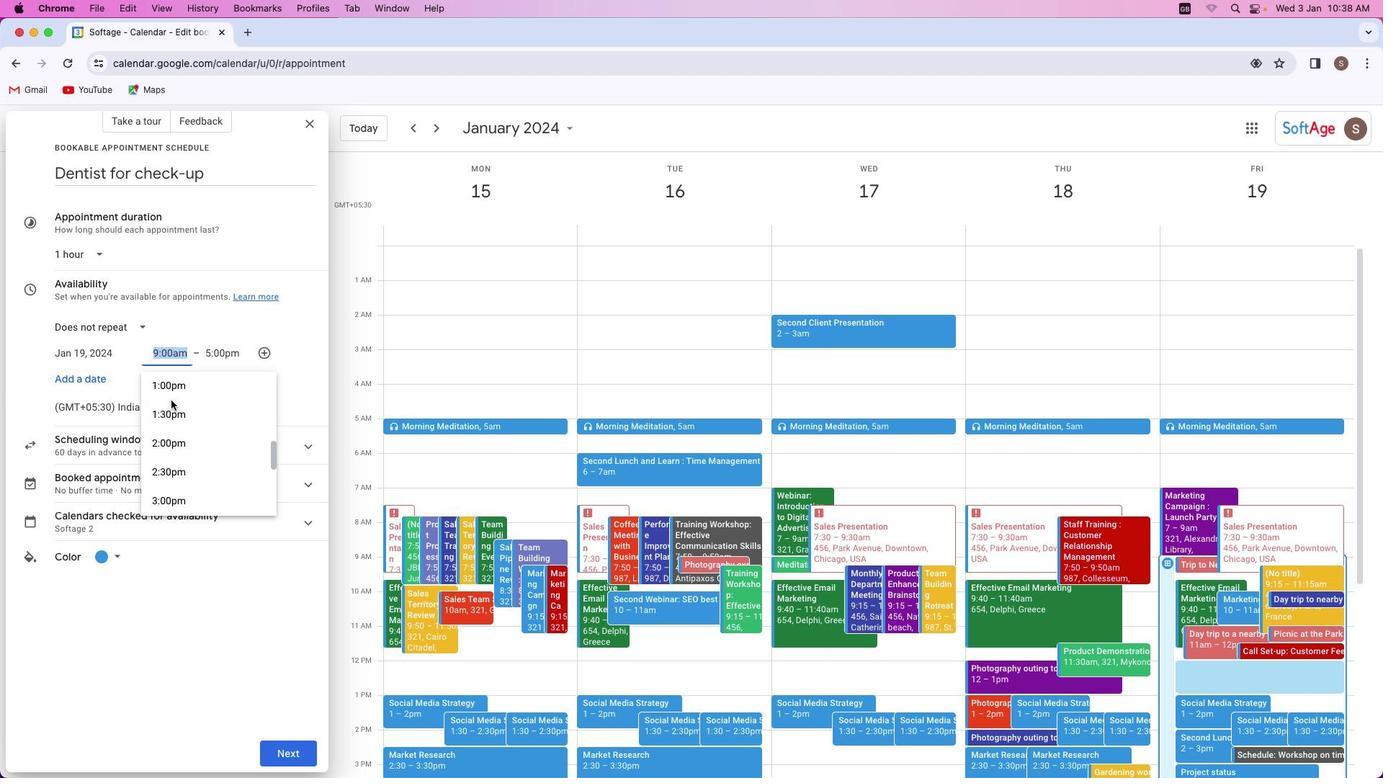 
Action: Mouse scrolled (170, 399) with delta (0, 0)
Screenshot: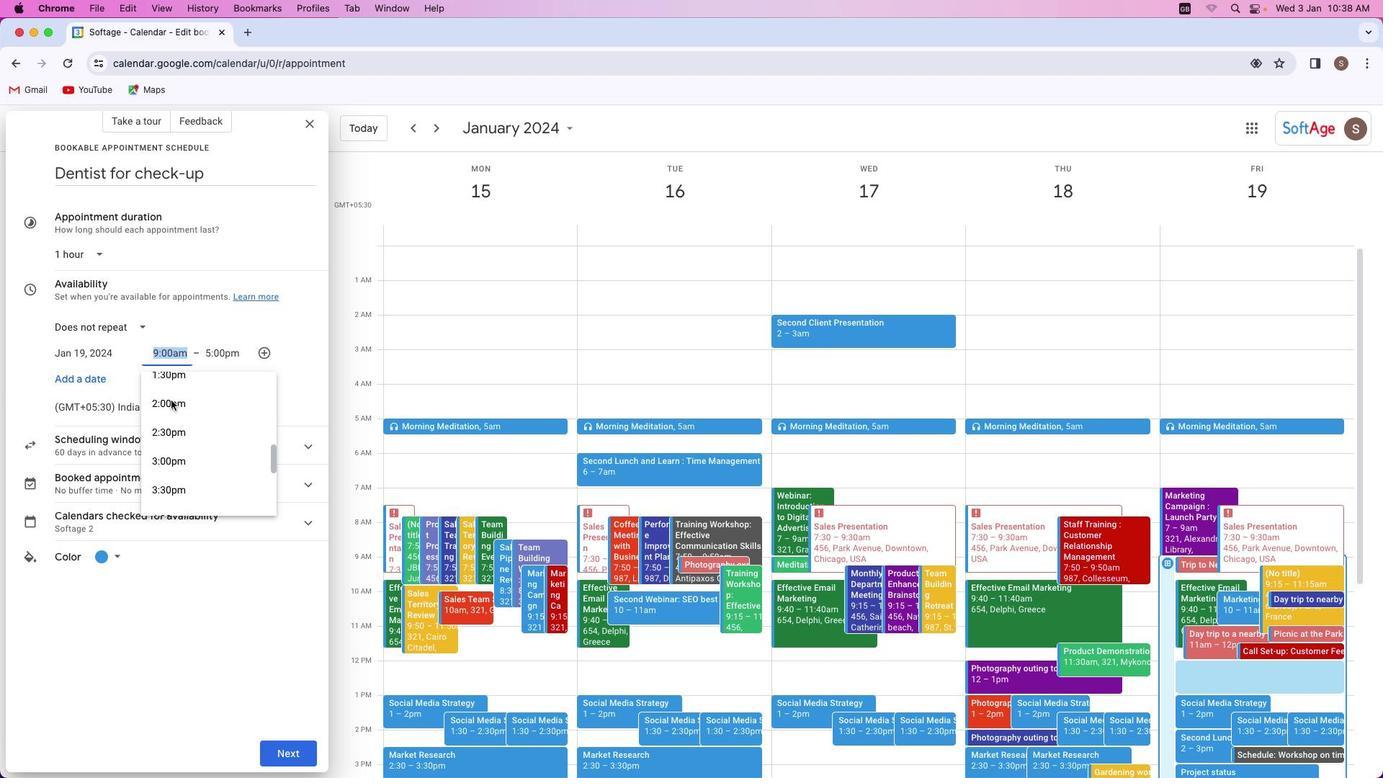 
Action: Mouse scrolled (170, 399) with delta (0, 0)
Screenshot: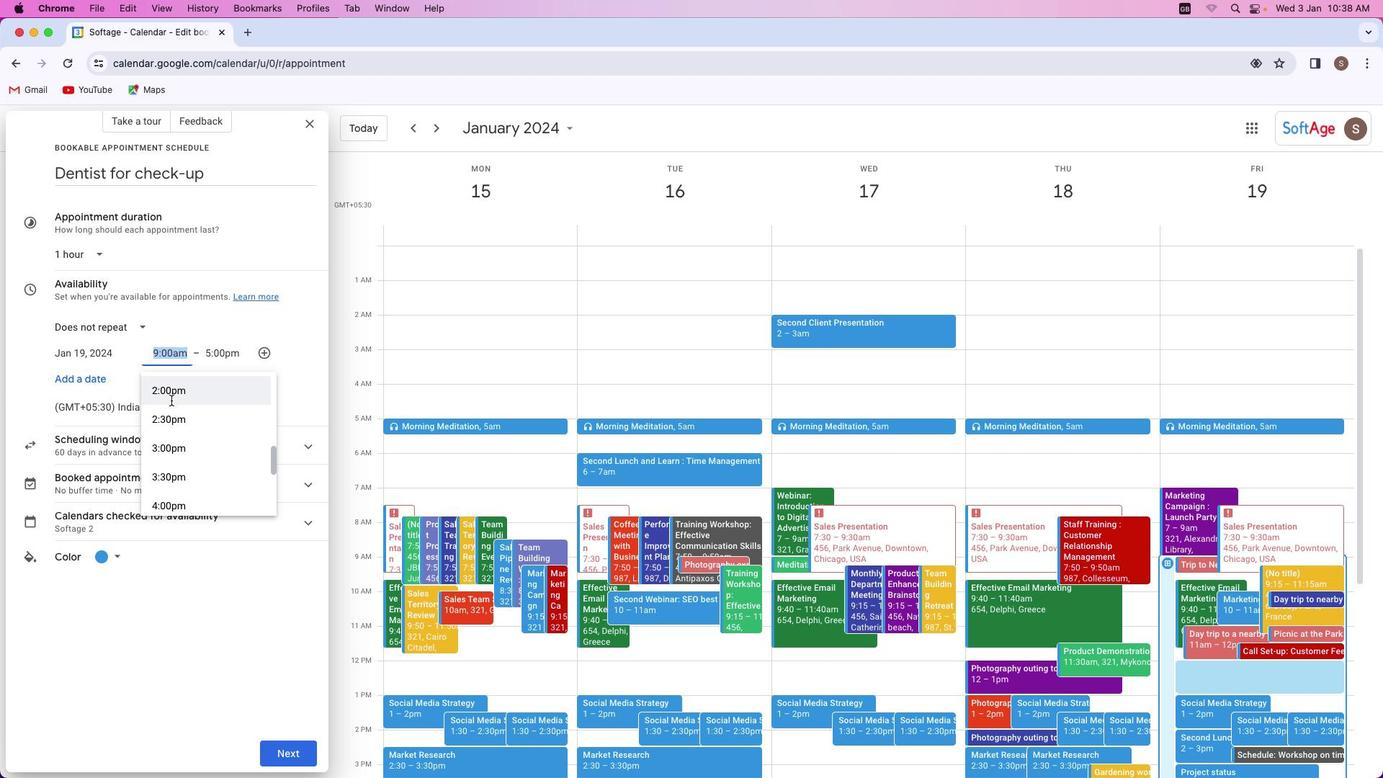 
Action: Mouse scrolled (170, 399) with delta (0, 0)
Screenshot: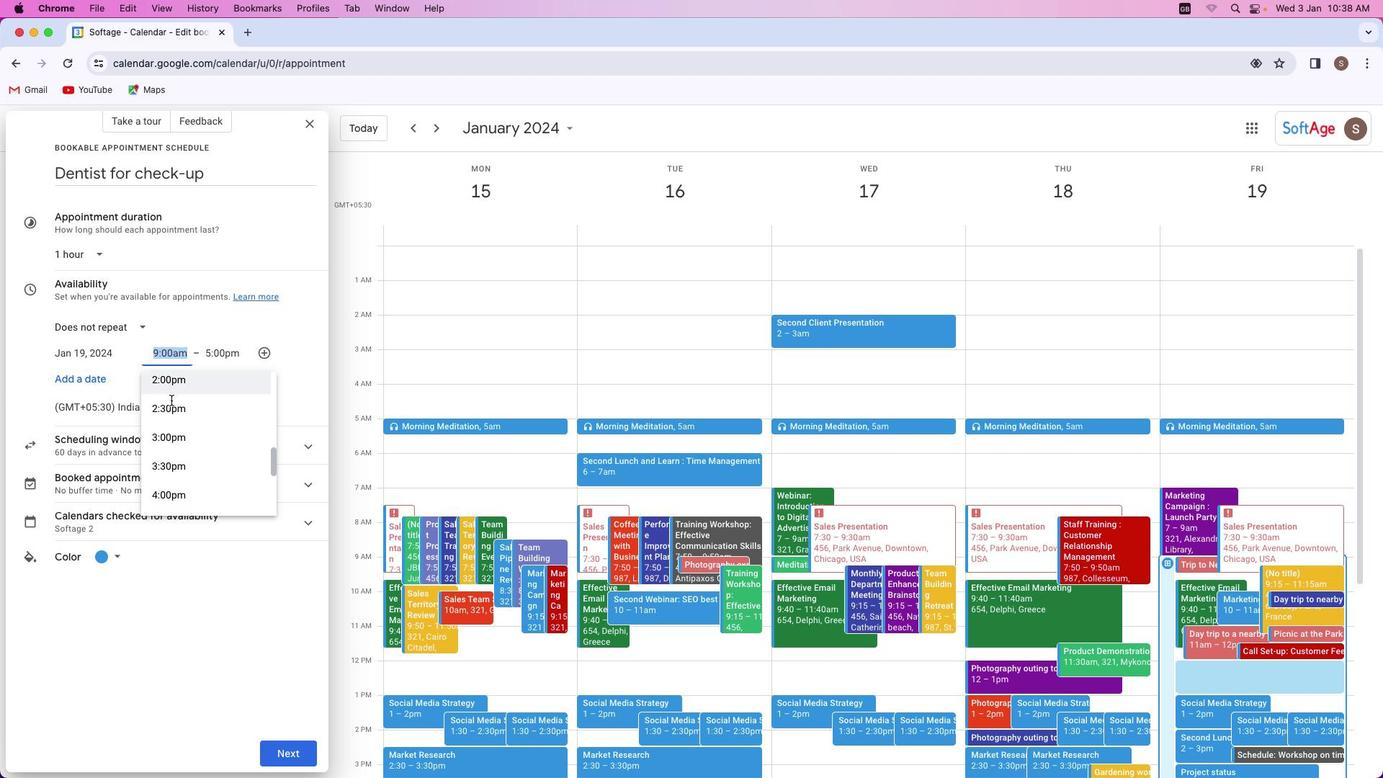 
Action: Mouse scrolled (170, 399) with delta (0, 0)
Screenshot: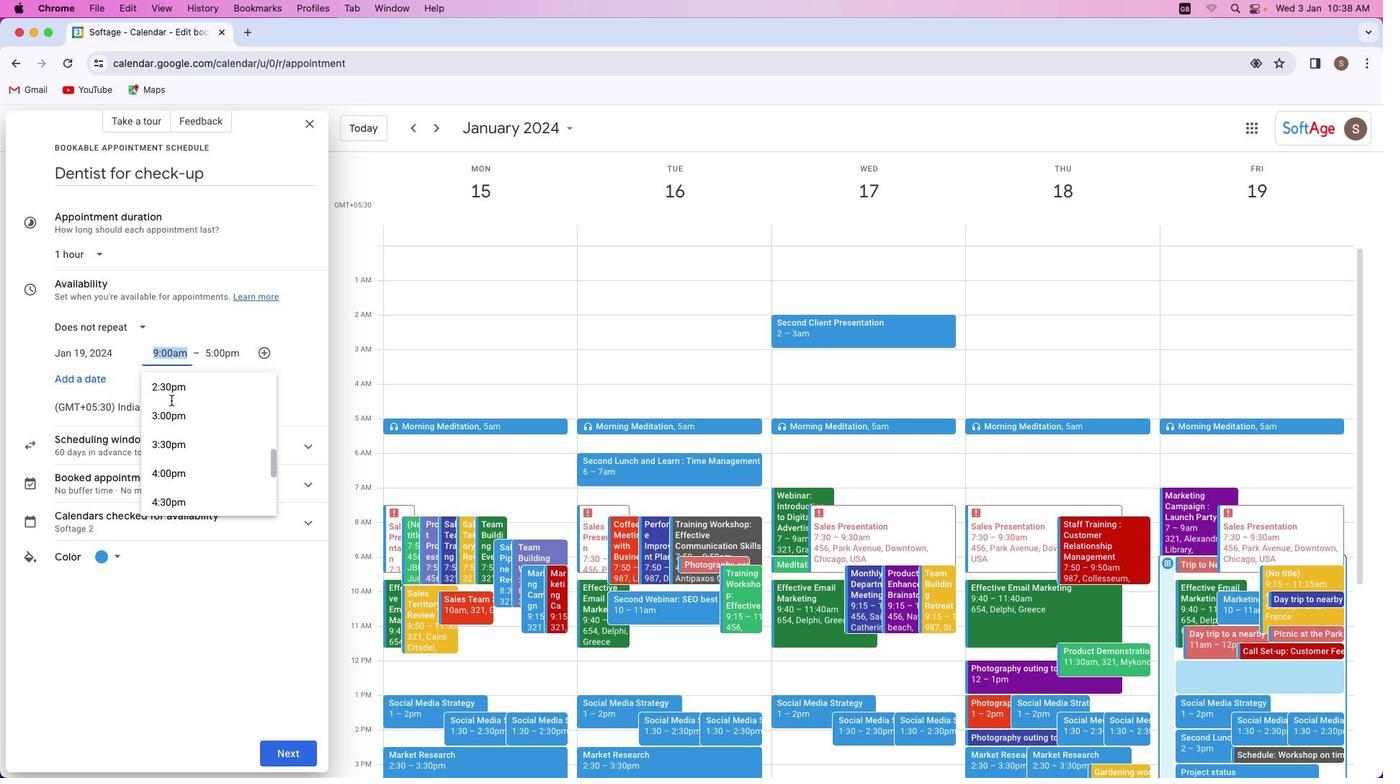 
Action: Mouse scrolled (170, 399) with delta (0, 0)
Screenshot: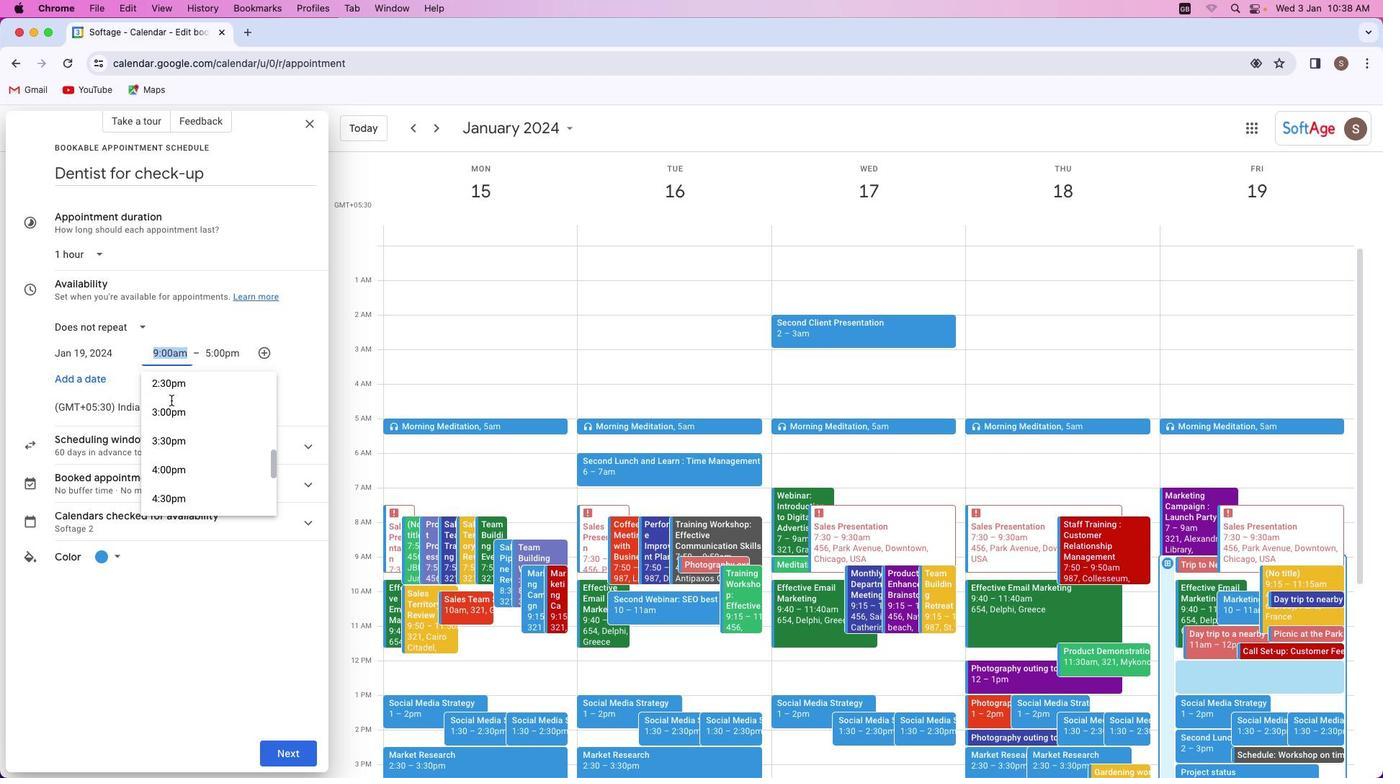 
Action: Mouse moved to (171, 399)
Screenshot: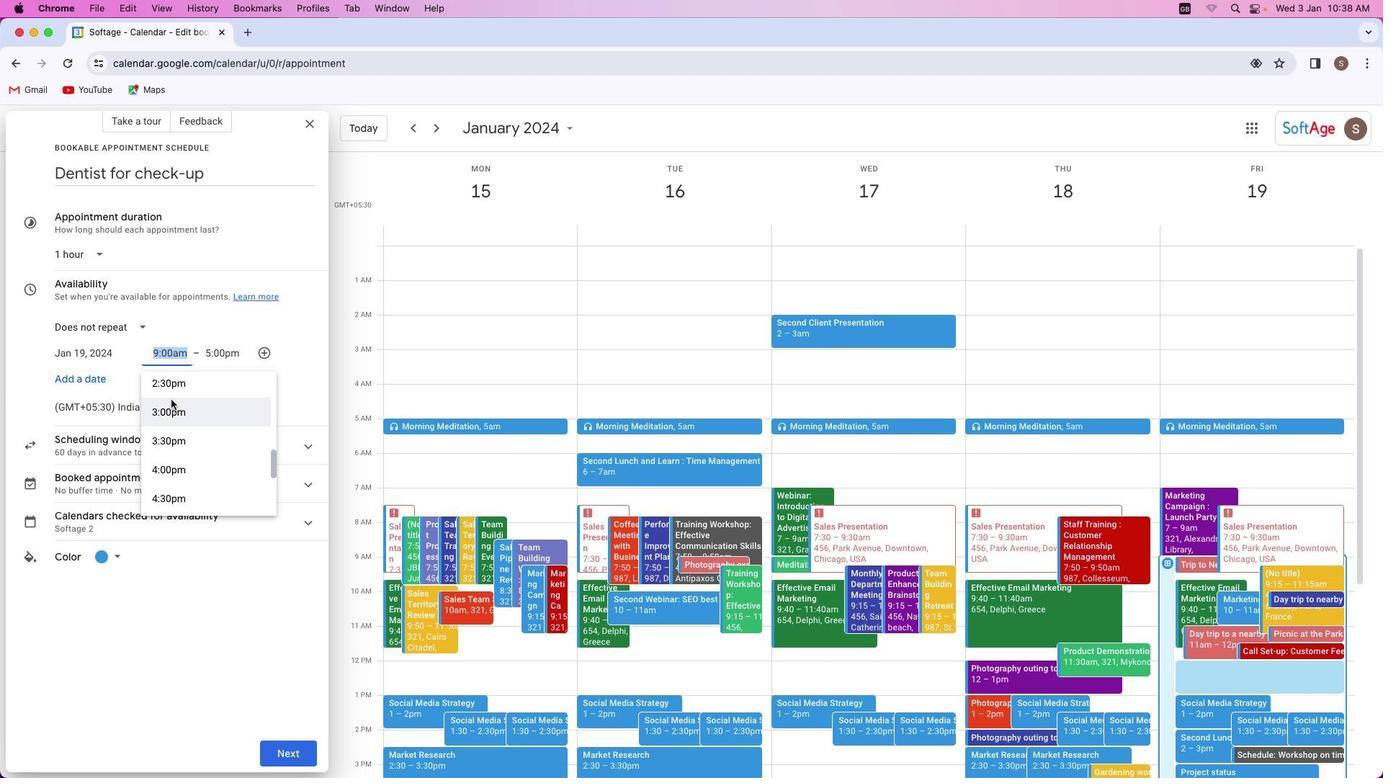 
Action: Mouse scrolled (171, 399) with delta (0, 0)
Screenshot: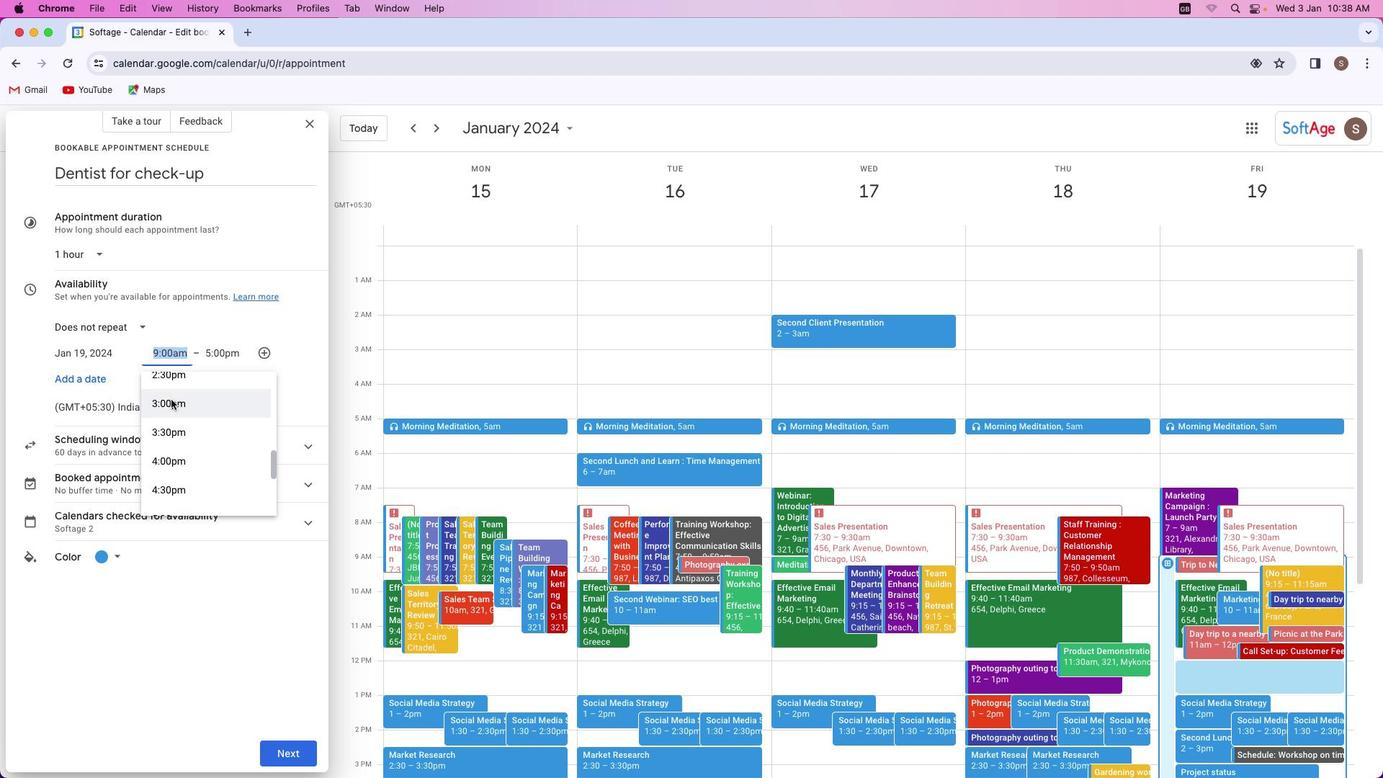 
Action: Mouse scrolled (171, 399) with delta (0, 0)
Screenshot: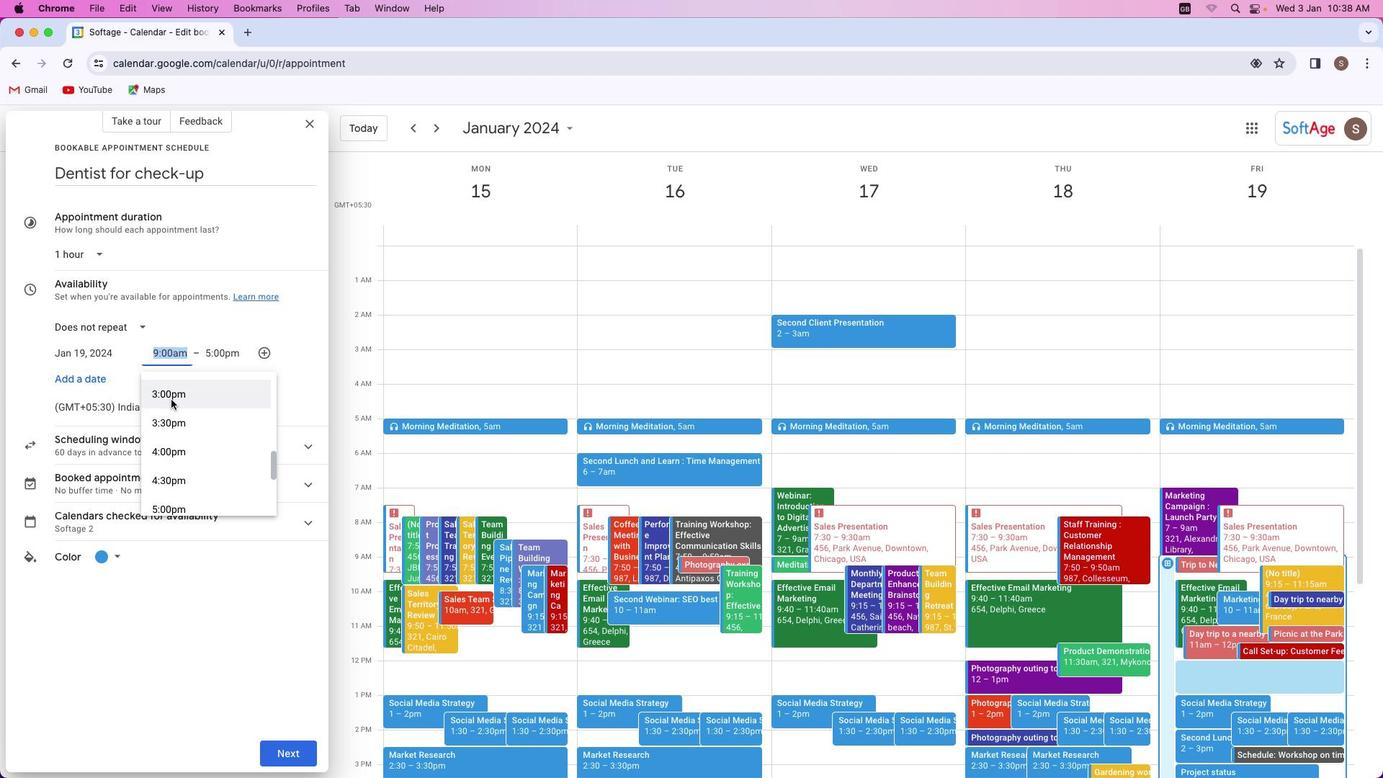 
Action: Mouse scrolled (171, 399) with delta (0, 0)
Screenshot: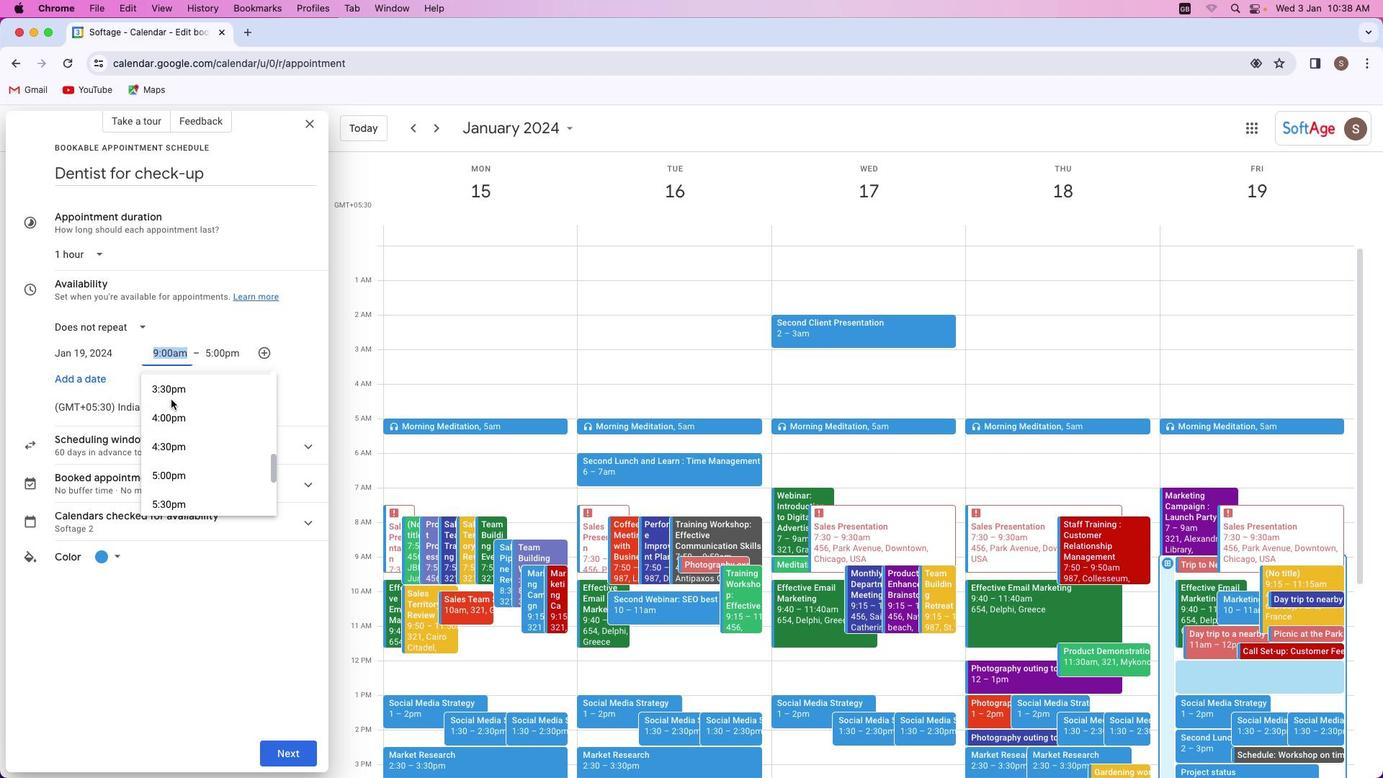 
Action: Mouse scrolled (171, 399) with delta (0, 0)
Screenshot: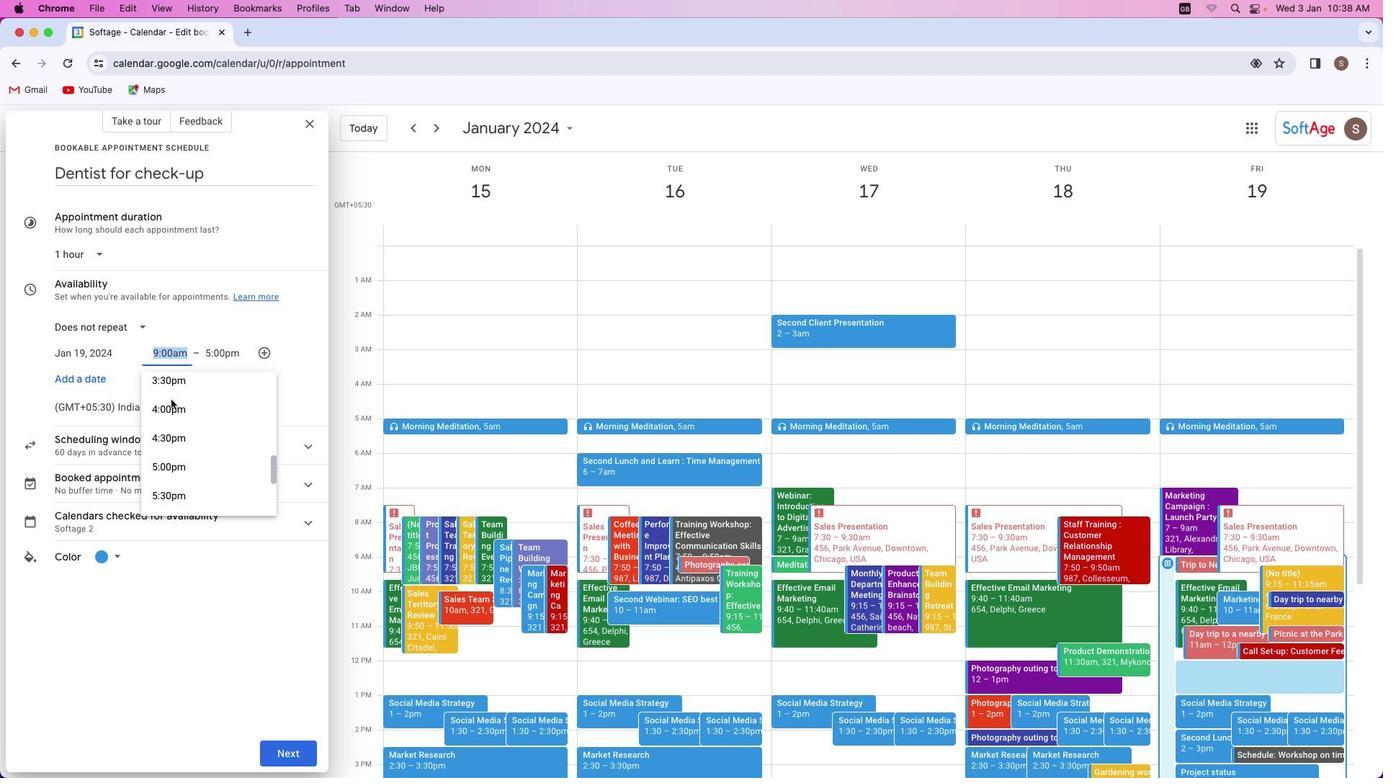 
Action: Mouse moved to (172, 464)
Screenshot: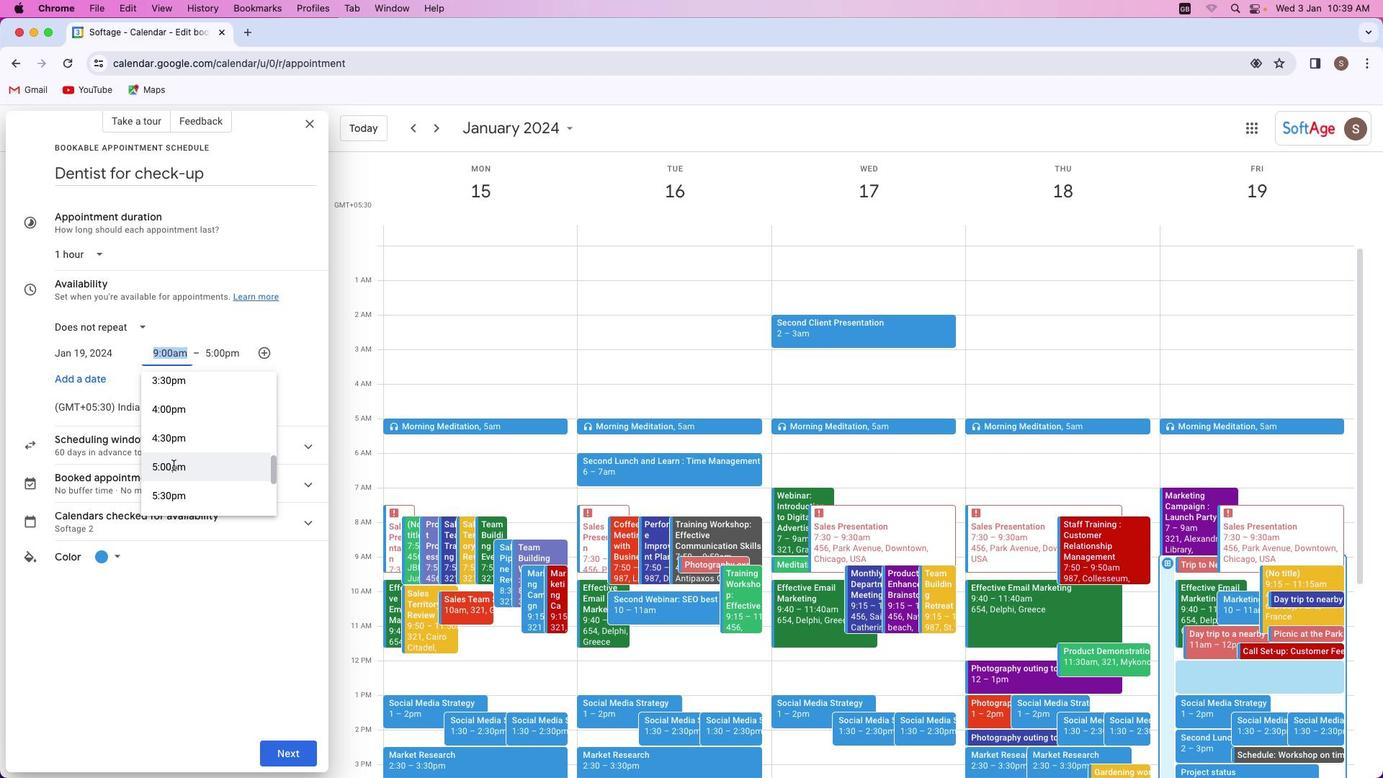 
Action: Mouse pressed left at (172, 464)
Screenshot: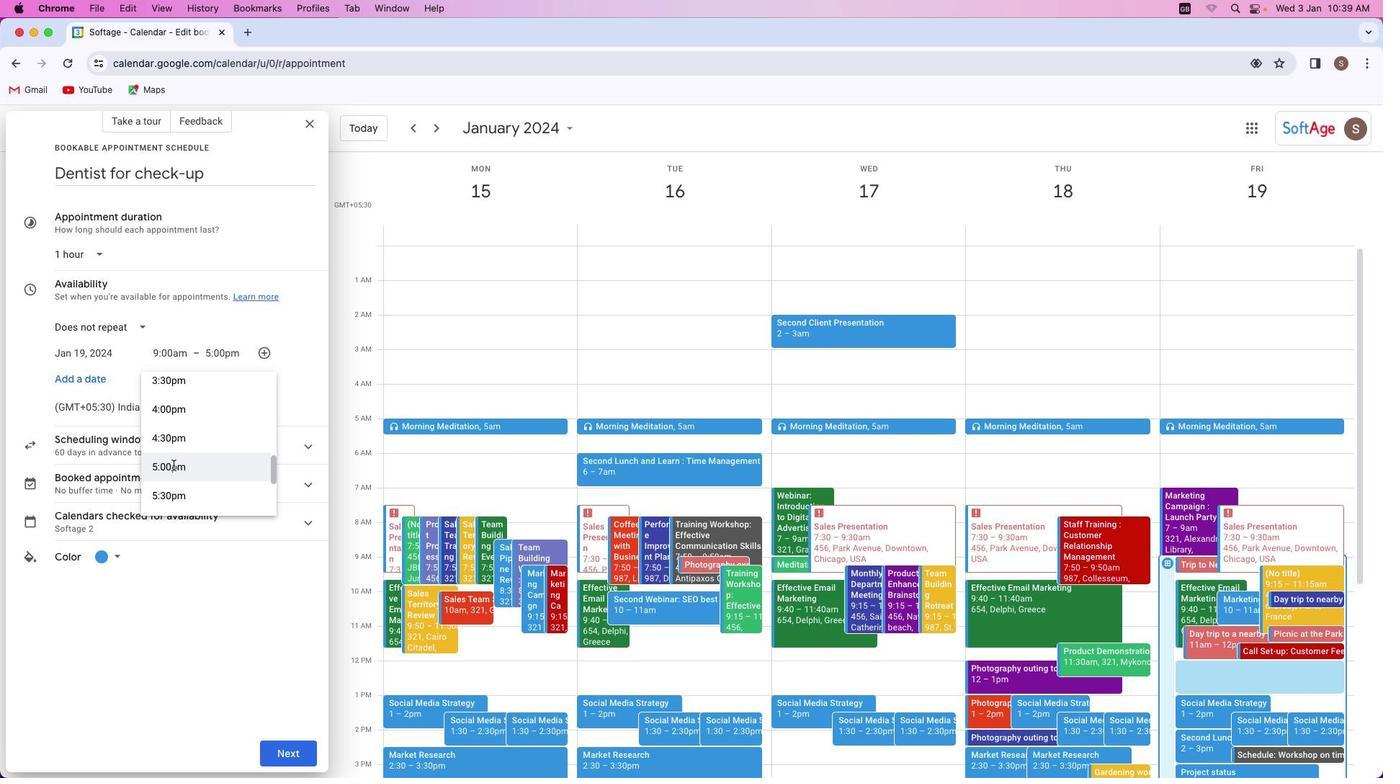 
Action: Mouse moved to (233, 356)
Screenshot: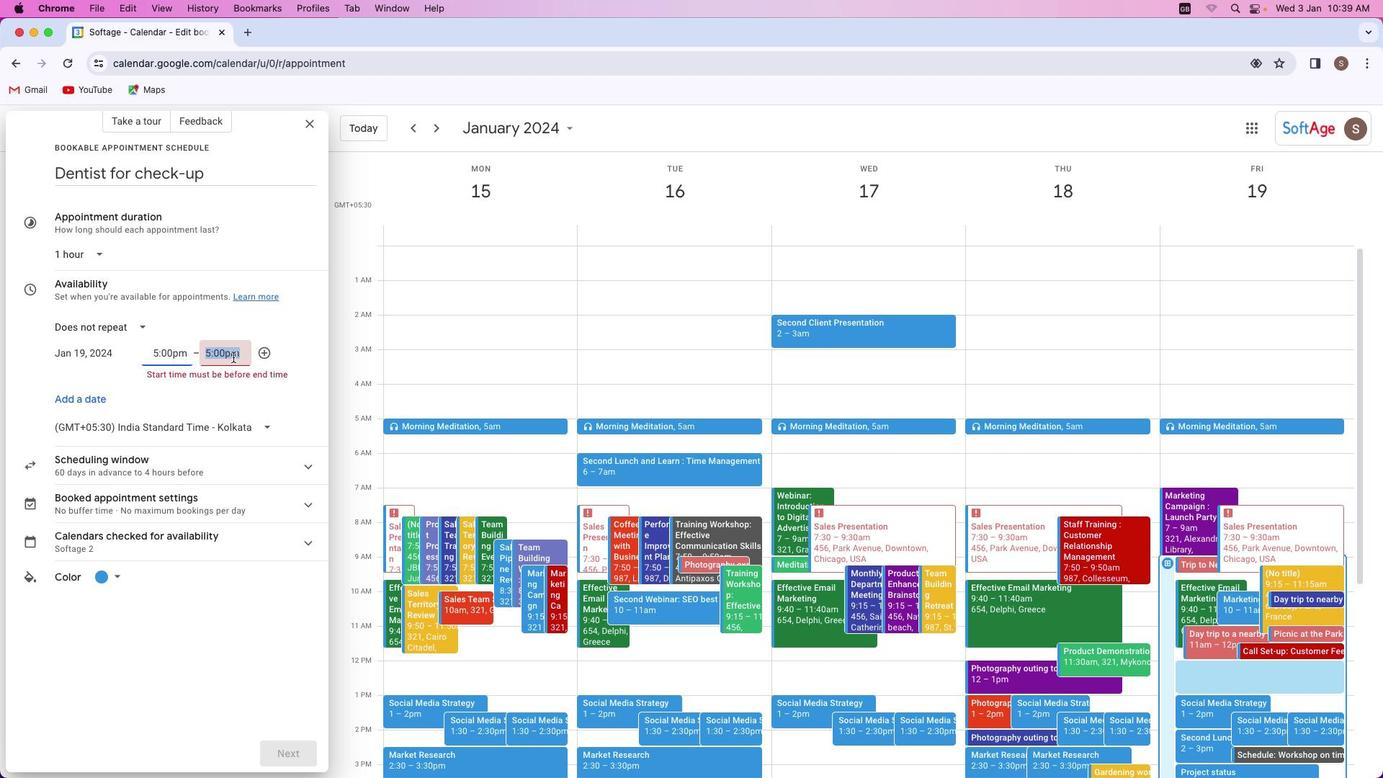 
Action: Mouse pressed left at (233, 356)
Screenshot: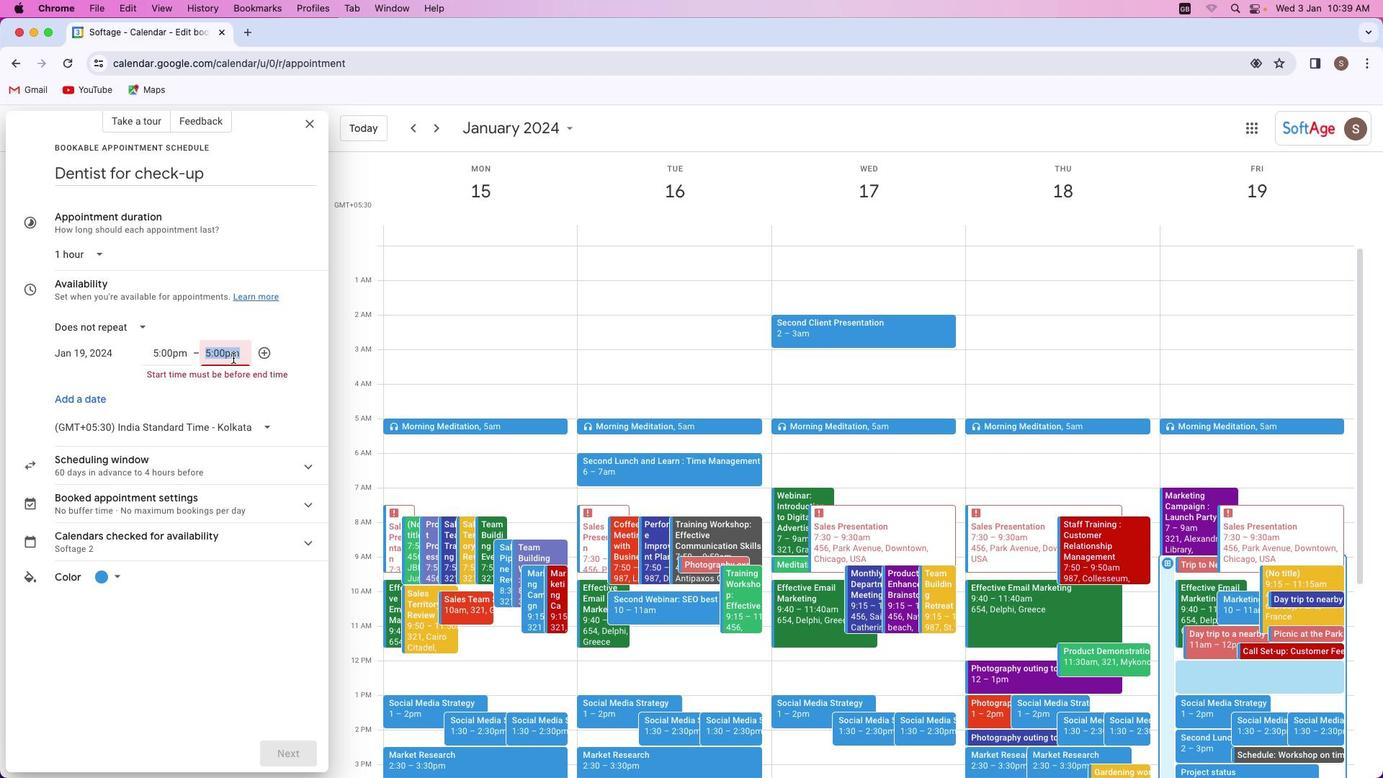
Action: Mouse moved to (227, 449)
Screenshot: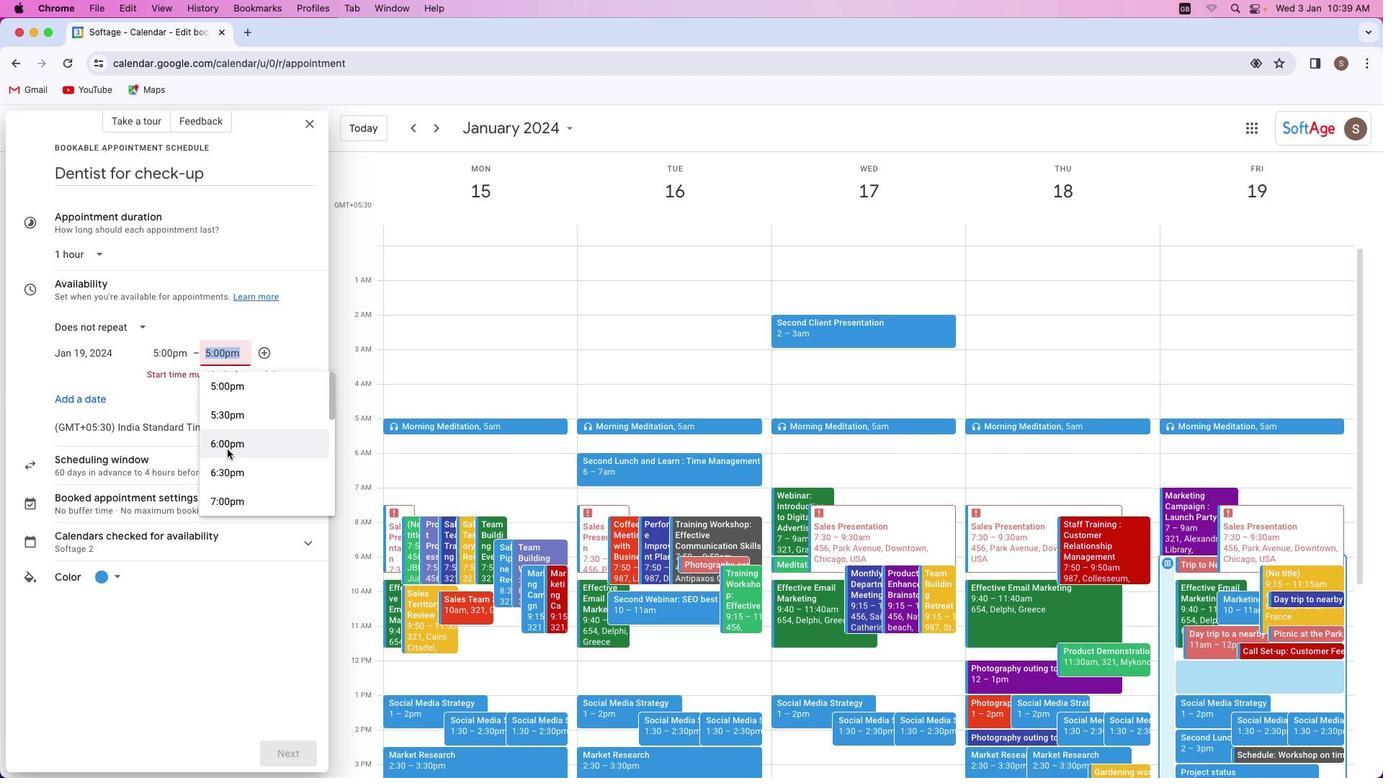 
Action: Mouse pressed left at (227, 449)
Screenshot: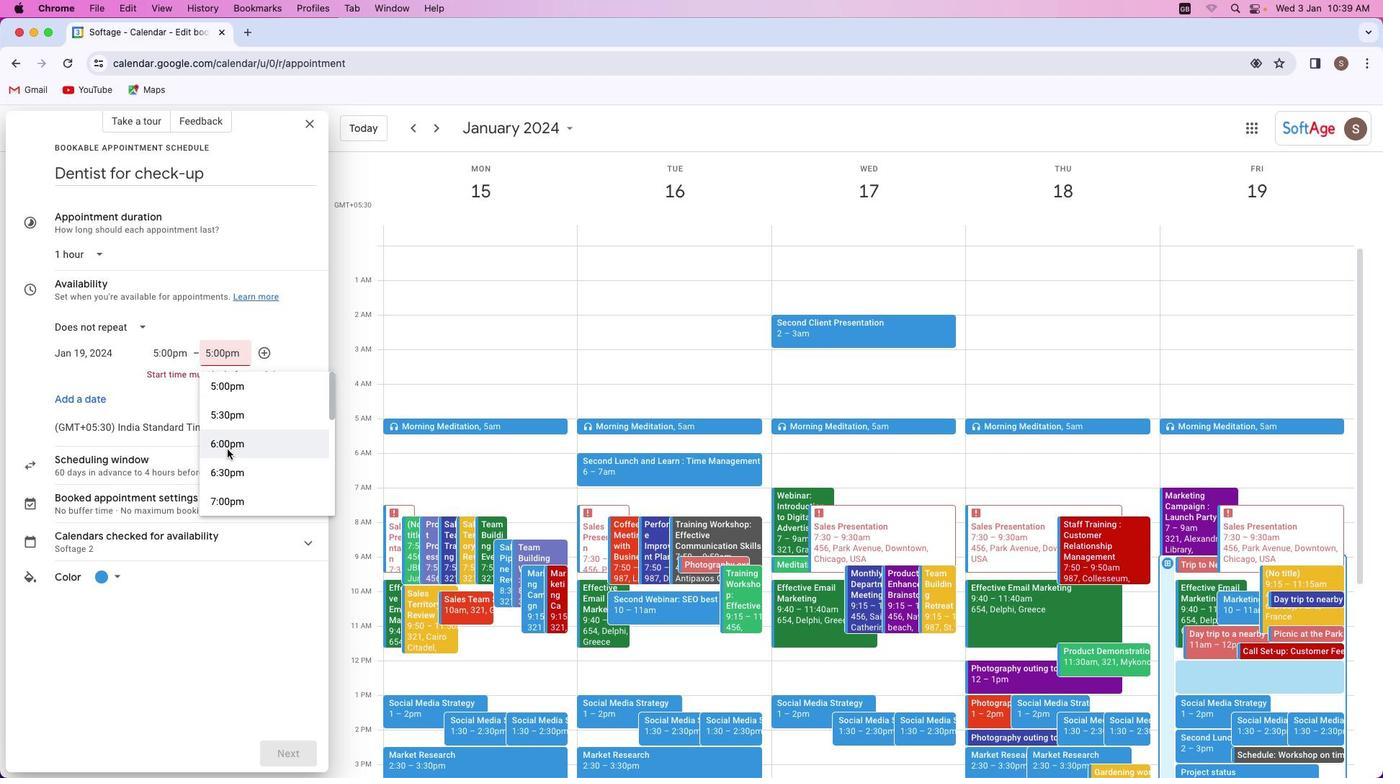 
Action: Mouse moved to (111, 559)
Screenshot: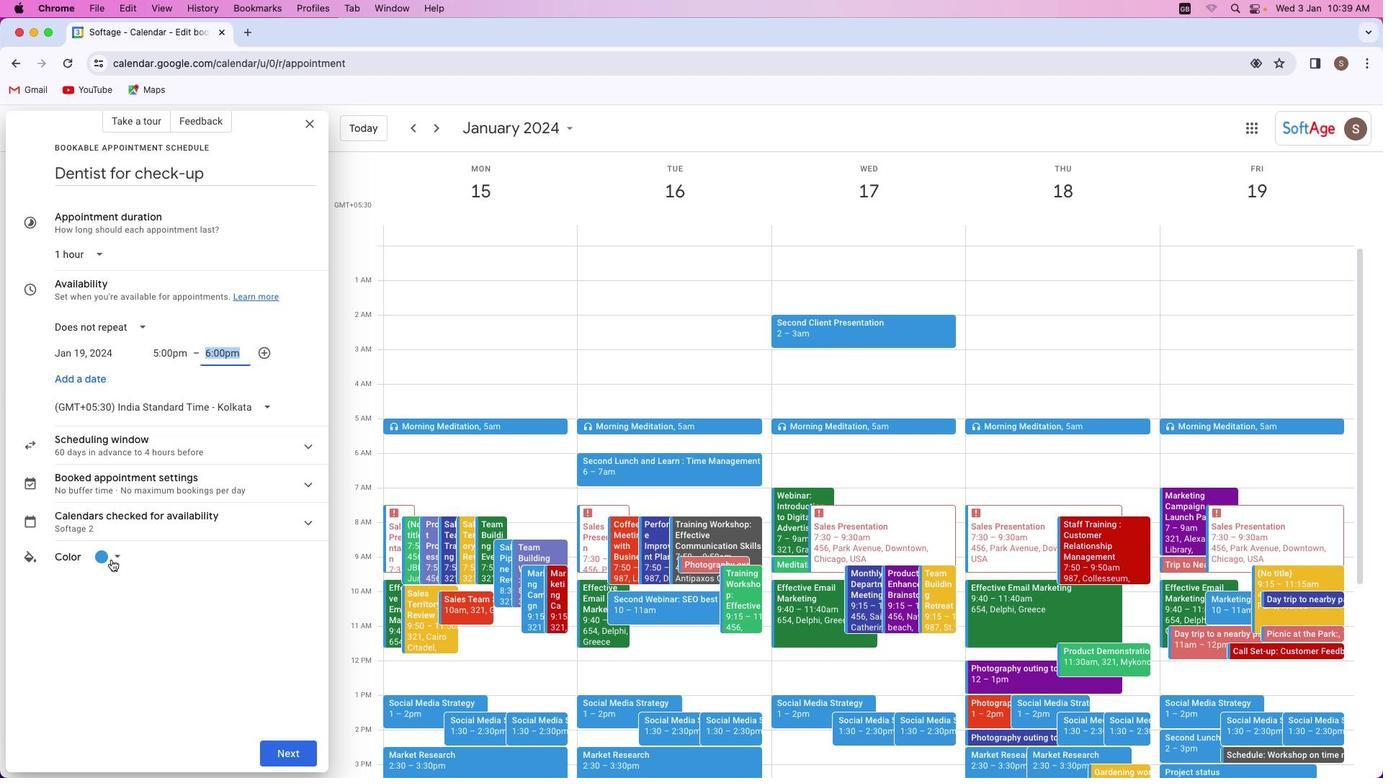 
Action: Mouse pressed left at (111, 559)
Screenshot: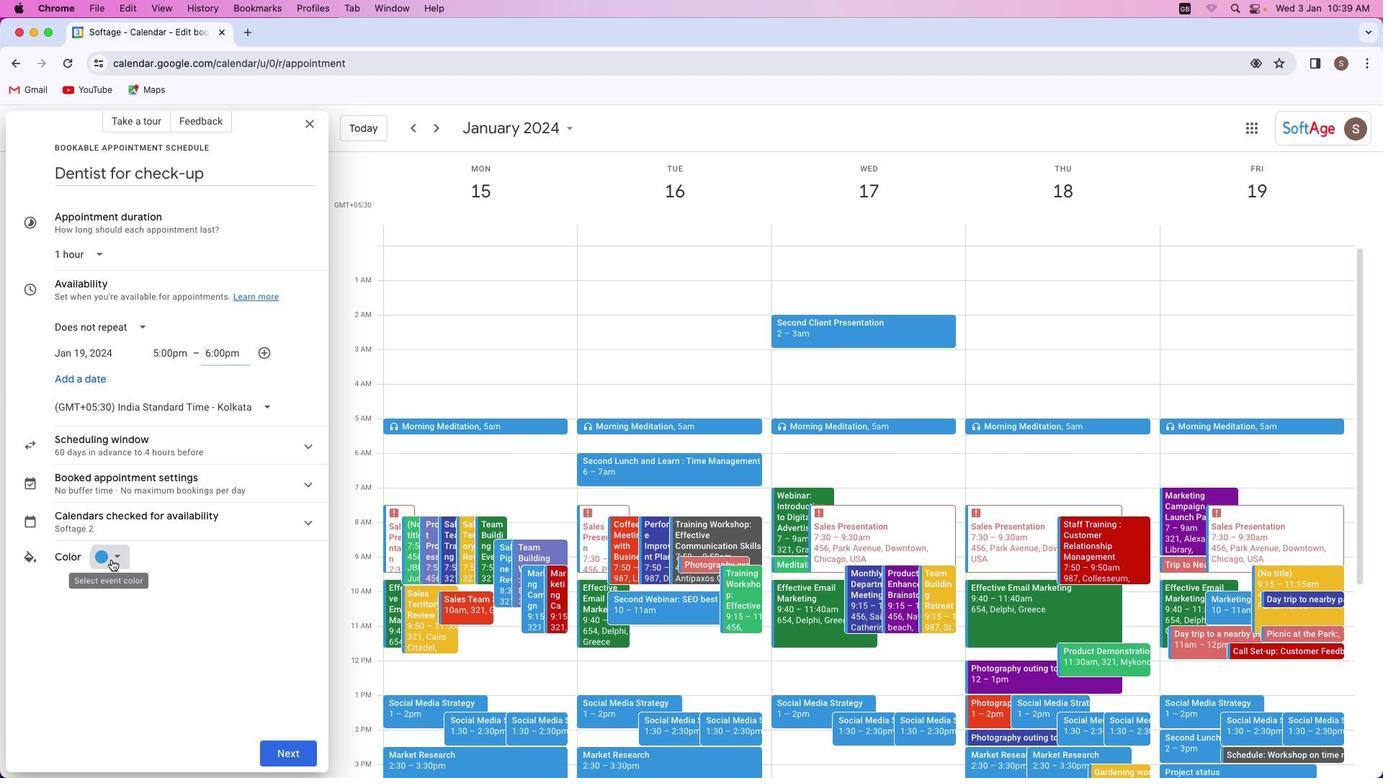 
Action: Mouse moved to (117, 601)
Screenshot: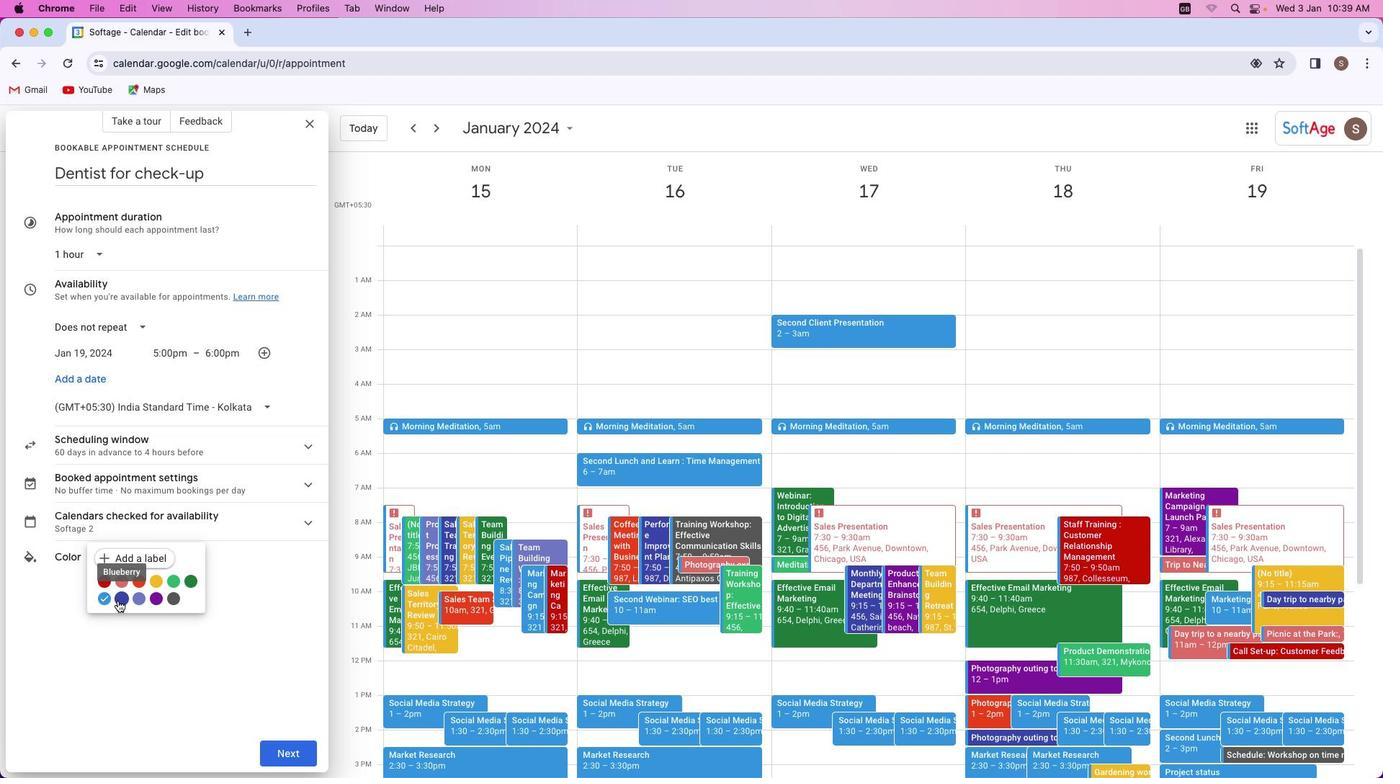 
Action: Mouse pressed left at (117, 601)
Screenshot: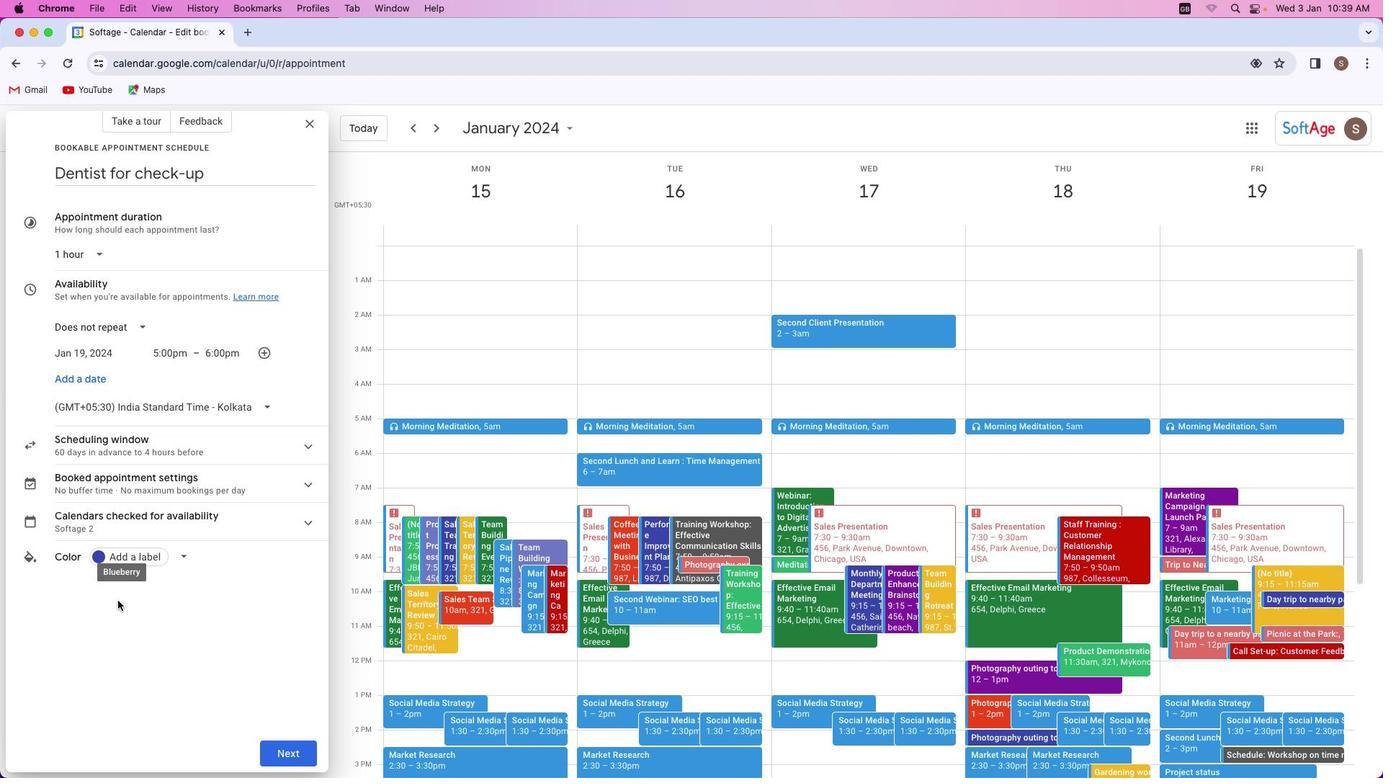 
Action: Mouse moved to (280, 756)
Screenshot: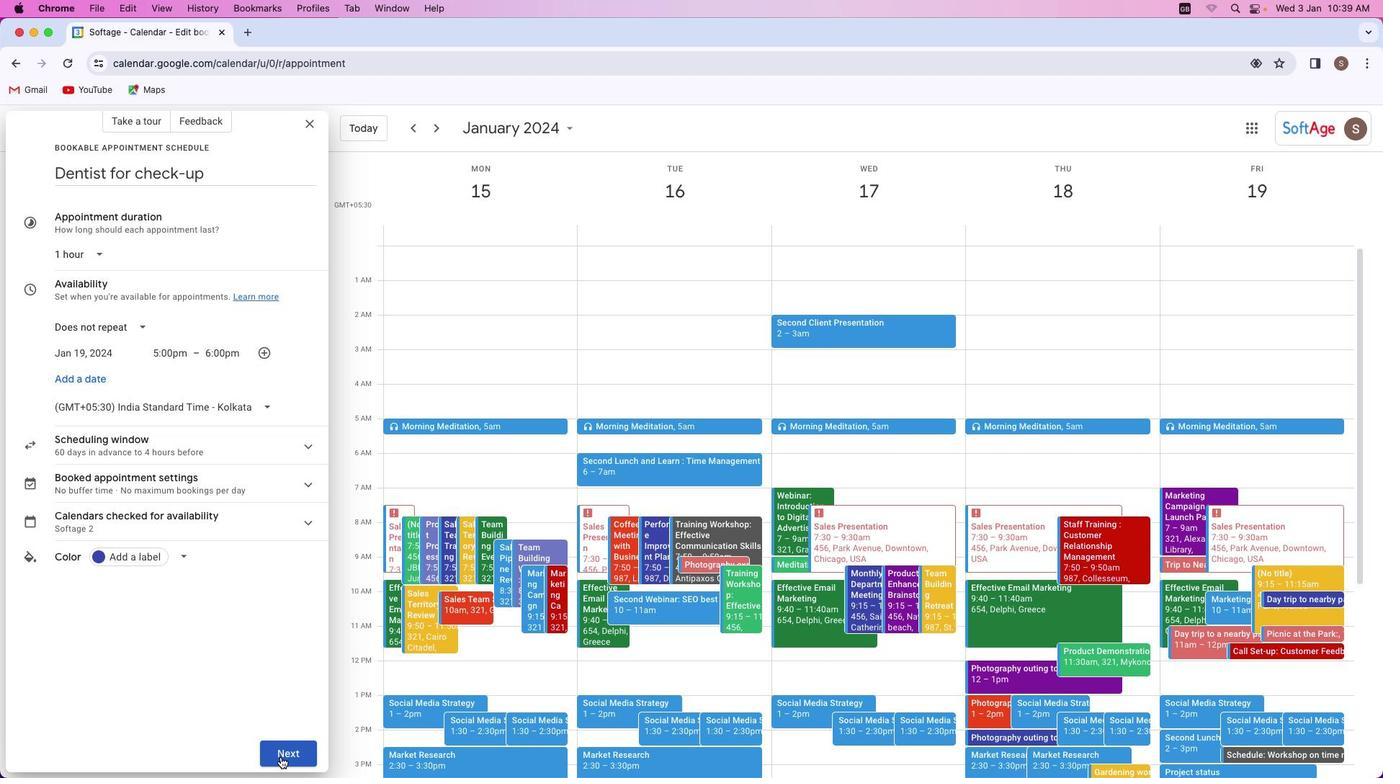 
Action: Mouse pressed left at (280, 756)
Screenshot: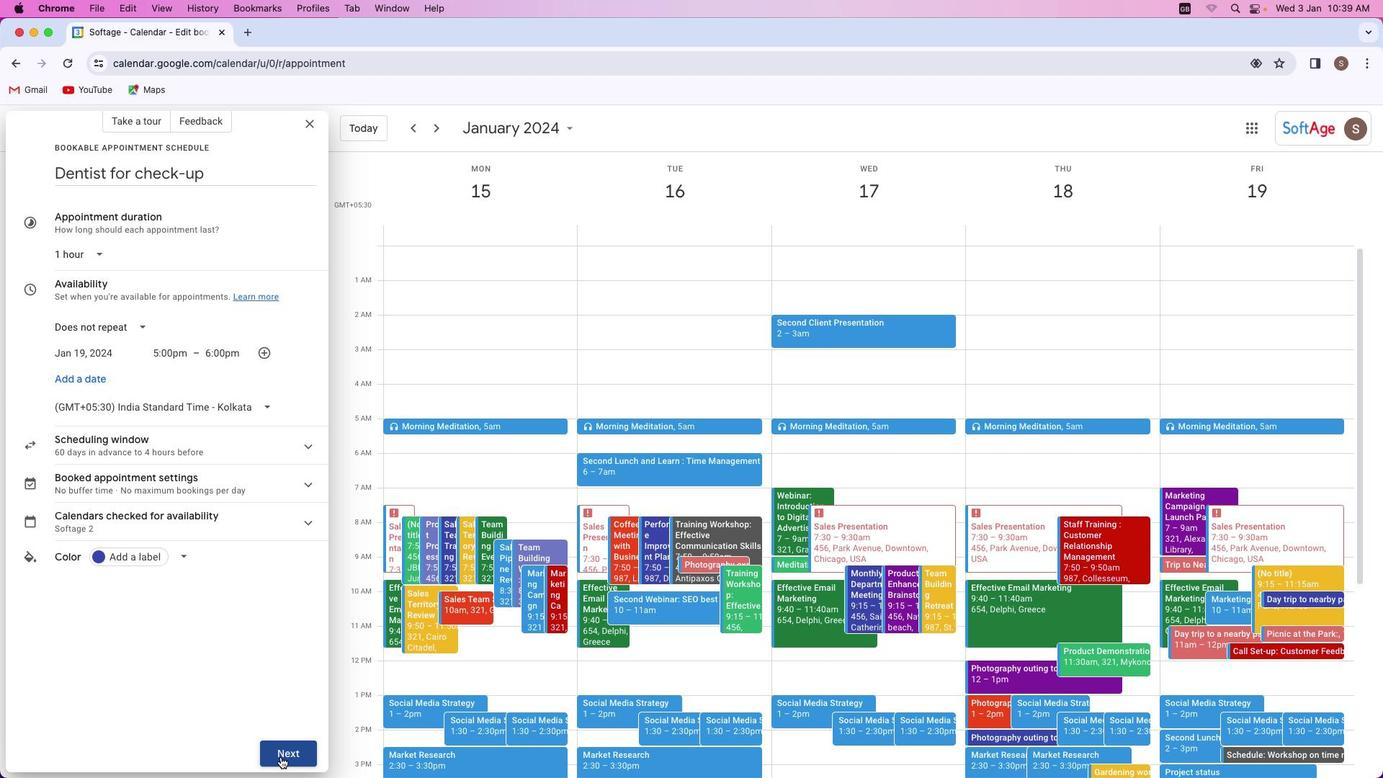 
Action: Mouse moved to (100, 406)
Screenshot: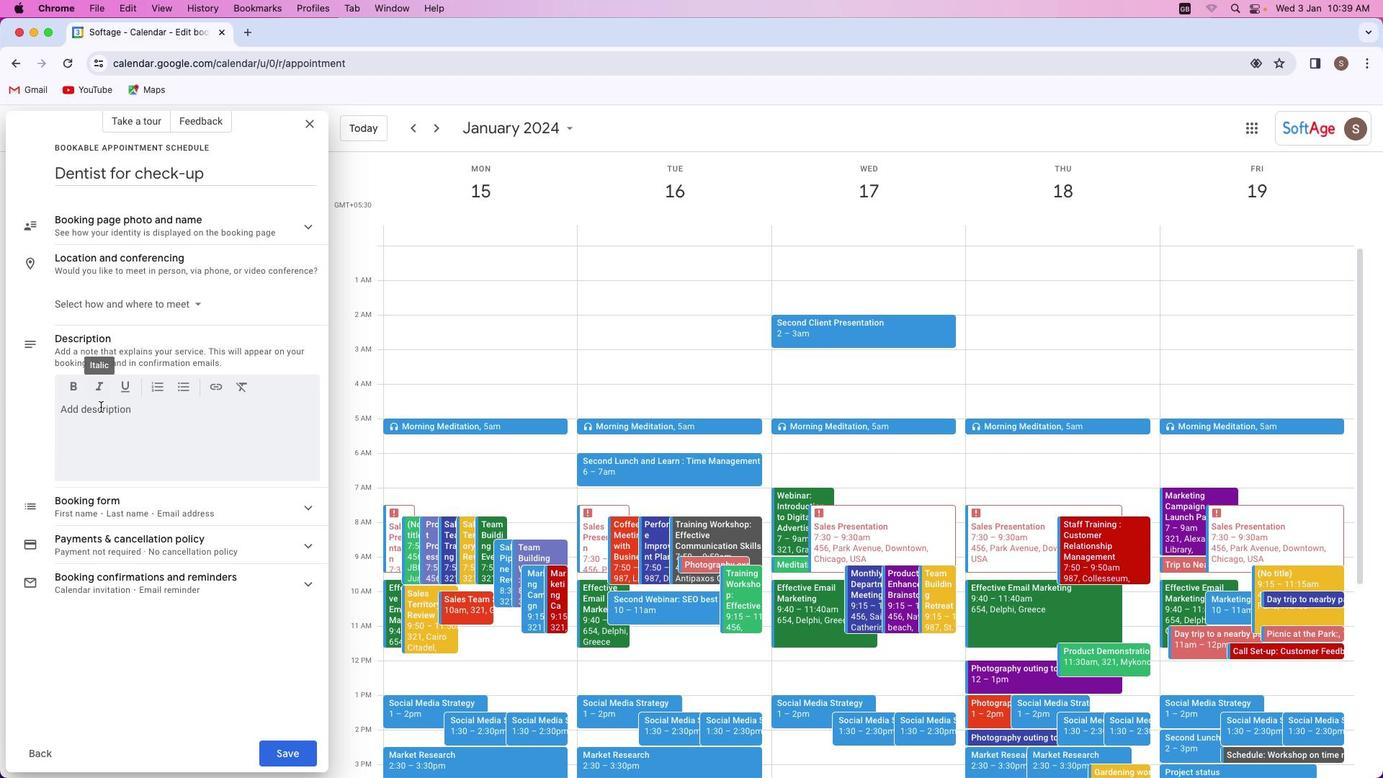 
Action: Mouse pressed left at (100, 406)
Screenshot: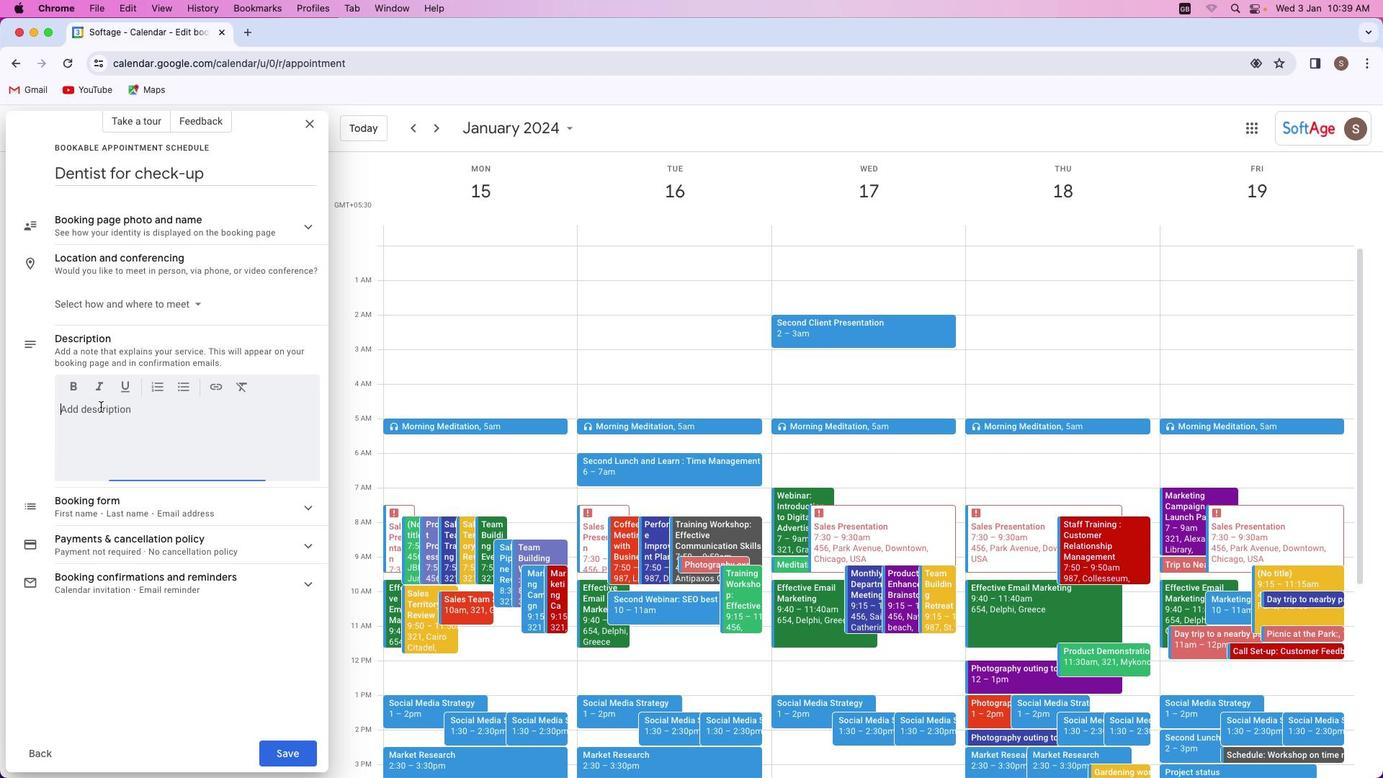 
Action: Key pressed Key.shift'T''h''i''s'Key.space'd''e''n''t''i''s''t'Key.space'a''p''p''o''i''n''t''m''e''n''t'Key.space'i''s'Key.space'f''o''r'Key.space'c''h''e''c''k''-''u''p'Key.space'p''u''r''p''o''s''e''.'
Screenshot: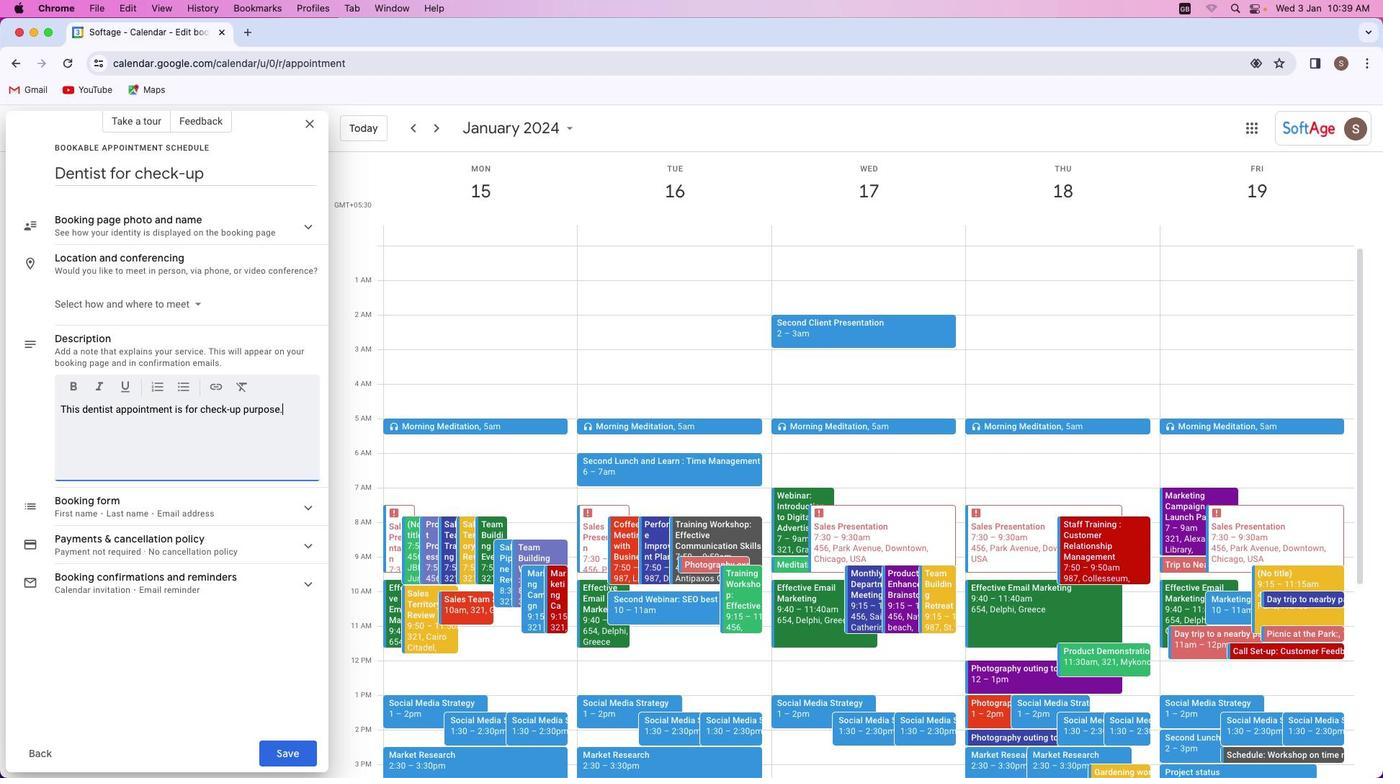 
Action: Mouse moved to (273, 749)
Screenshot: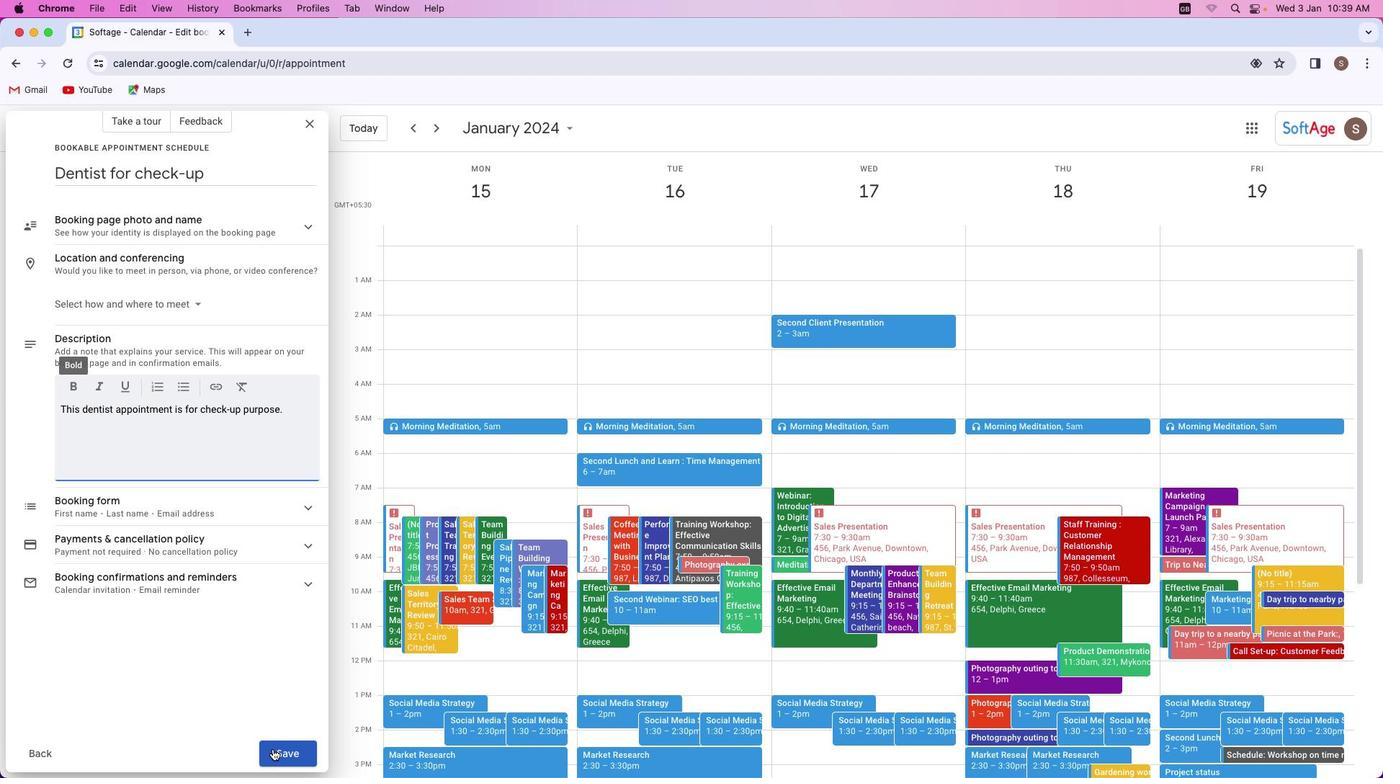 
Action: Mouse pressed left at (273, 749)
Screenshot: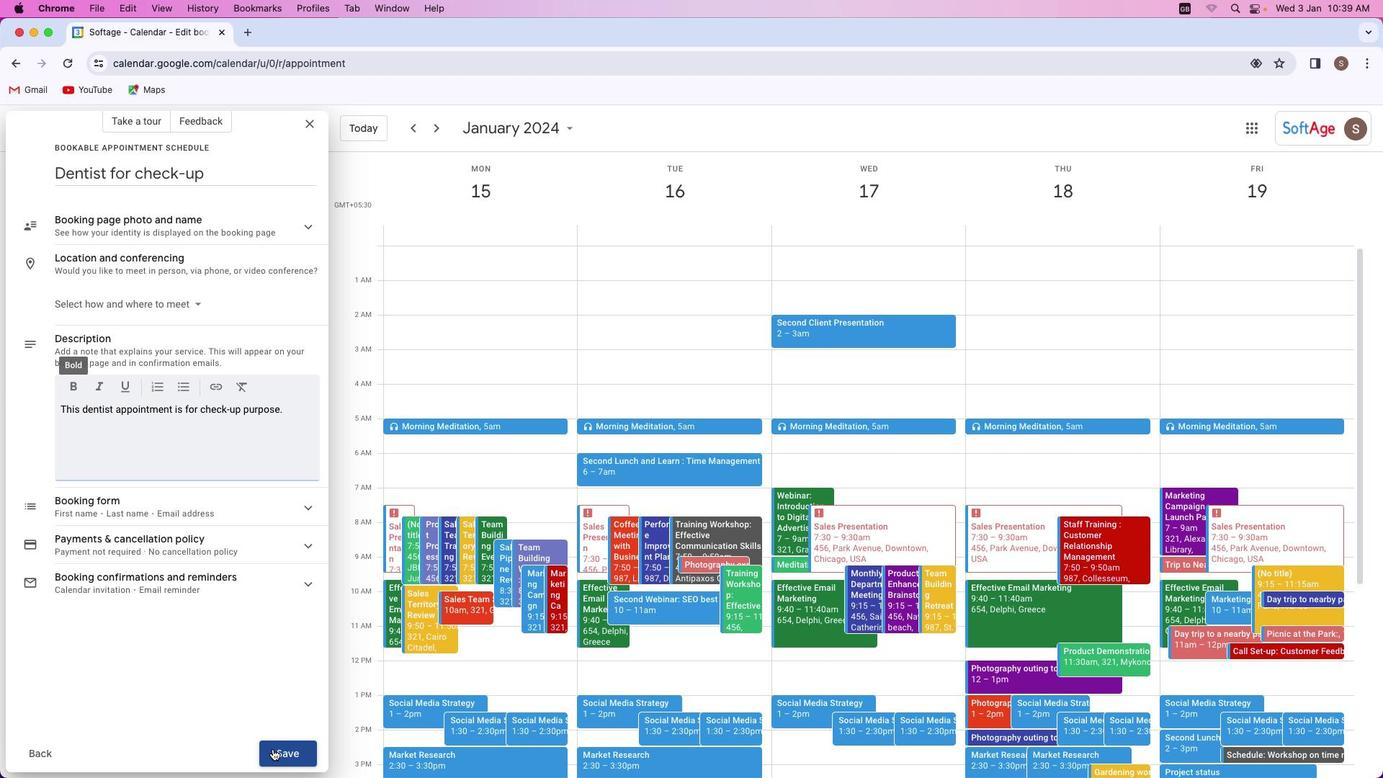 
Action: Mouse moved to (748, 390)
Screenshot: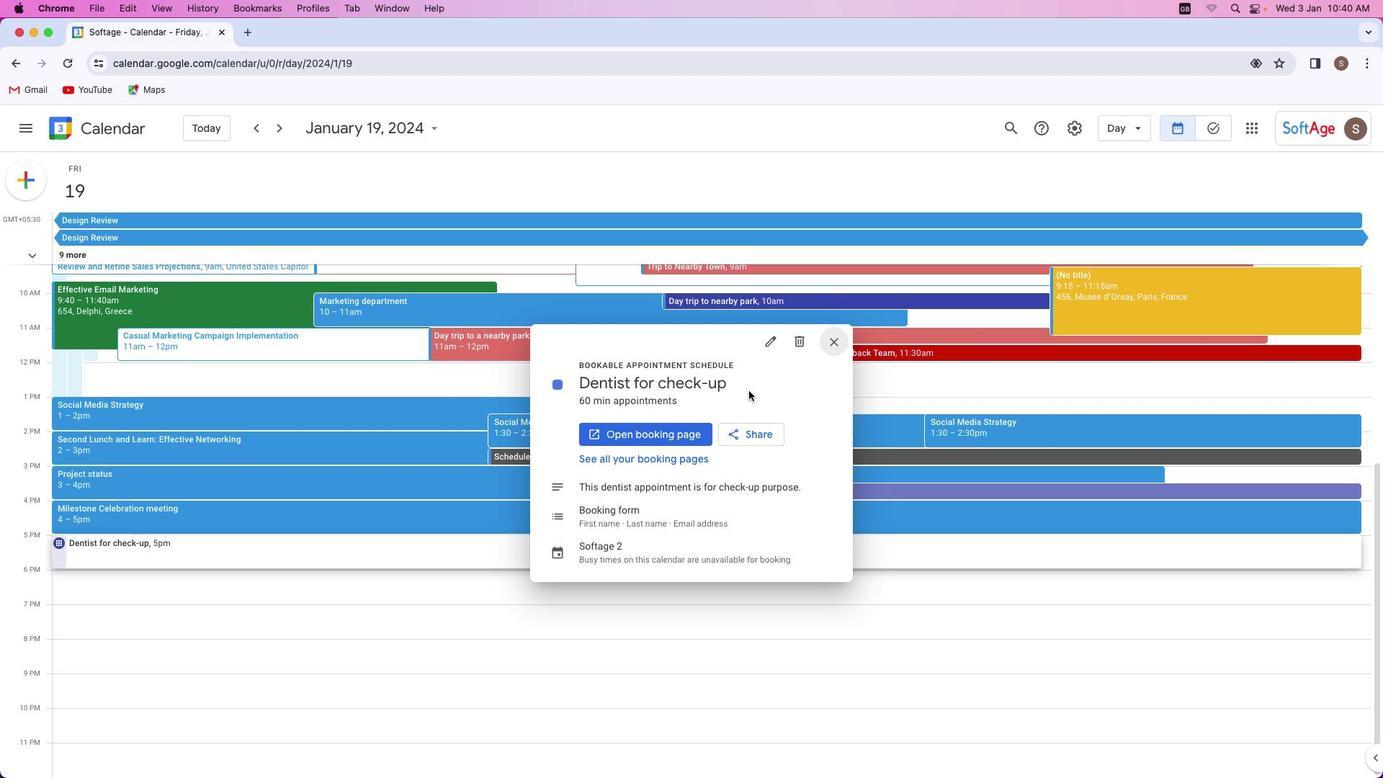 
